Task: Find a place to stay in Norton, United States, from 8th to 15th August for 9 guests, with a price range of ₹10,000 to ₹14,000, and amenities including Free parking, Wifi, TV, Gym, Breakfast, and Self check-in.
Action: Mouse moved to (775, 153)
Screenshot: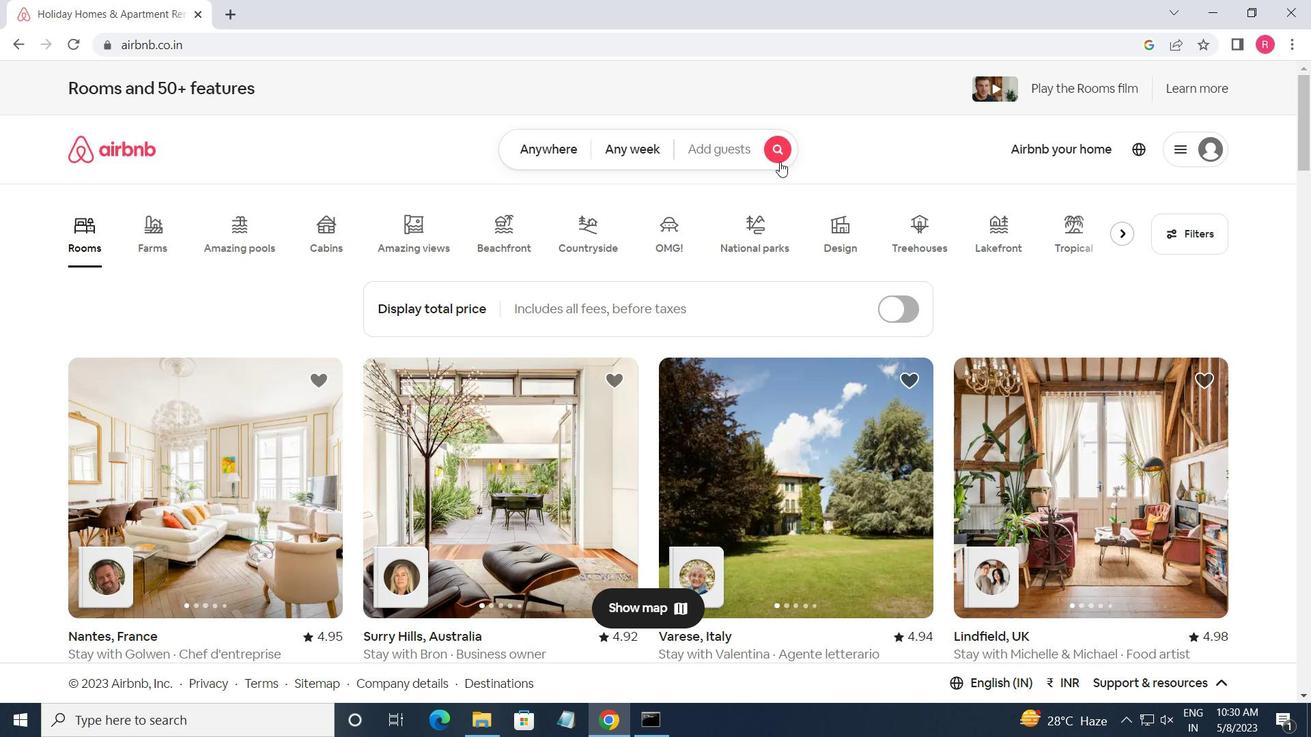 
Action: Mouse pressed left at (775, 153)
Screenshot: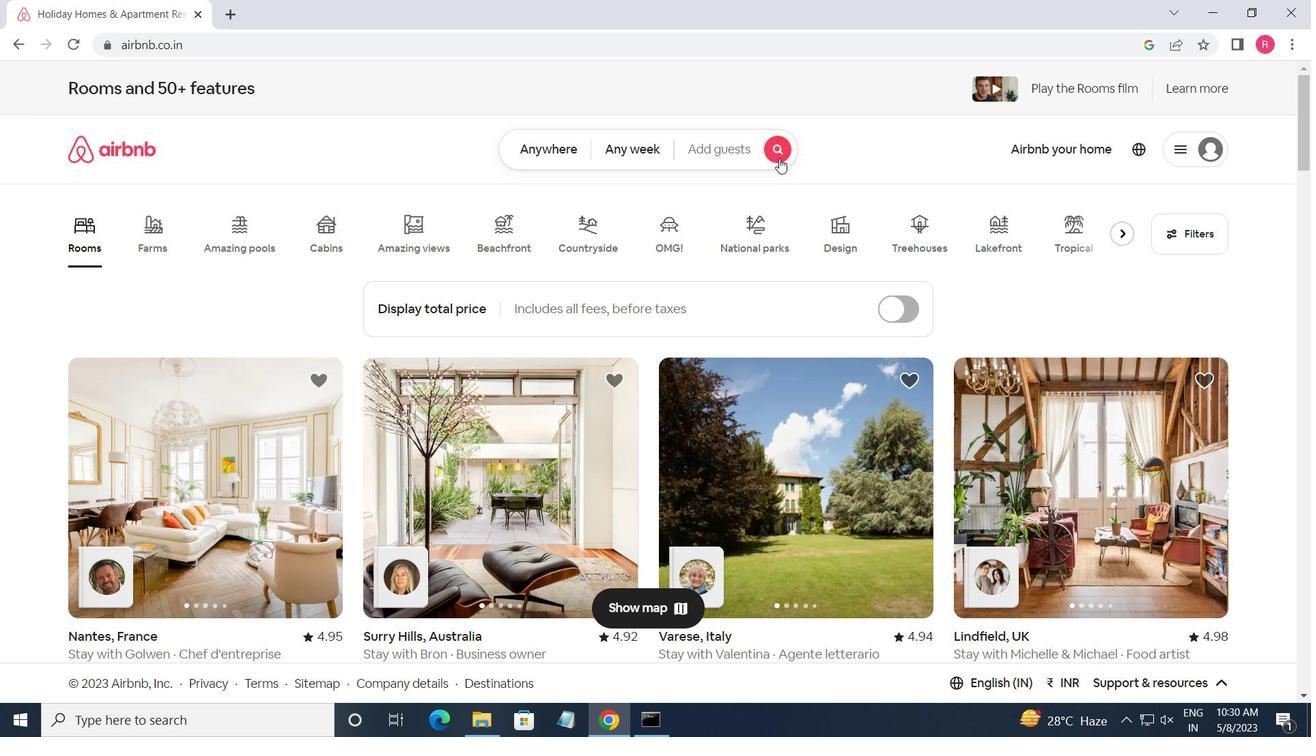 
Action: Mouse moved to (366, 223)
Screenshot: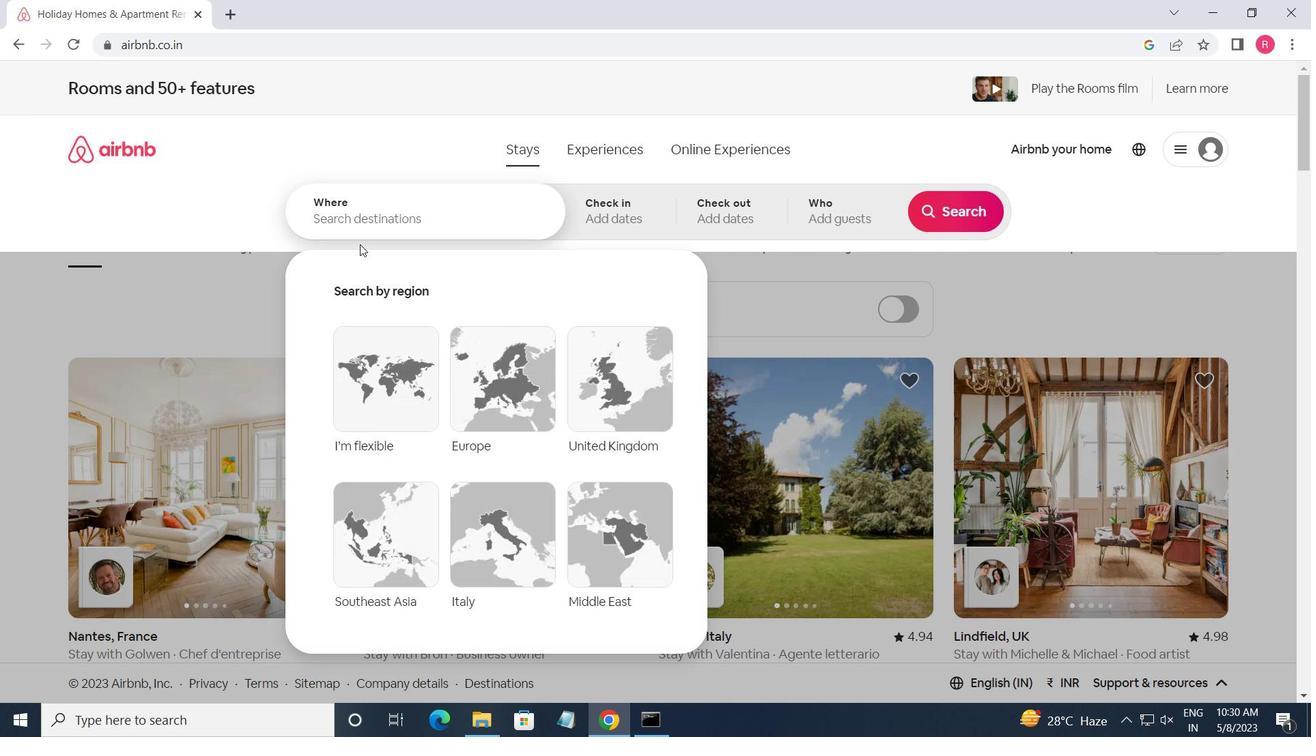 
Action: Mouse pressed left at (366, 223)
Screenshot: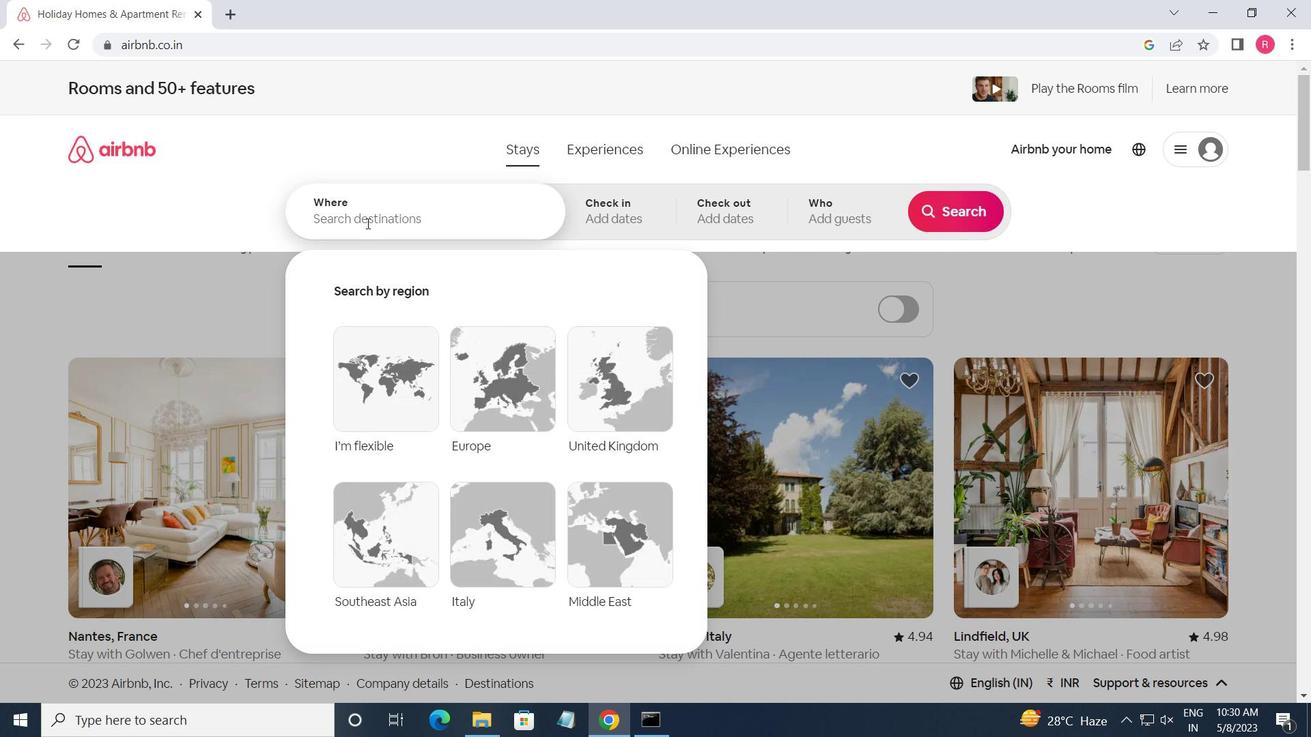 
Action: Key pressed <Key.shift_r>Not<Key.backspace>rton,<Key.shift_r>United<Key.space><Key.shift>STATES<Key.enter>
Screenshot: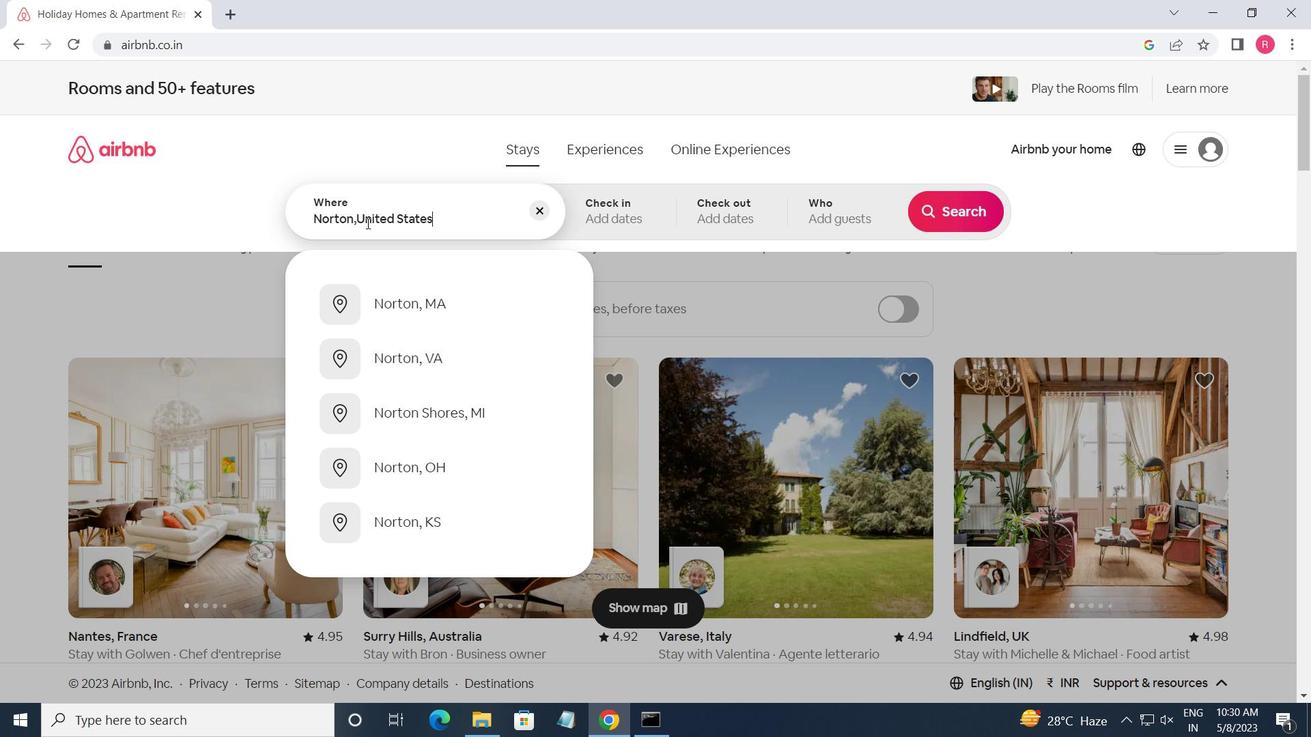 
Action: Mouse moved to (942, 353)
Screenshot: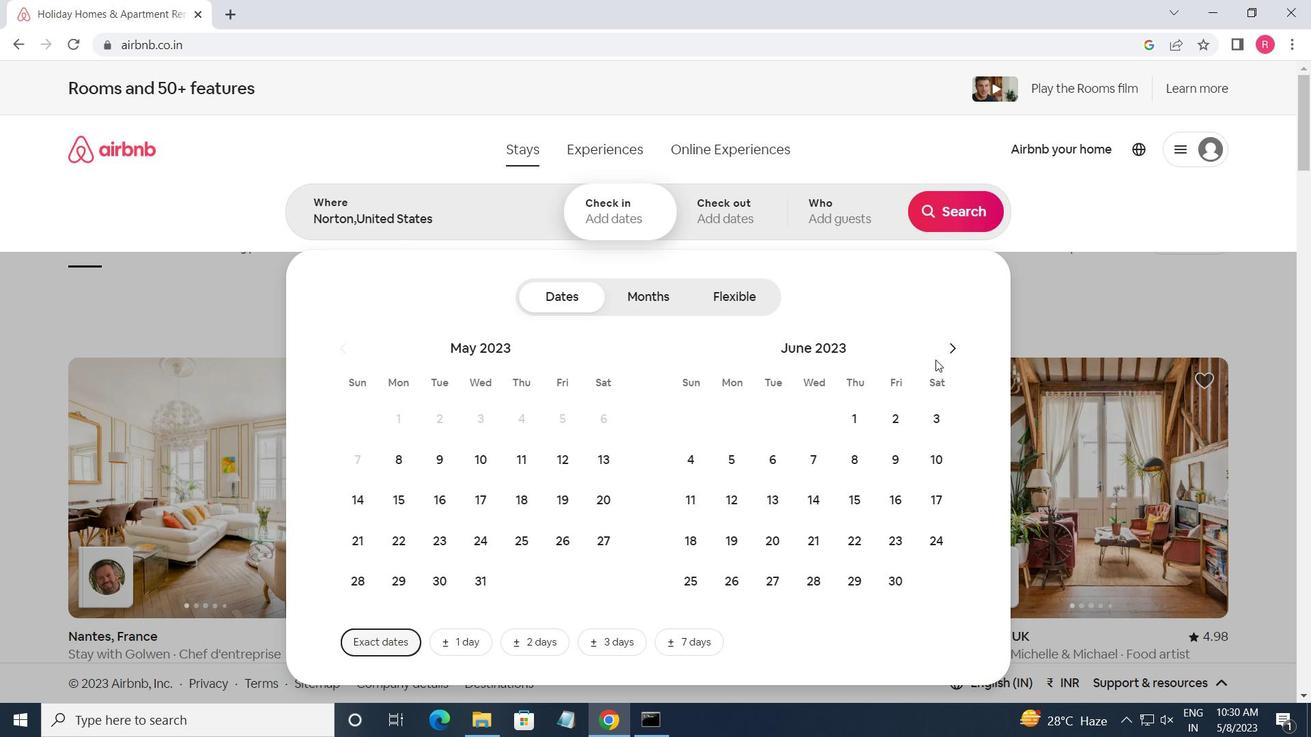 
Action: Mouse pressed left at (942, 353)
Screenshot: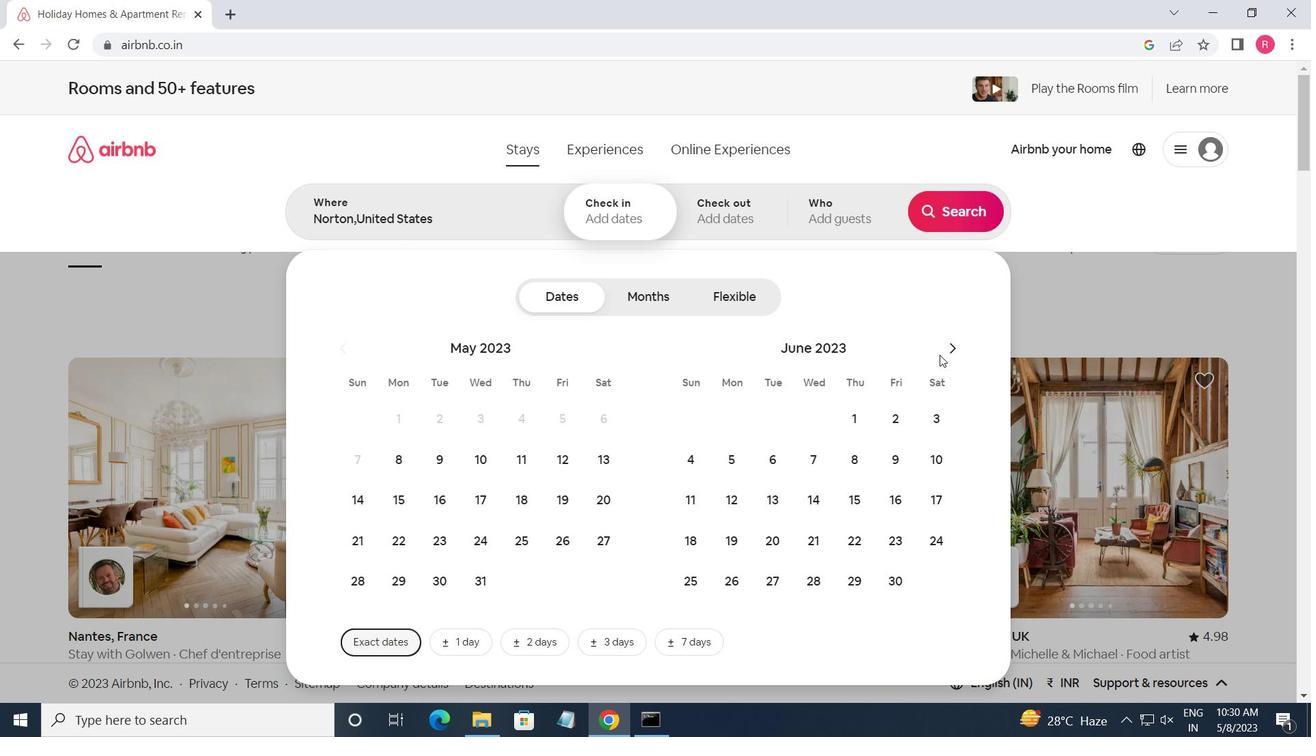 
Action: Mouse pressed left at (942, 353)
Screenshot: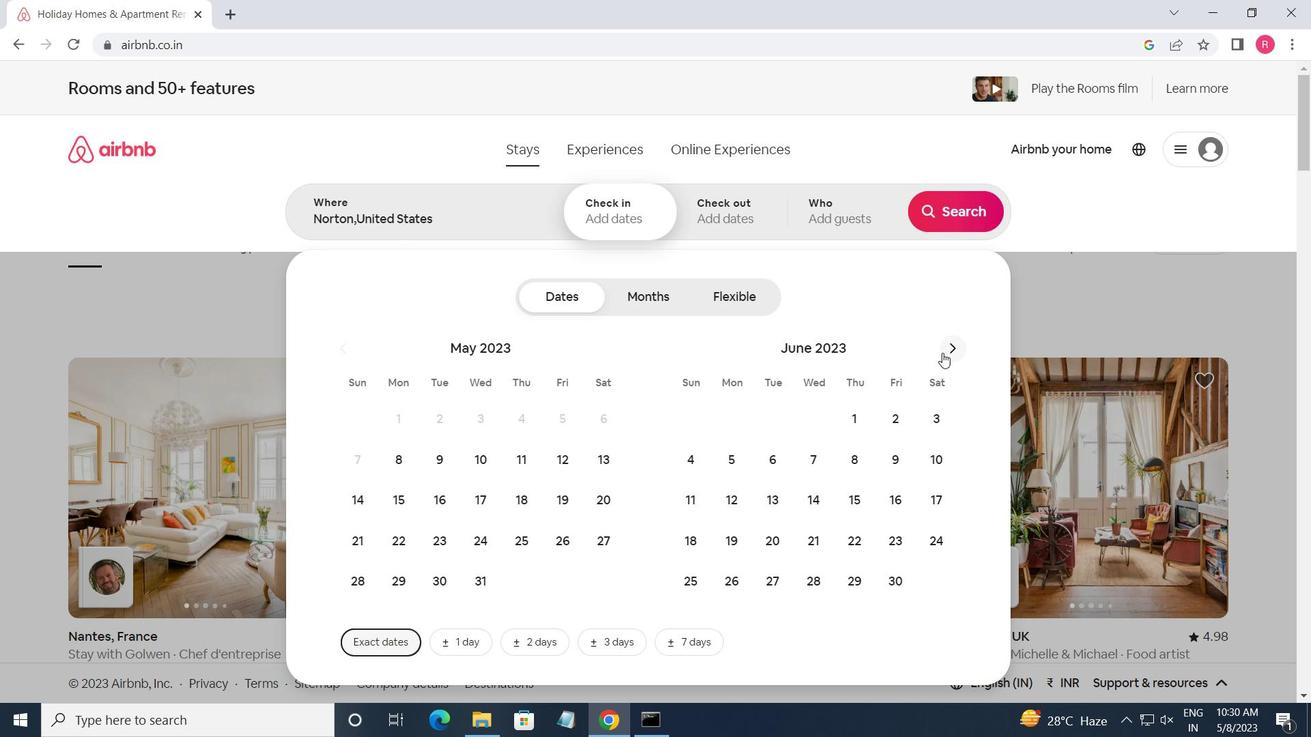 
Action: Mouse moved to (954, 349)
Screenshot: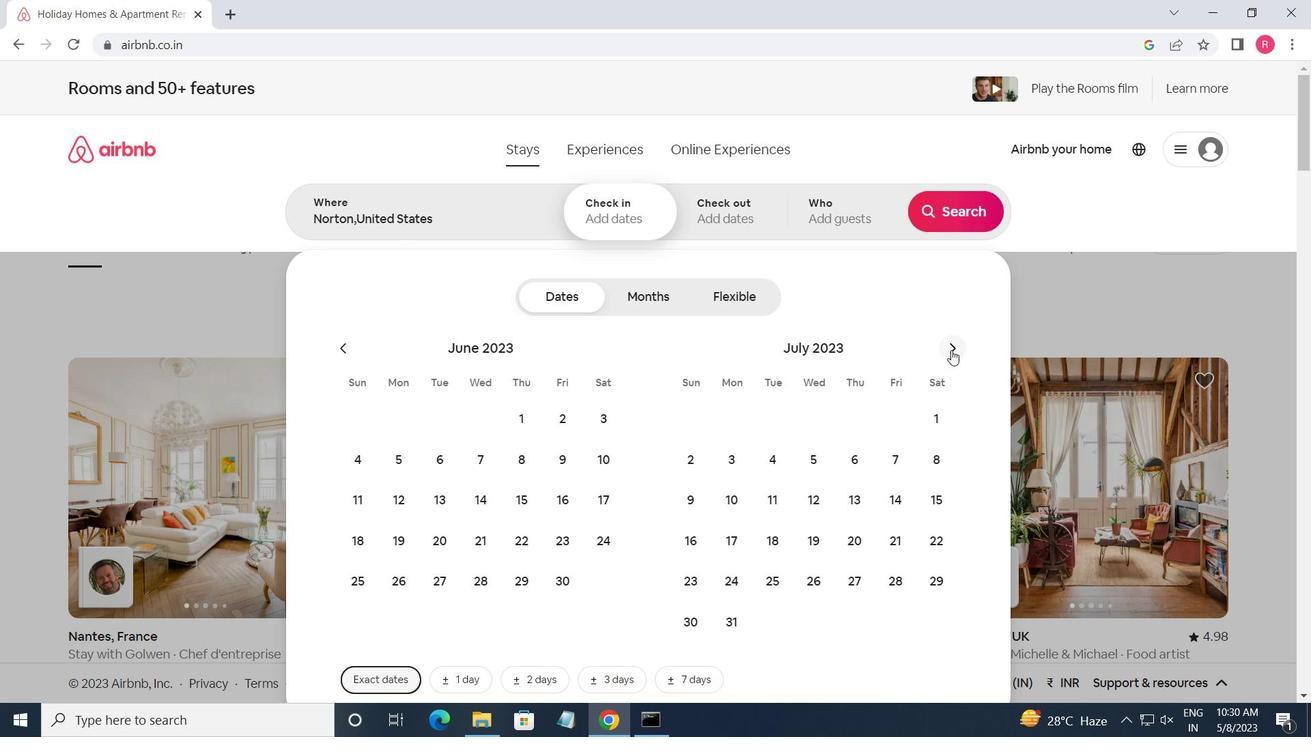 
Action: Mouse pressed left at (954, 349)
Screenshot: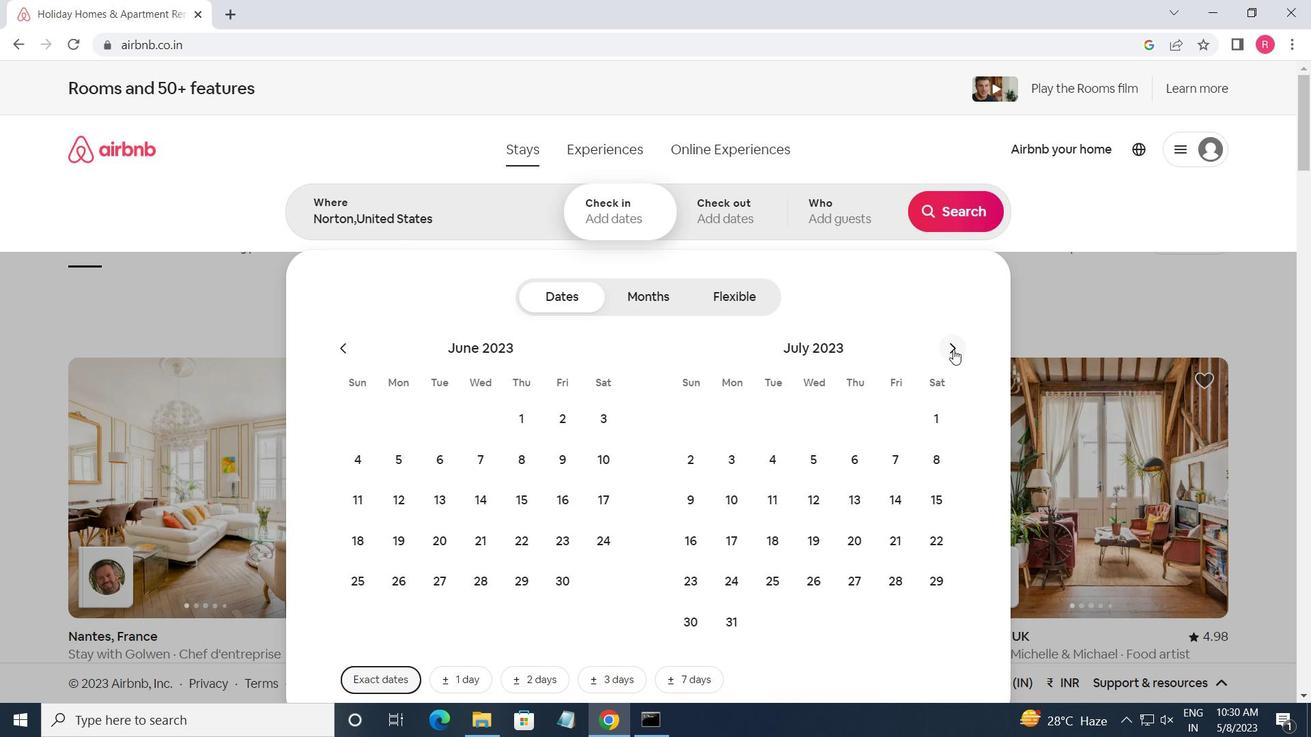 
Action: Mouse moved to (782, 455)
Screenshot: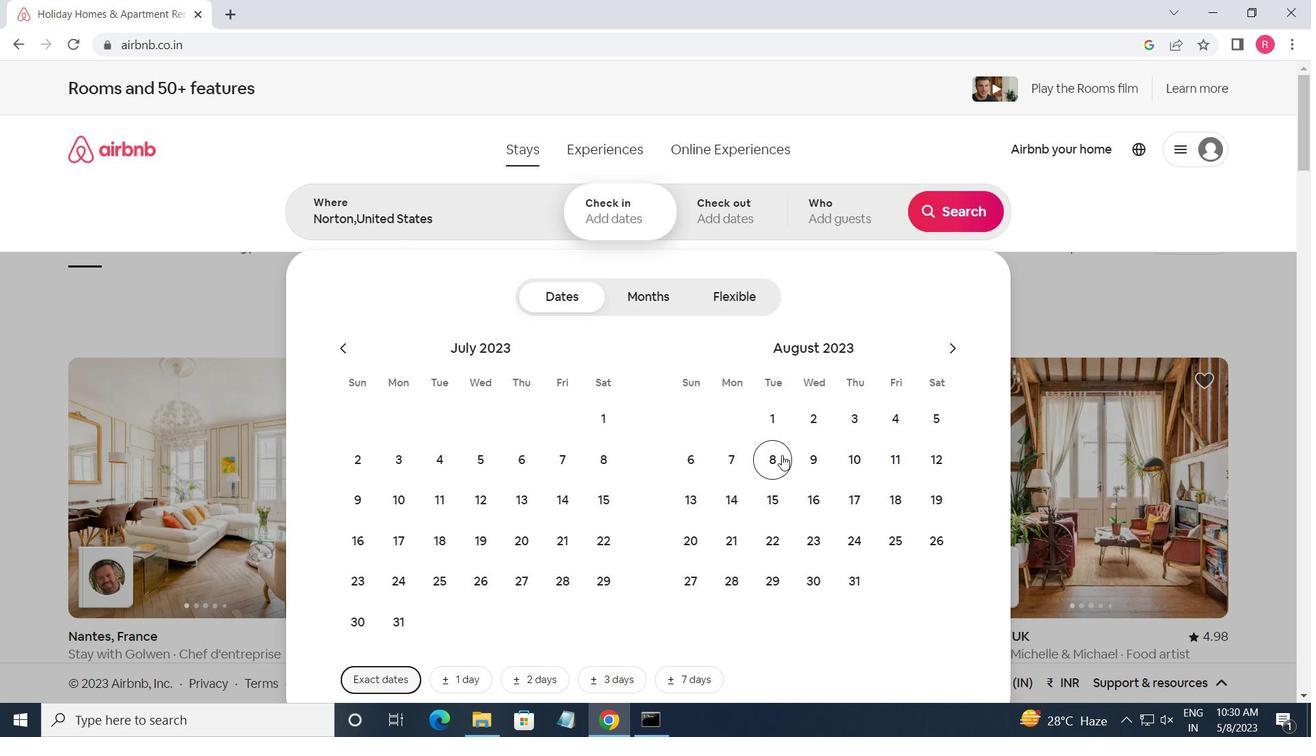 
Action: Mouse pressed left at (782, 455)
Screenshot: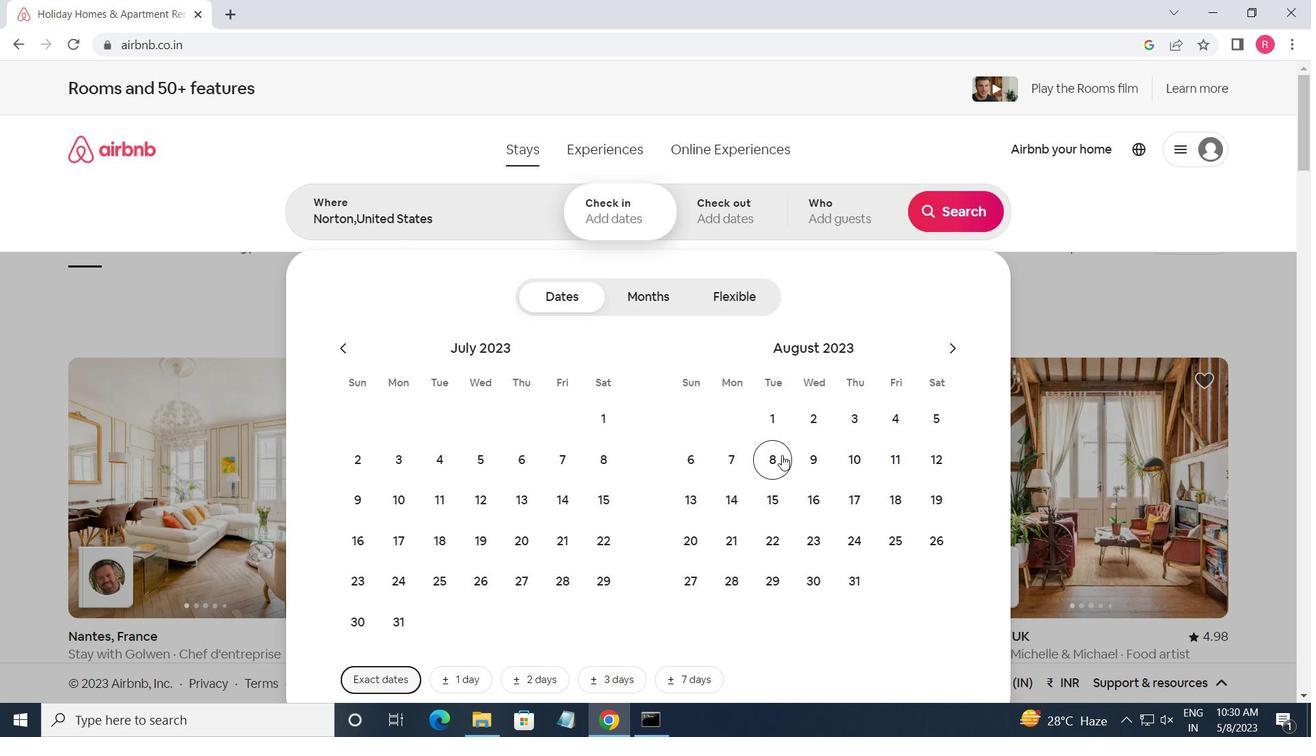 
Action: Mouse moved to (766, 505)
Screenshot: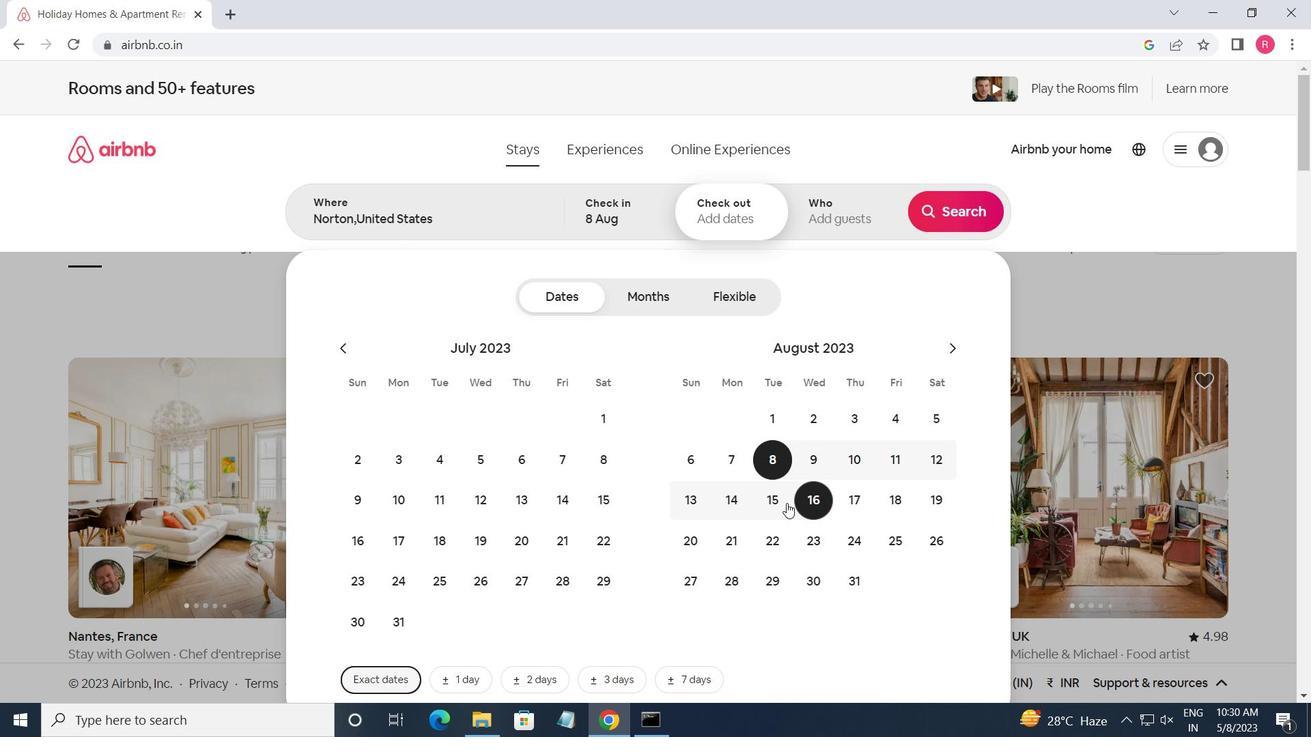 
Action: Mouse pressed left at (766, 505)
Screenshot: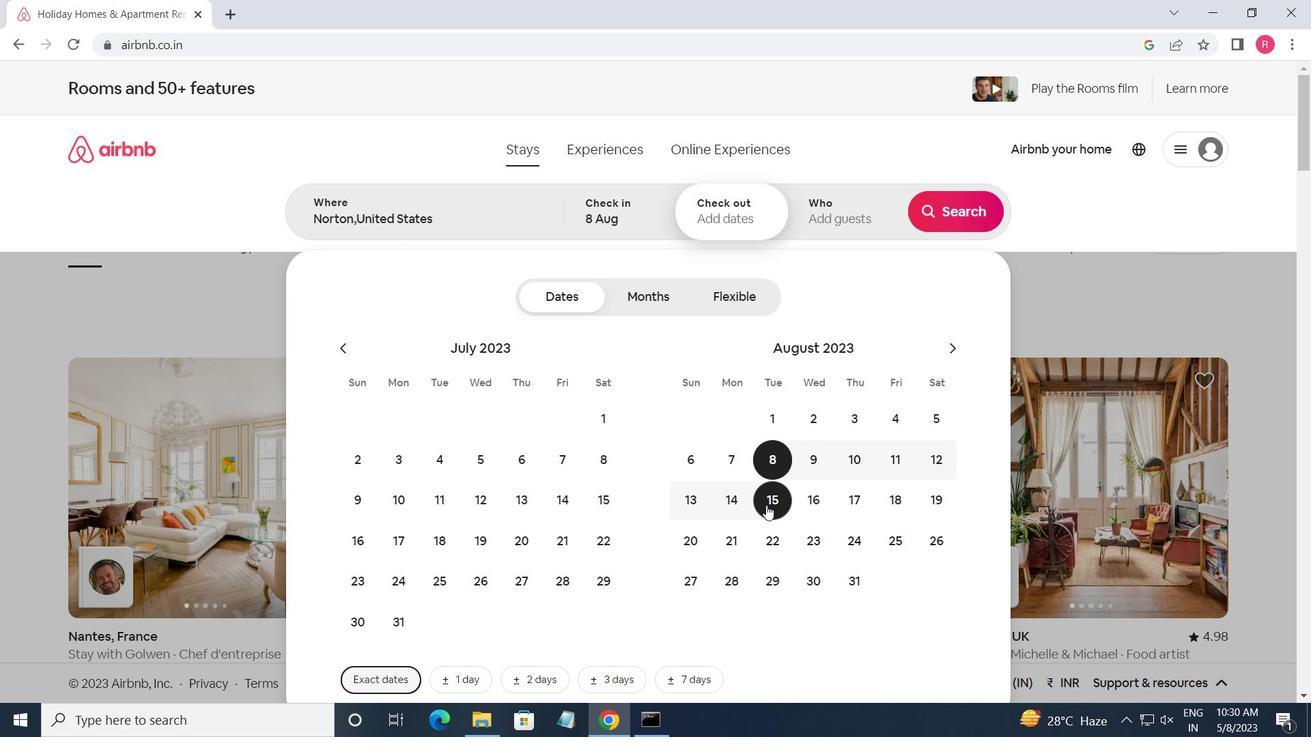 
Action: Mouse moved to (833, 220)
Screenshot: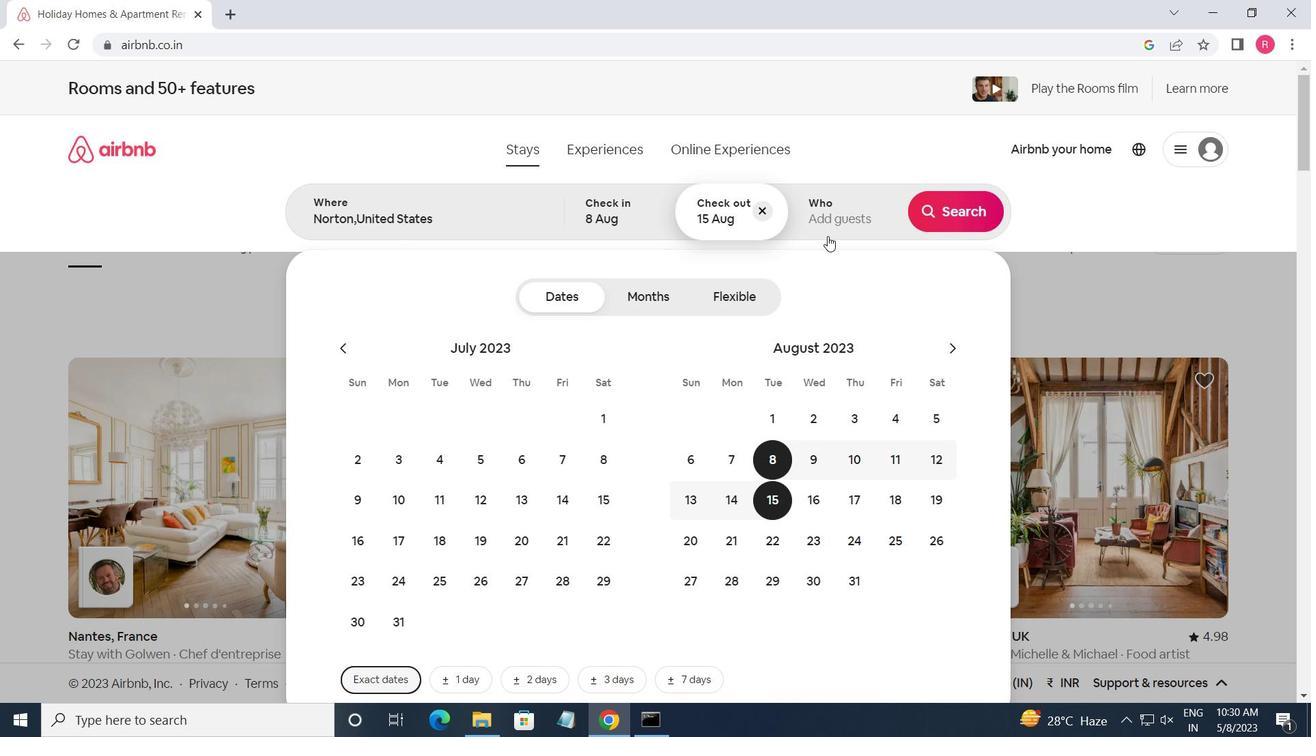 
Action: Mouse pressed left at (833, 220)
Screenshot: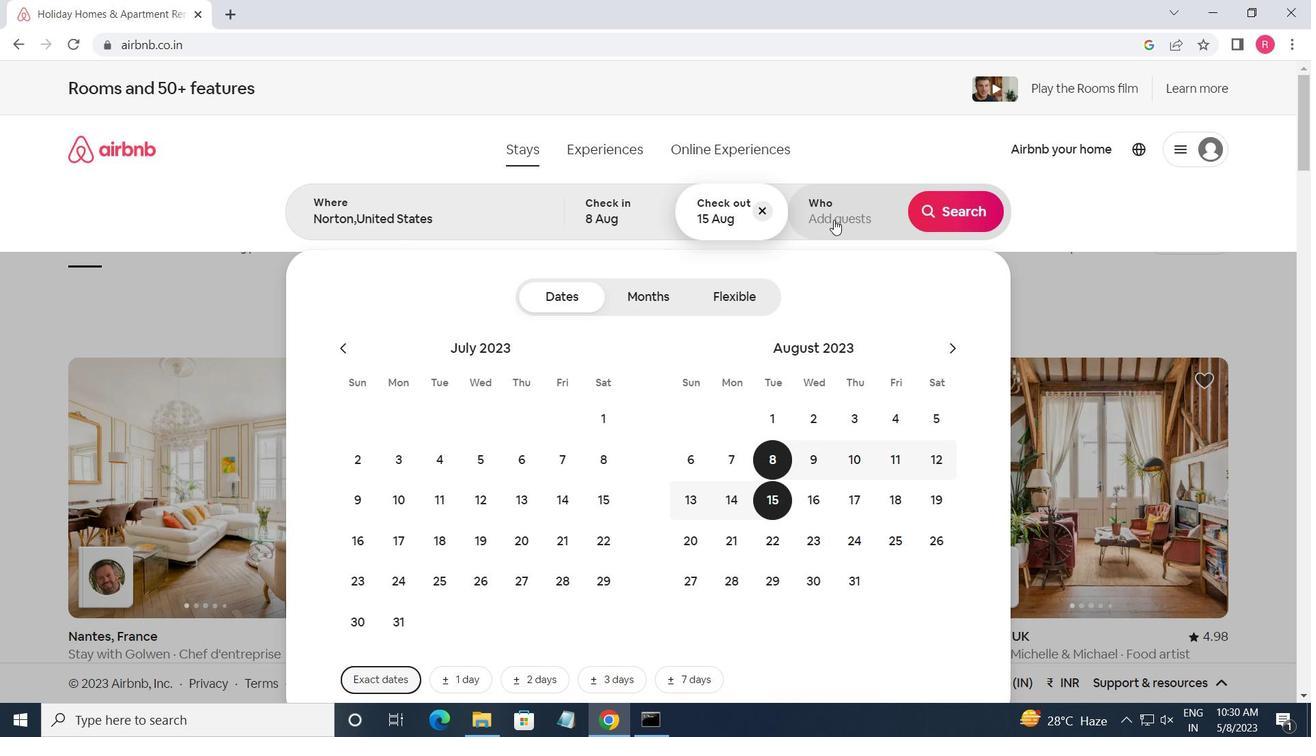 
Action: Mouse moved to (954, 298)
Screenshot: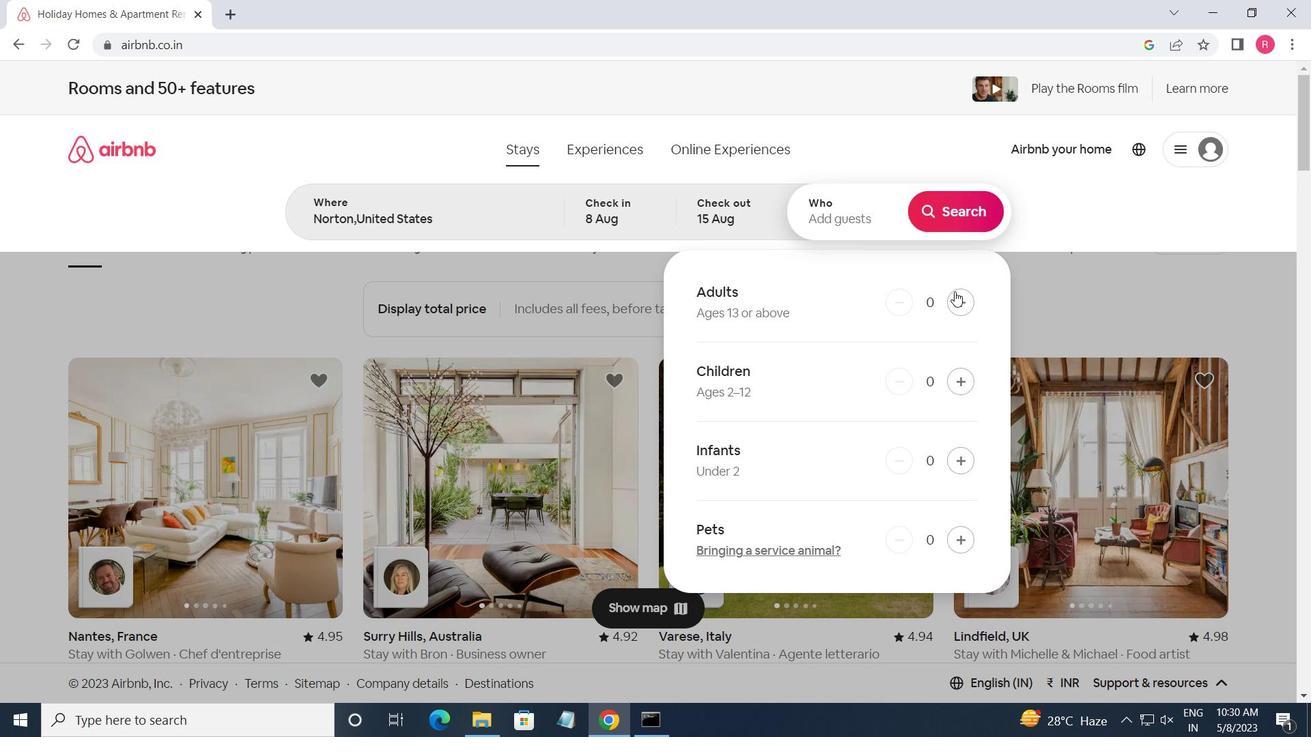 
Action: Mouse pressed left at (954, 298)
Screenshot: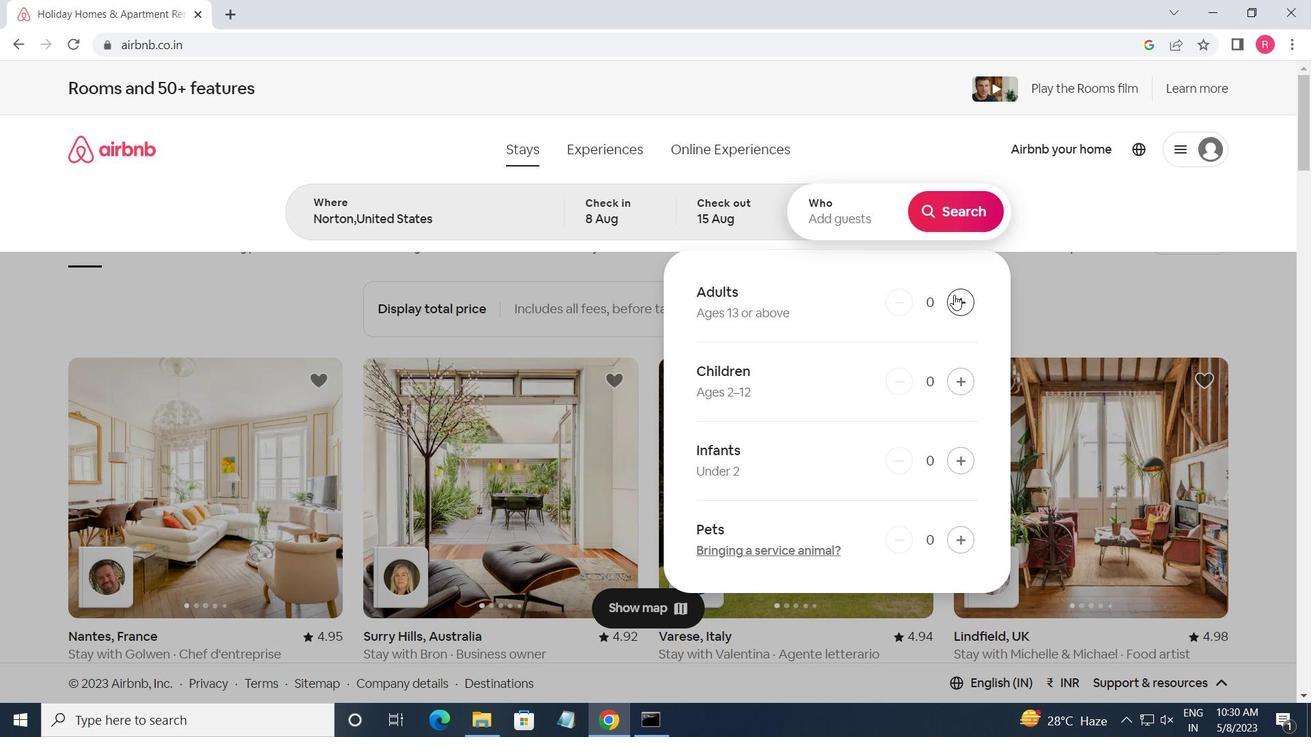 
Action: Mouse pressed left at (954, 298)
Screenshot: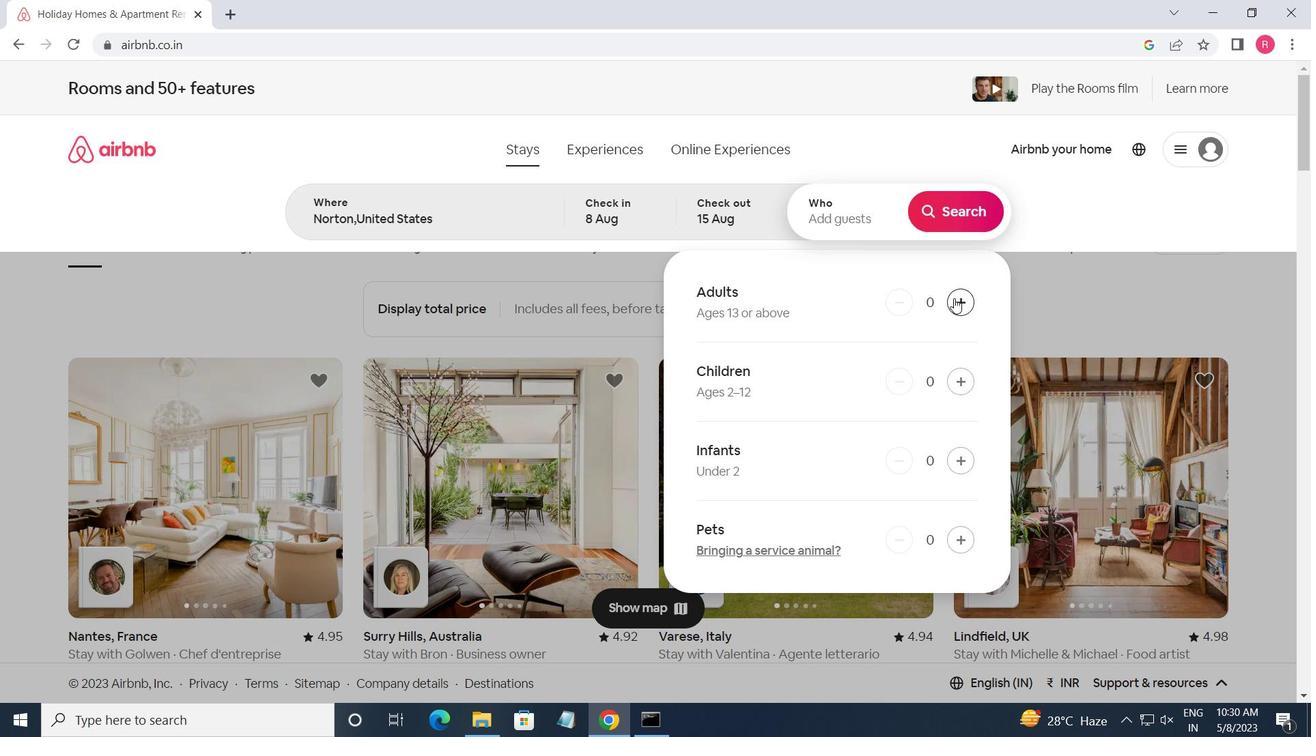 
Action: Mouse pressed left at (954, 298)
Screenshot: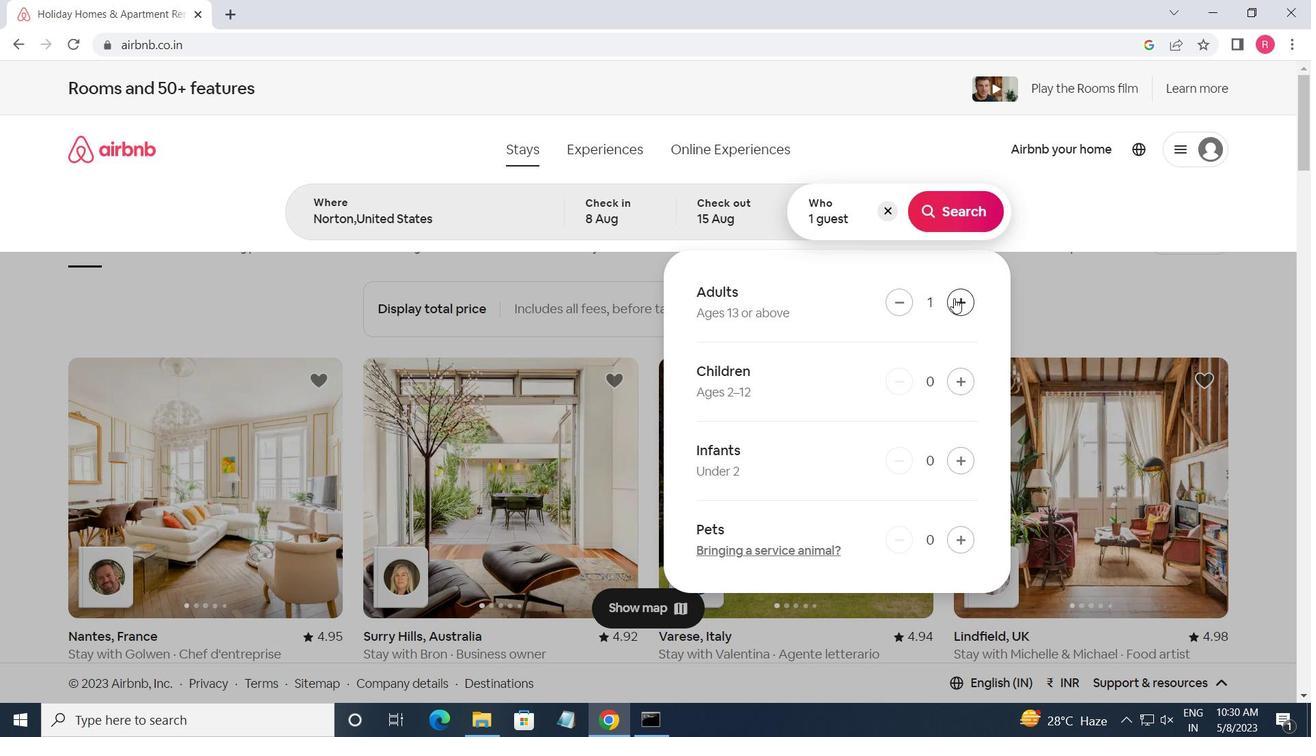 
Action: Mouse pressed left at (954, 298)
Screenshot: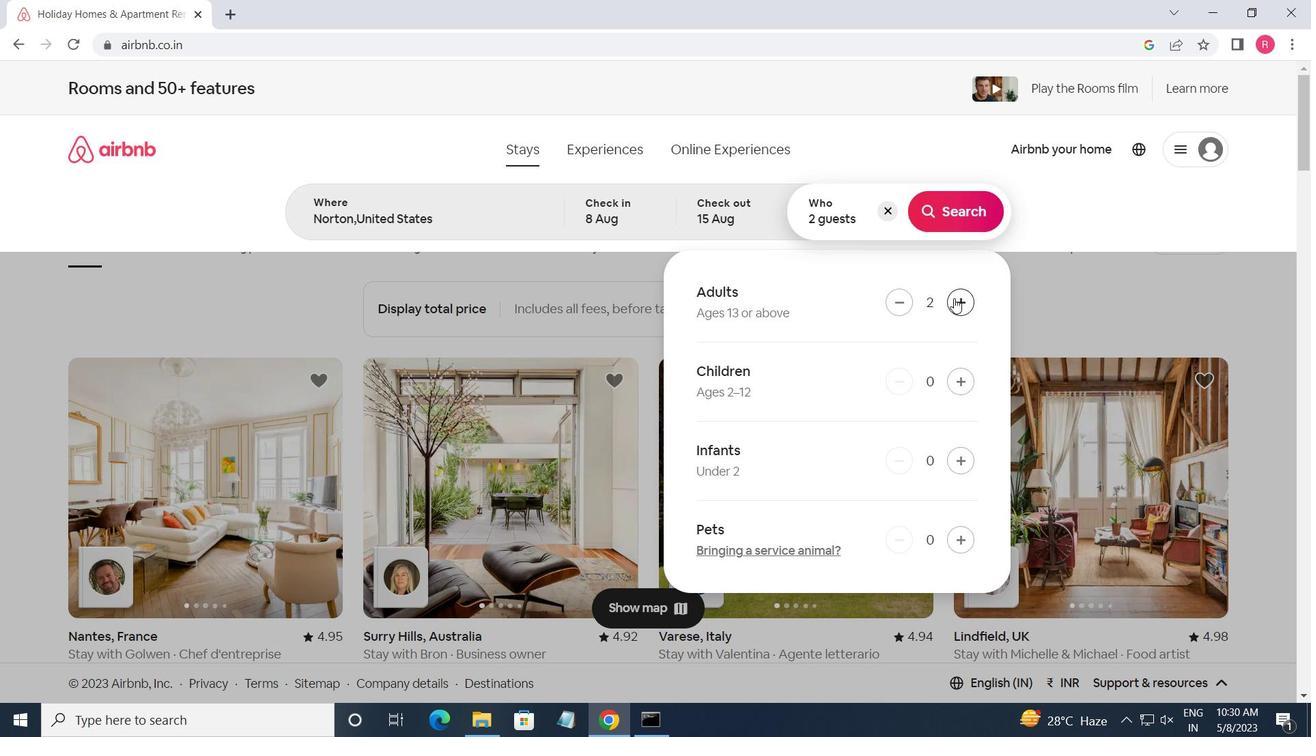 
Action: Mouse pressed left at (954, 298)
Screenshot: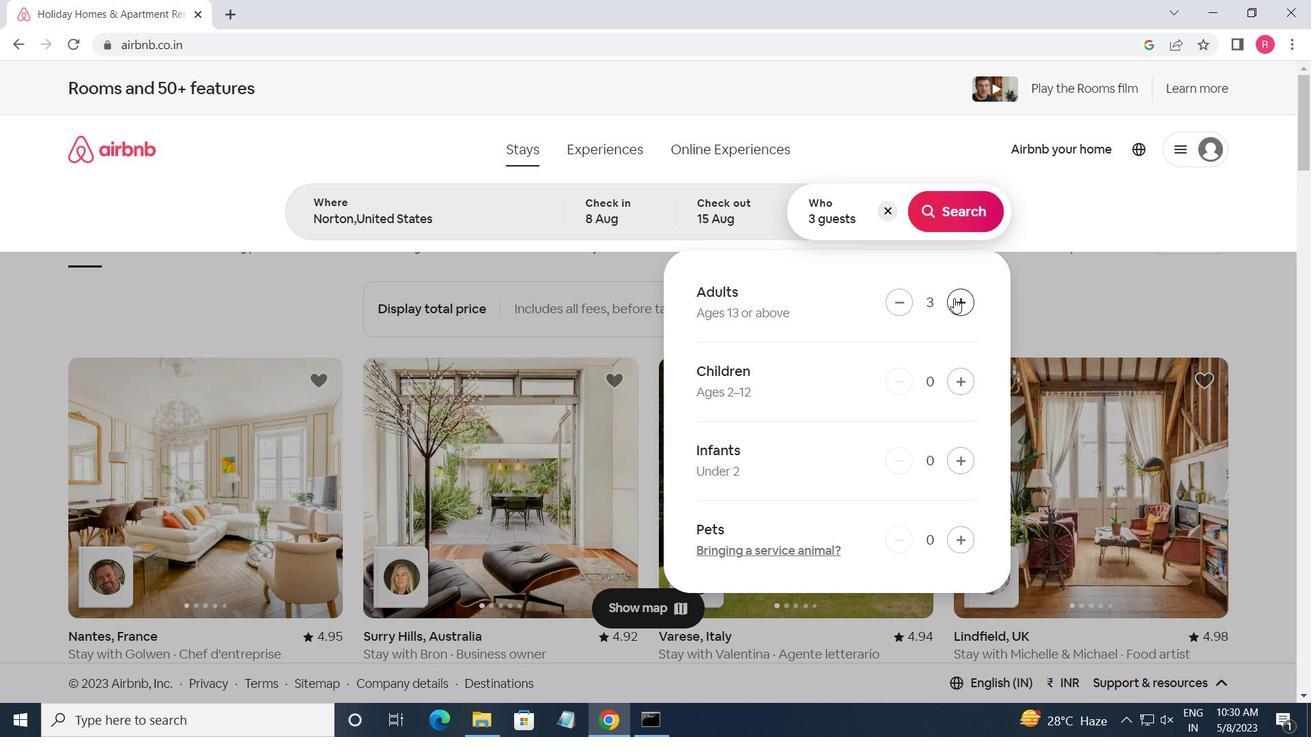 
Action: Mouse pressed left at (954, 298)
Screenshot: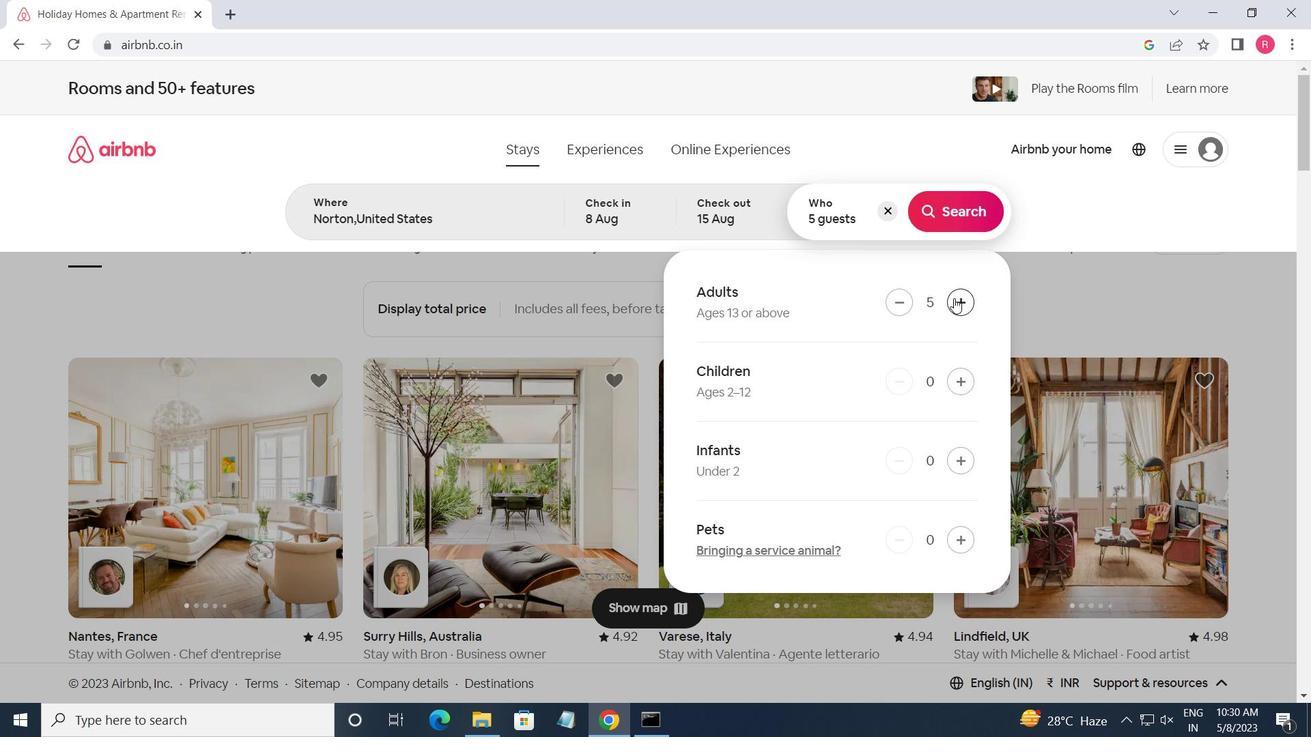 
Action: Mouse pressed left at (954, 298)
Screenshot: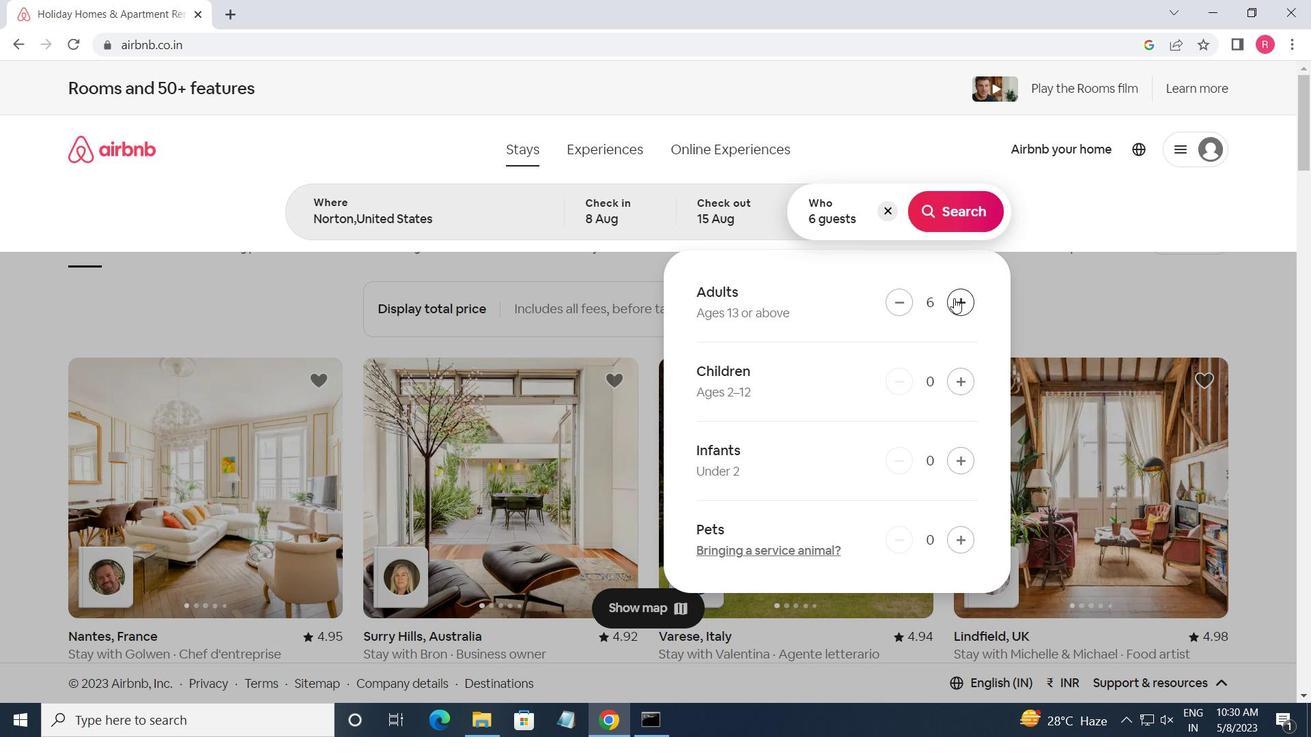 
Action: Mouse pressed left at (954, 298)
Screenshot: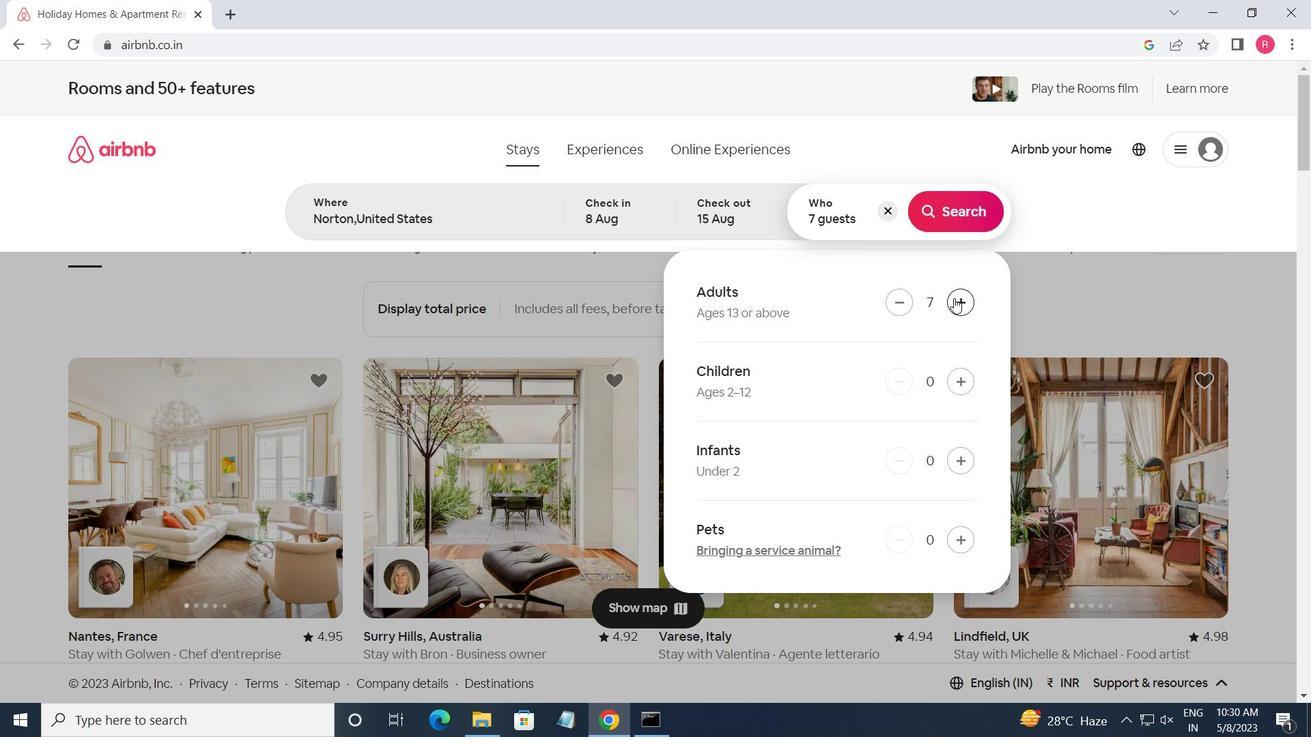 
Action: Mouse pressed left at (954, 298)
Screenshot: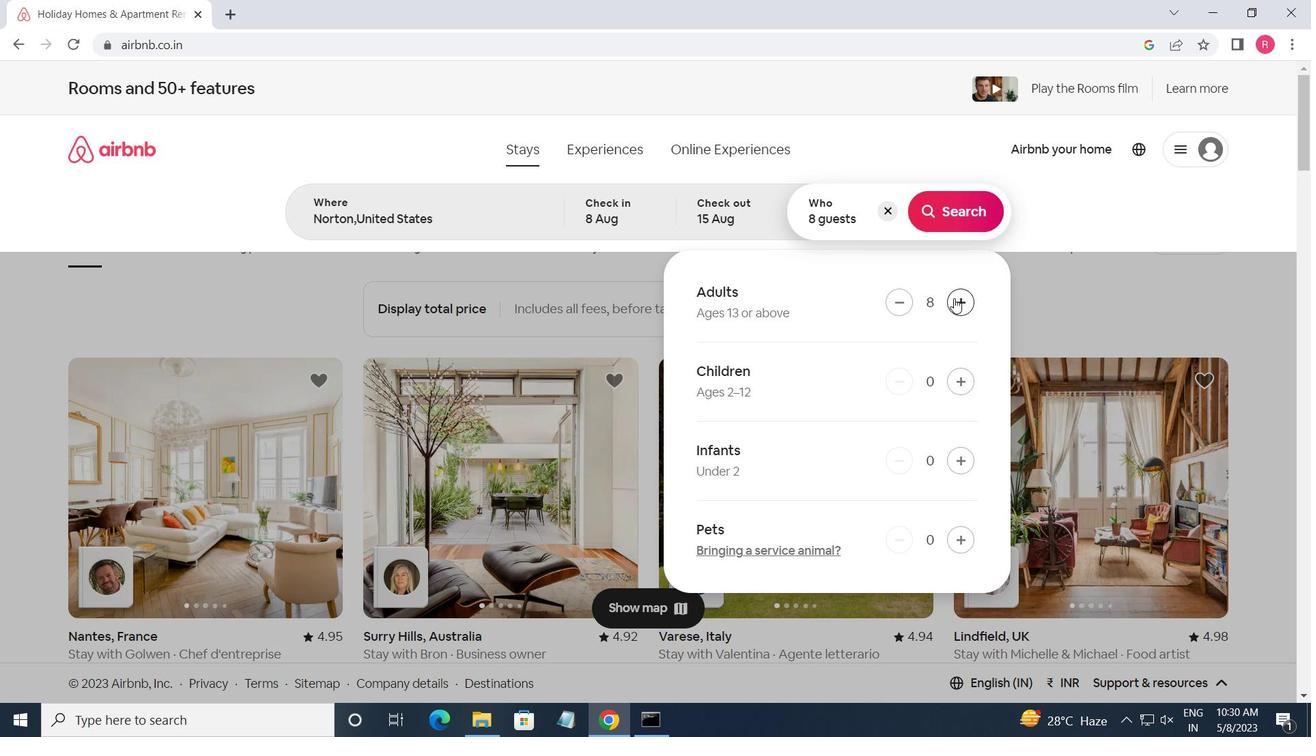 
Action: Mouse moved to (943, 226)
Screenshot: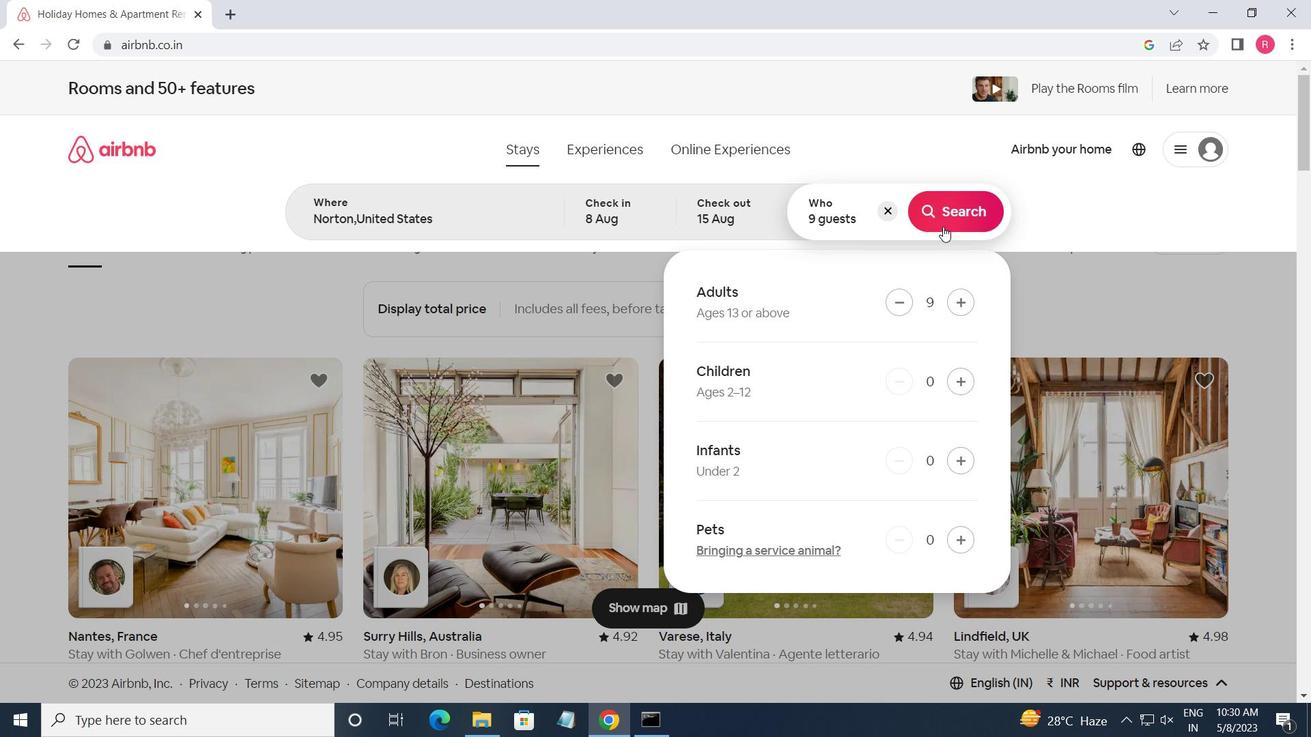 
Action: Mouse pressed left at (943, 226)
Screenshot: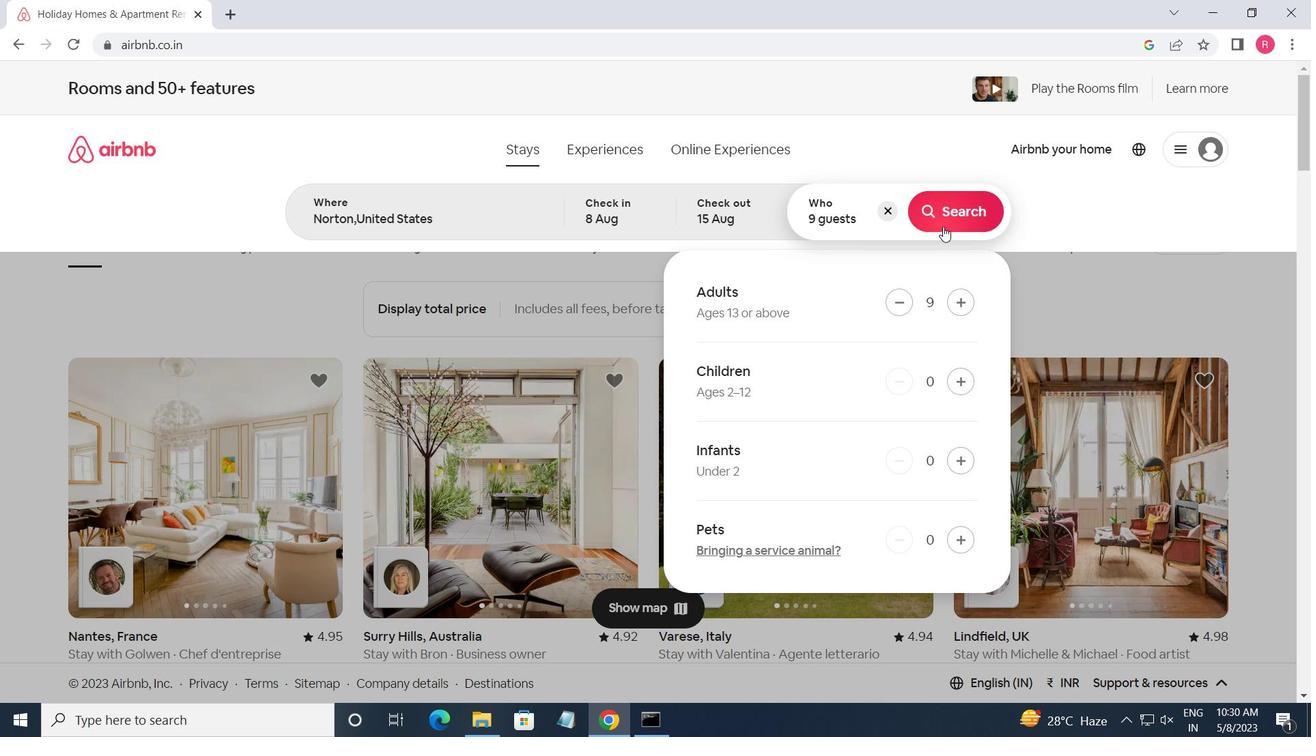 
Action: Mouse moved to (1252, 158)
Screenshot: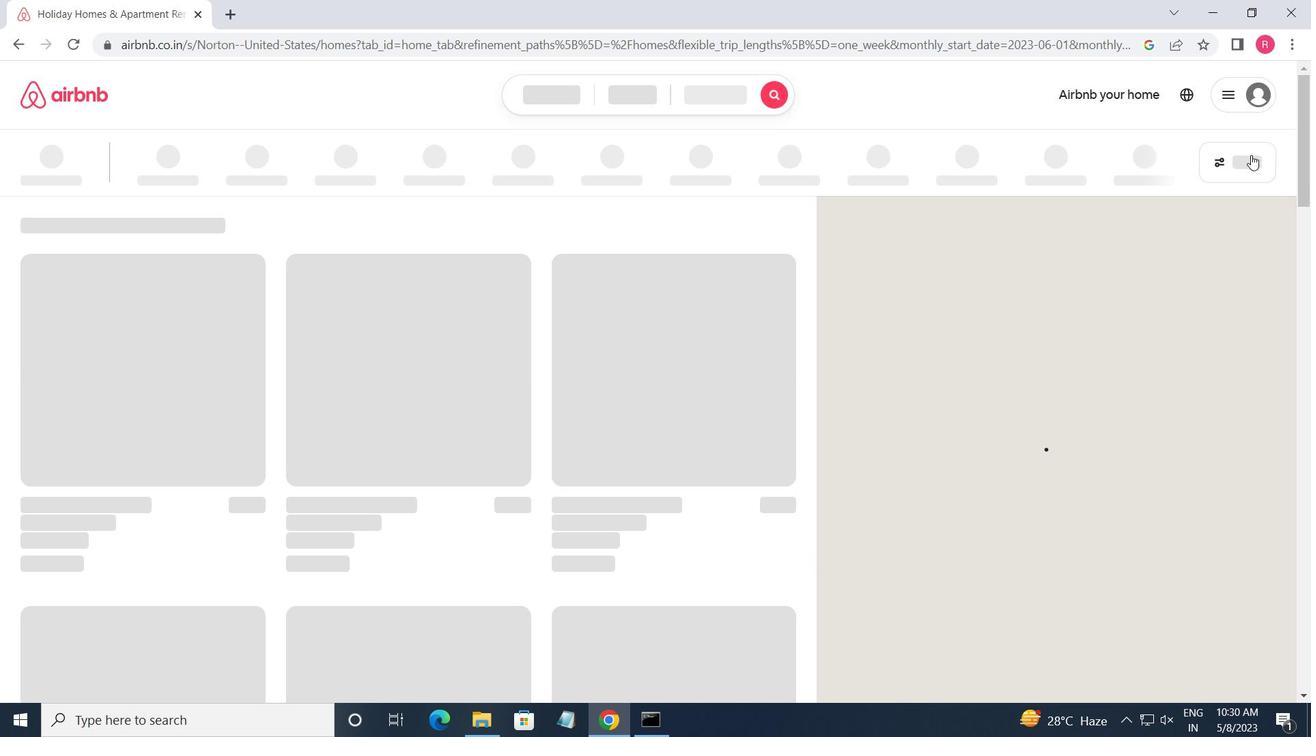 
Action: Mouse pressed left at (1252, 158)
Screenshot: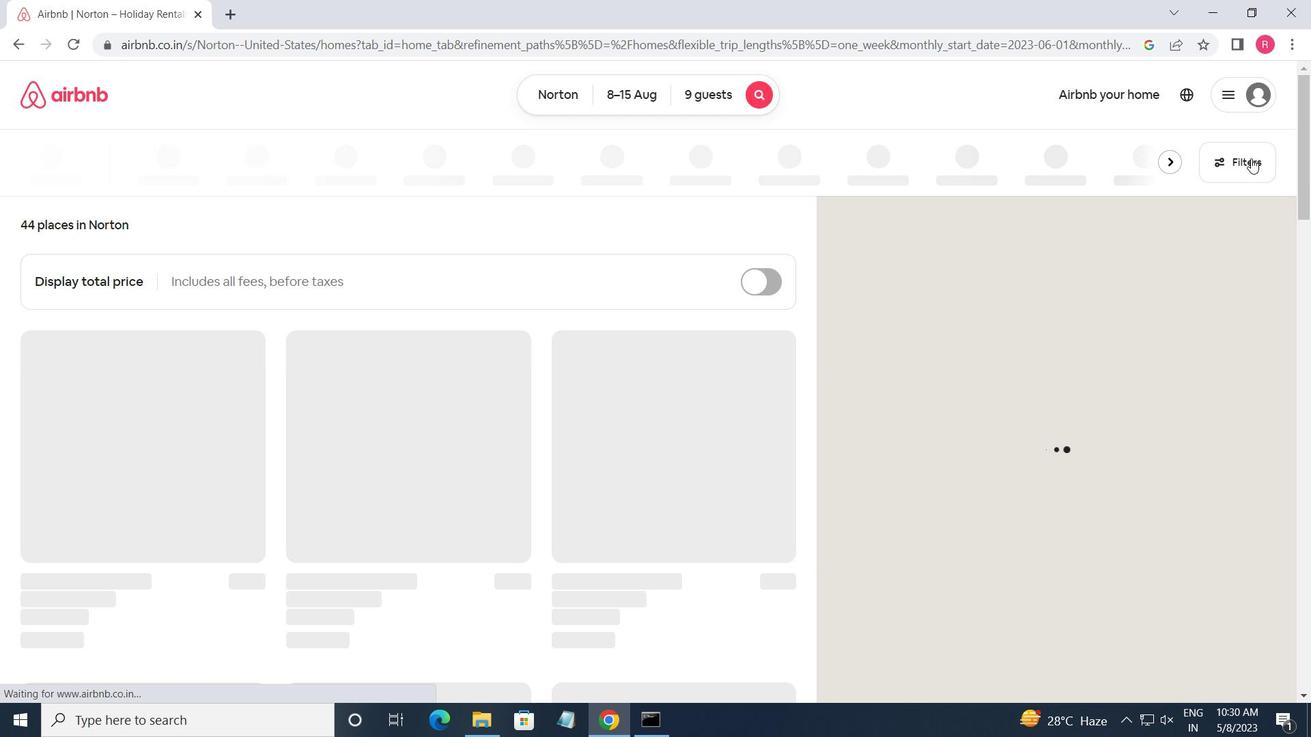 
Action: Mouse moved to (476, 583)
Screenshot: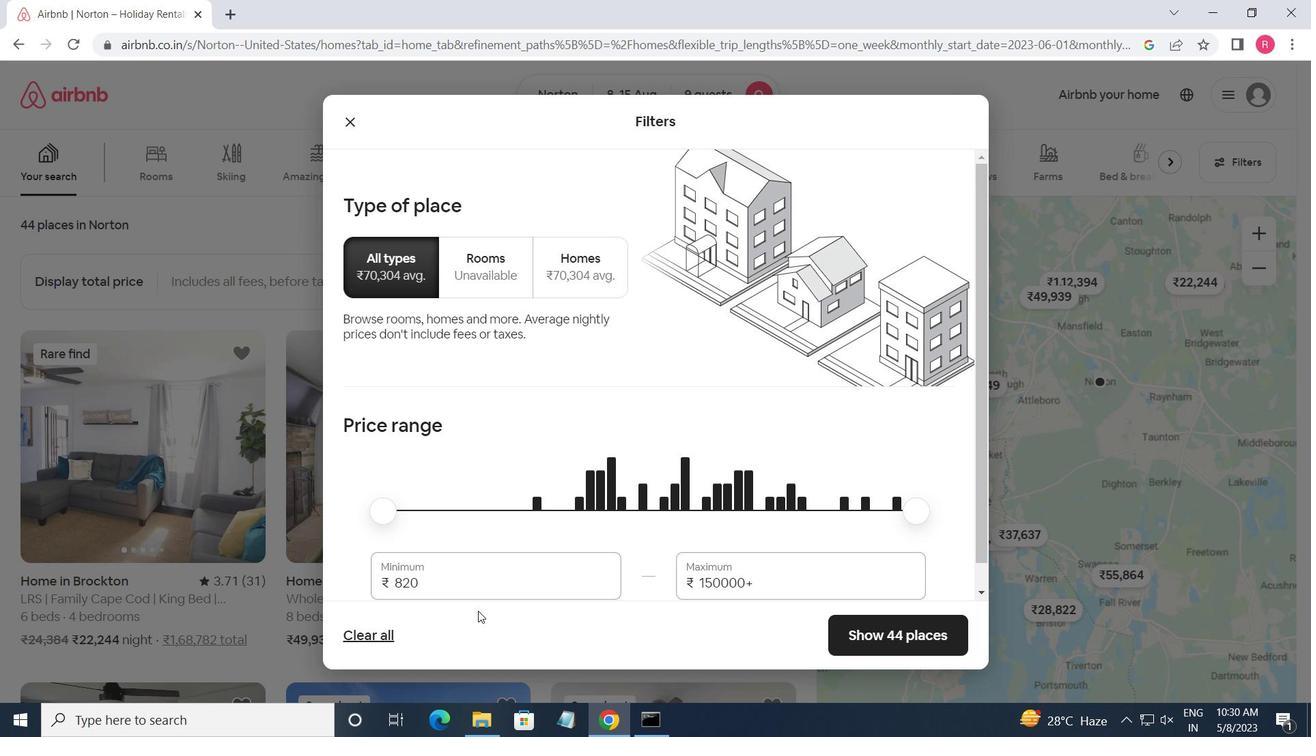 
Action: Mouse pressed left at (476, 583)
Screenshot: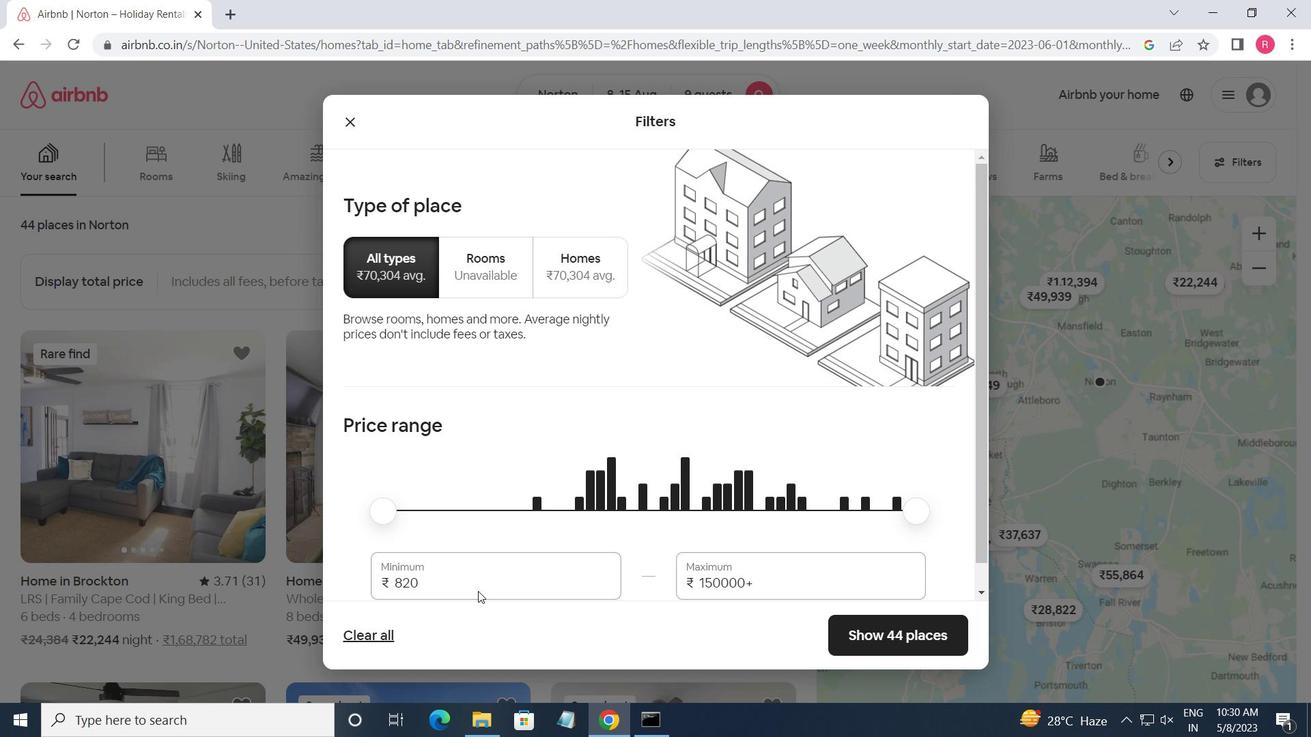 
Action: Key pressed <Key.backspace><Key.backspace><Key.backspace><Key.backspace><Key.backspace><Key.backspace><Key.backspace><Key.backspace><Key.backspace><Key.backspace><Key.backspace>10000<Key.tab>14000
Screenshot: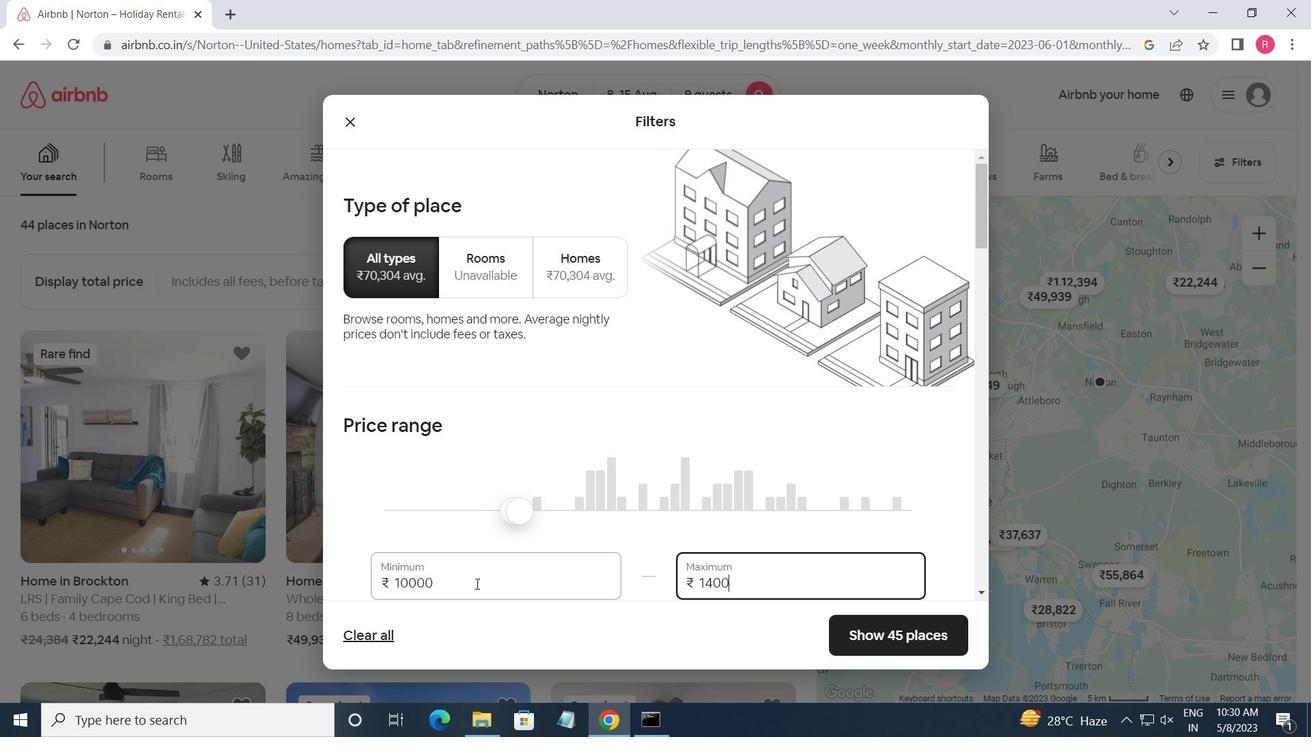 
Action: Mouse scrolled (476, 583) with delta (0, 0)
Screenshot: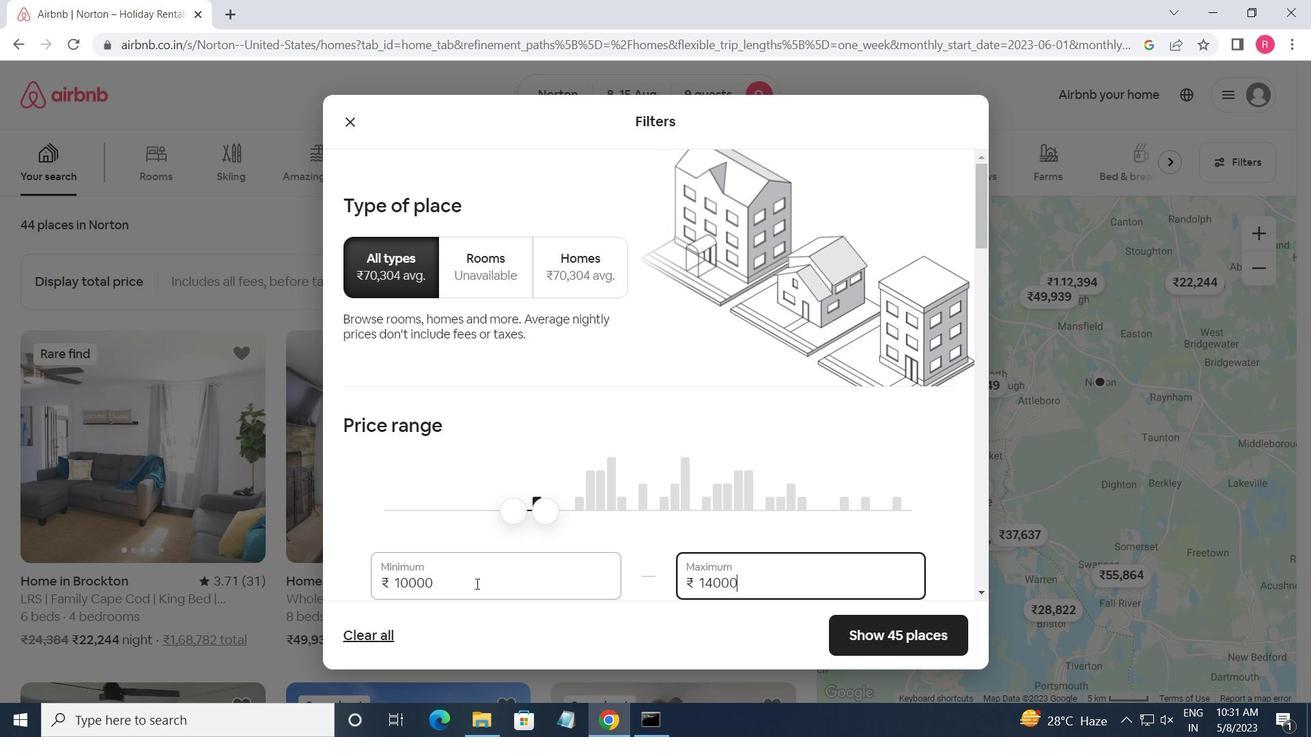 
Action: Mouse moved to (471, 590)
Screenshot: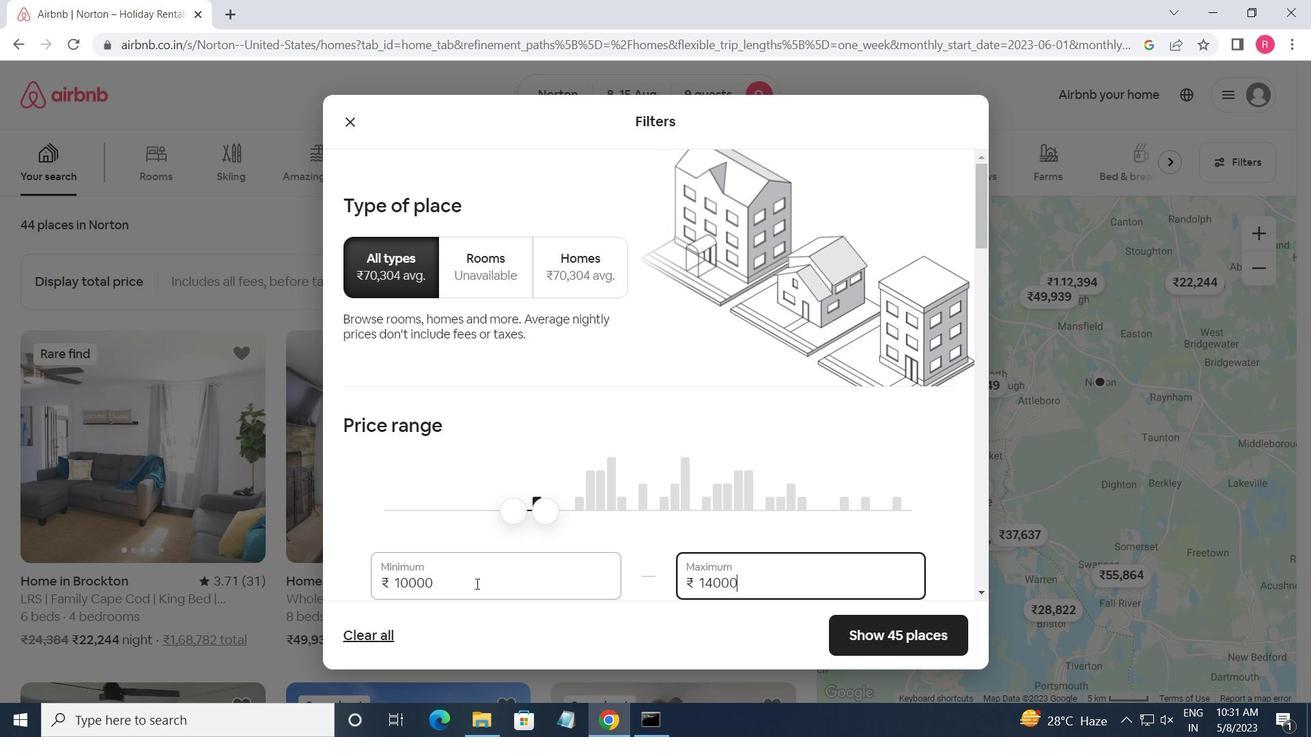 
Action: Mouse scrolled (471, 589) with delta (0, 0)
Screenshot: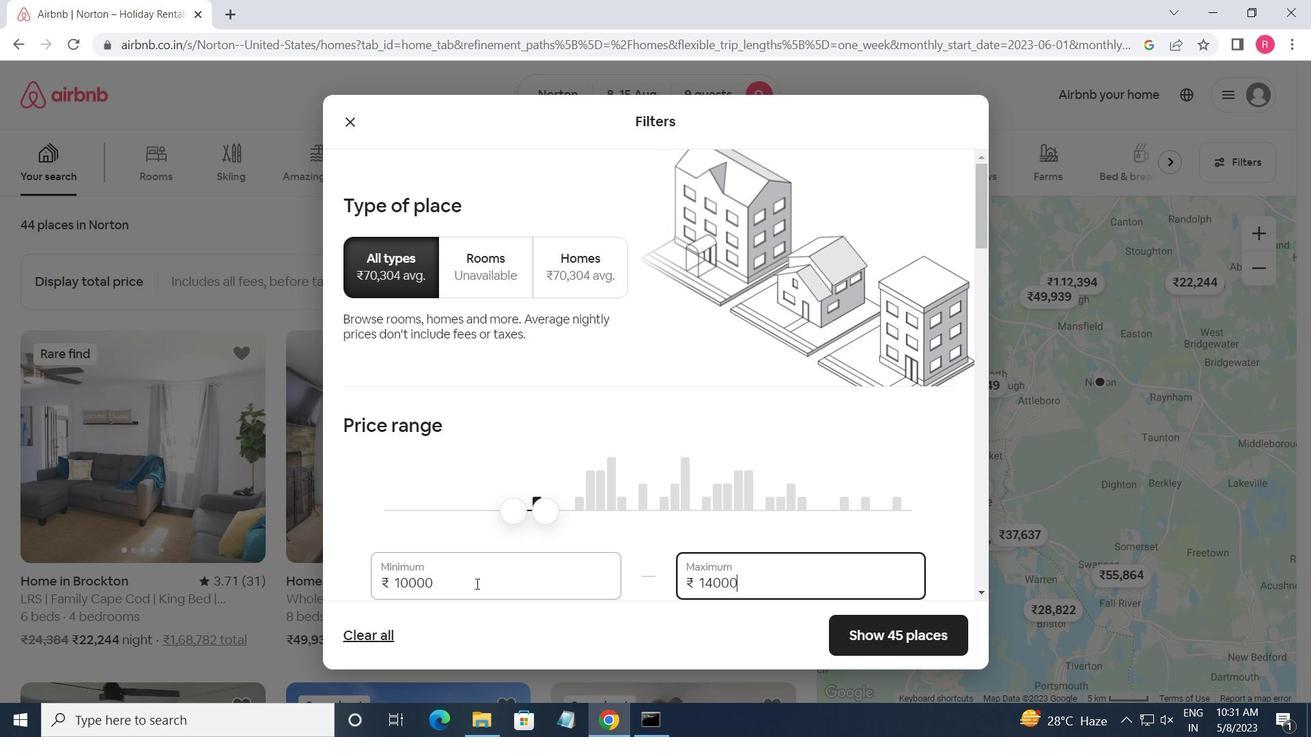 
Action: Mouse scrolled (471, 589) with delta (0, 0)
Screenshot: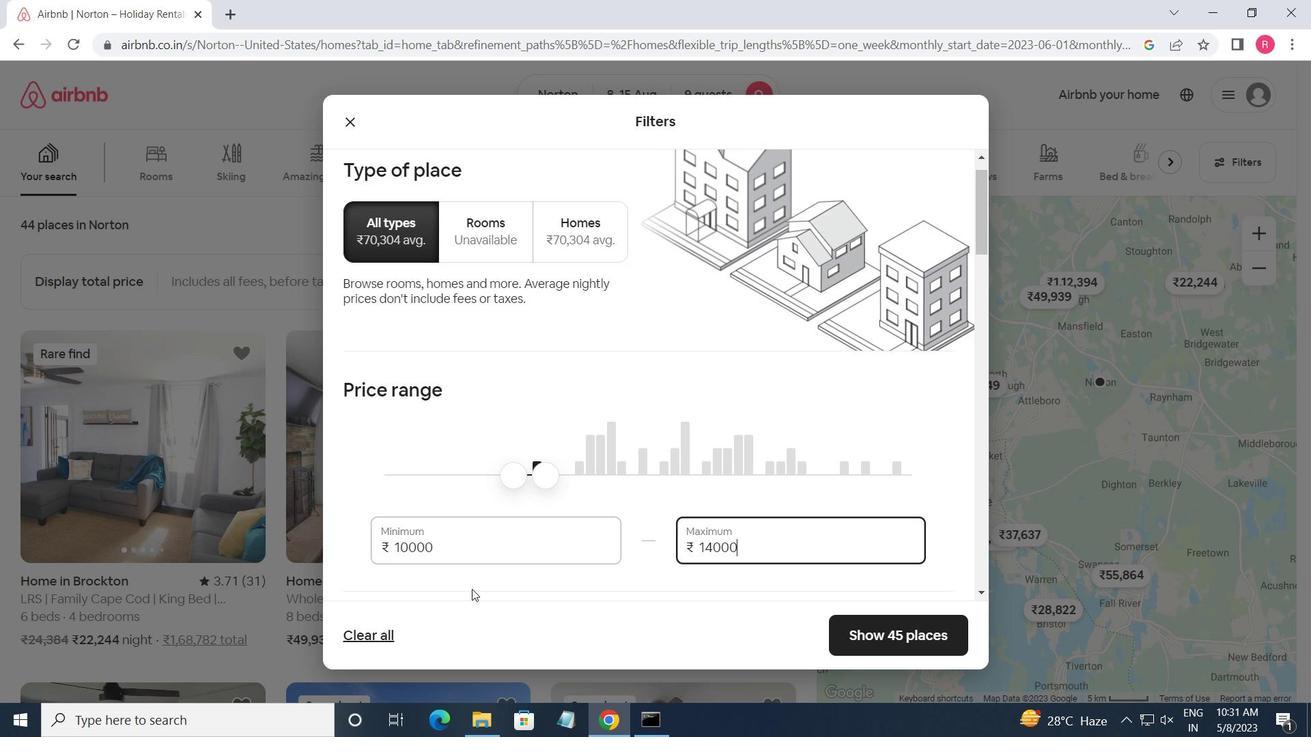 
Action: Mouse moved to (495, 497)
Screenshot: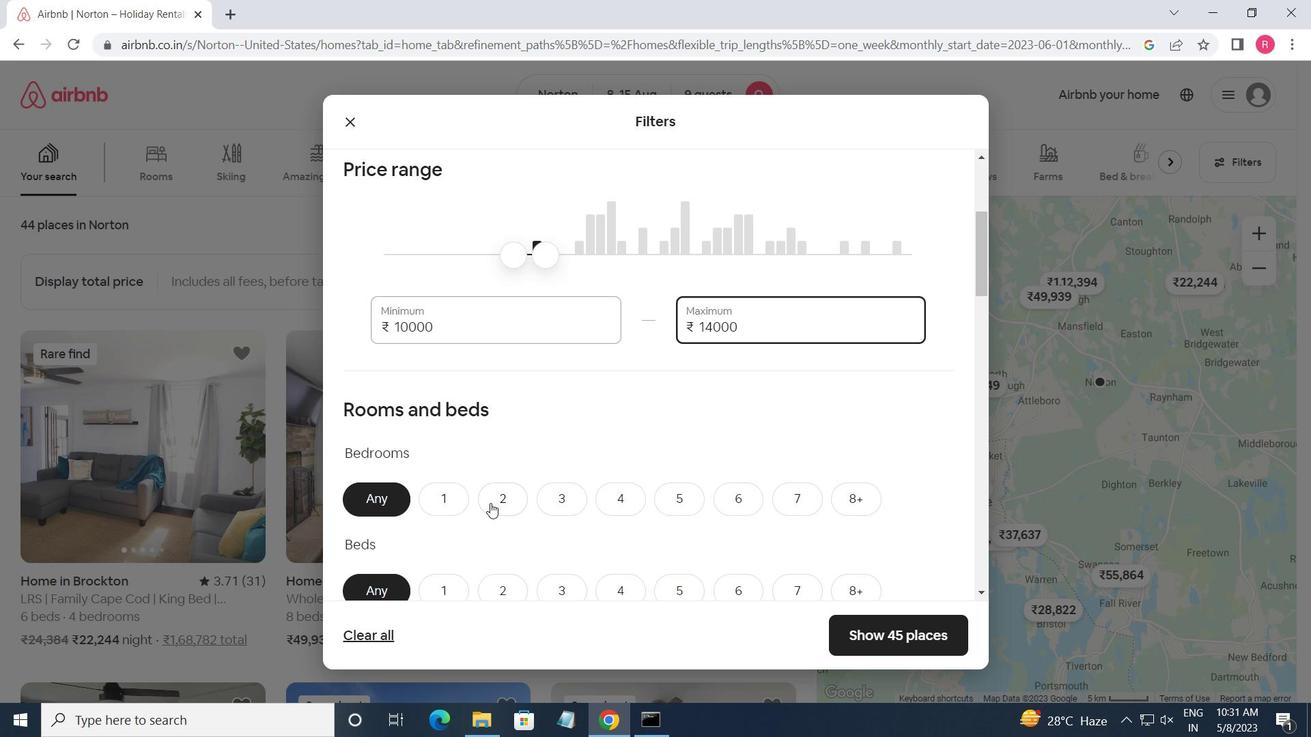 
Action: Mouse scrolled (495, 496) with delta (0, 0)
Screenshot: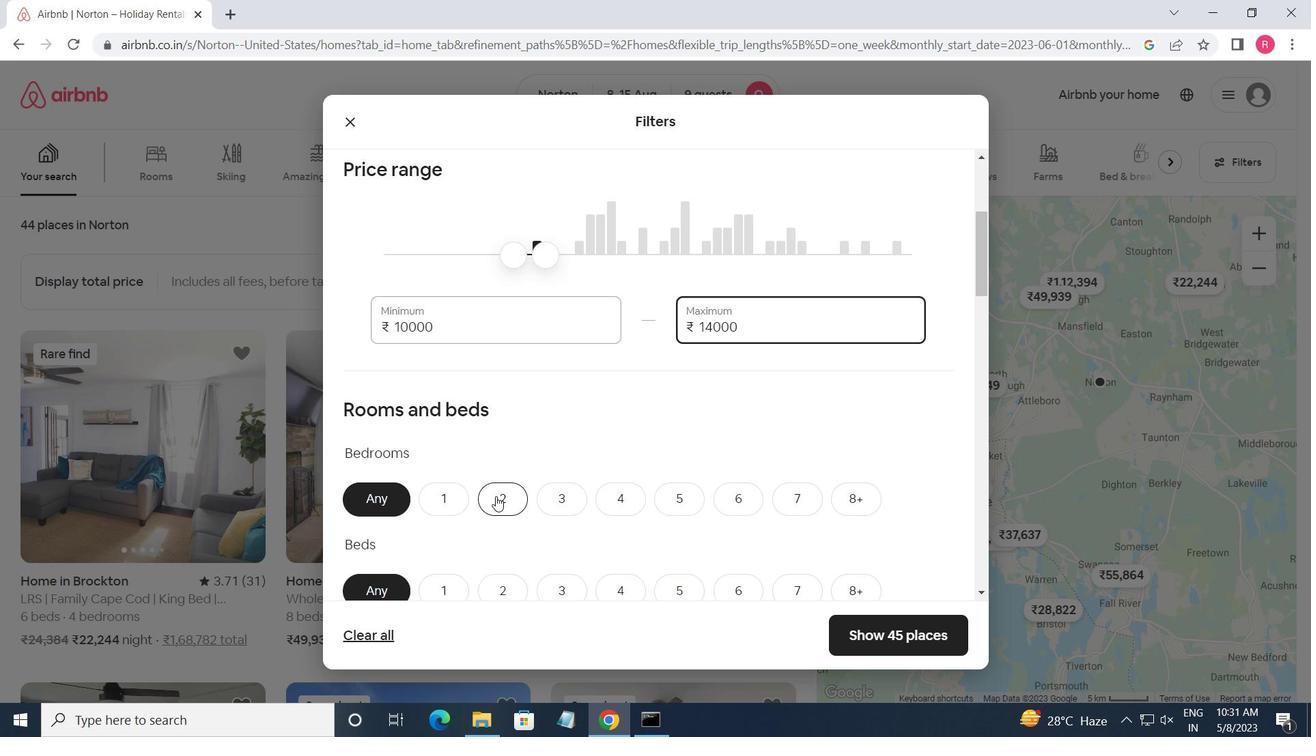 
Action: Mouse scrolled (495, 496) with delta (0, 0)
Screenshot: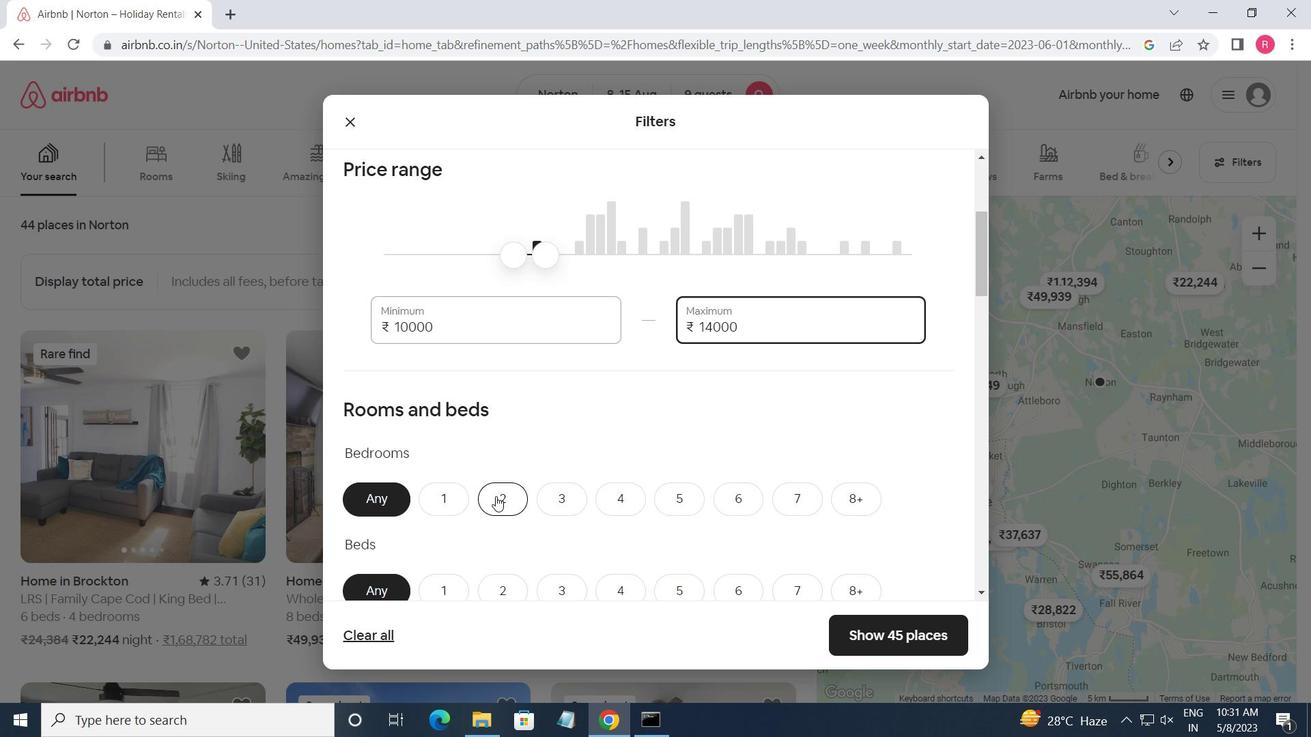 
Action: Mouse moved to (676, 327)
Screenshot: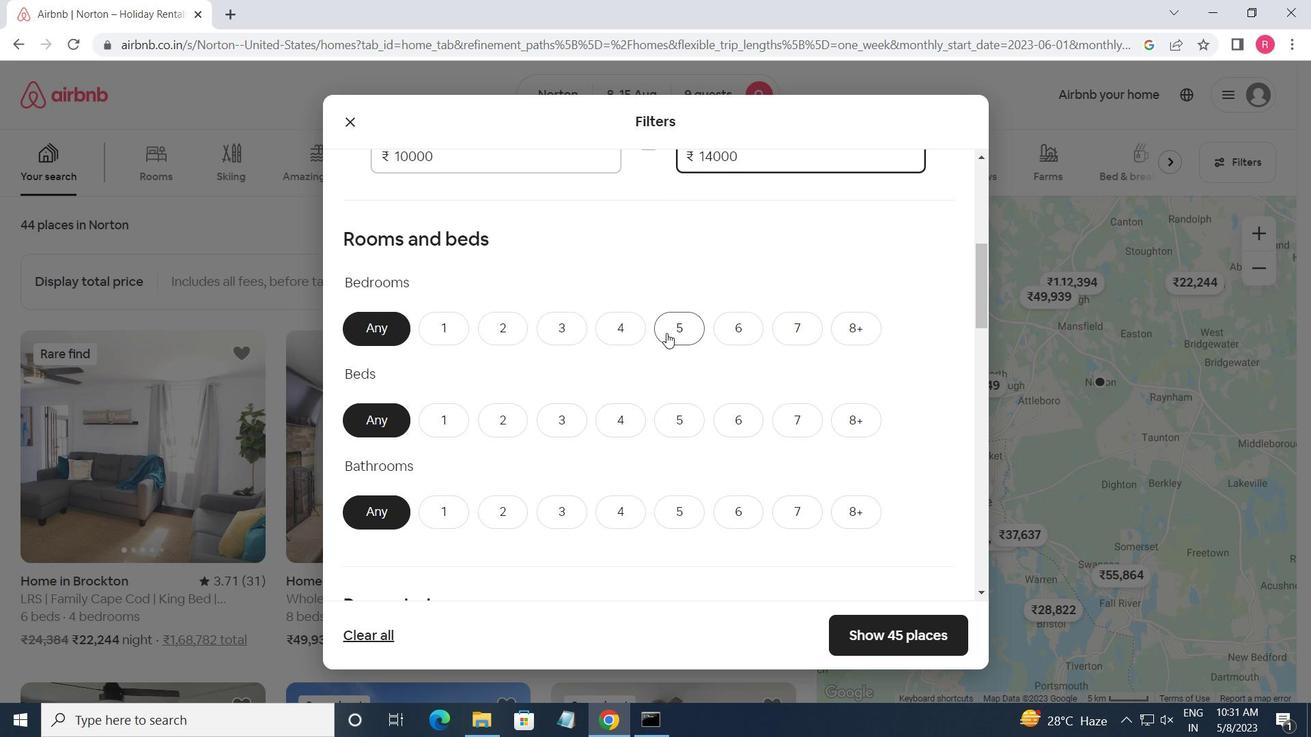 
Action: Mouse pressed left at (676, 327)
Screenshot: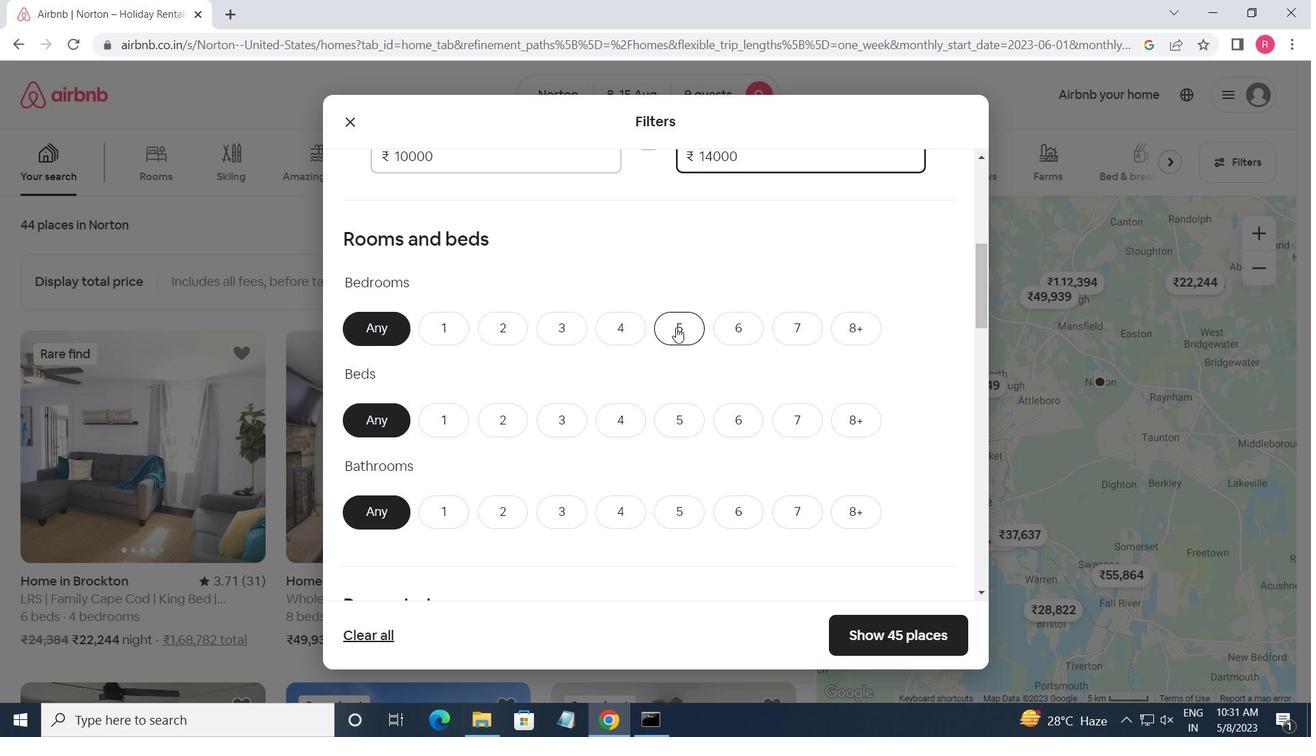 
Action: Mouse moved to (840, 426)
Screenshot: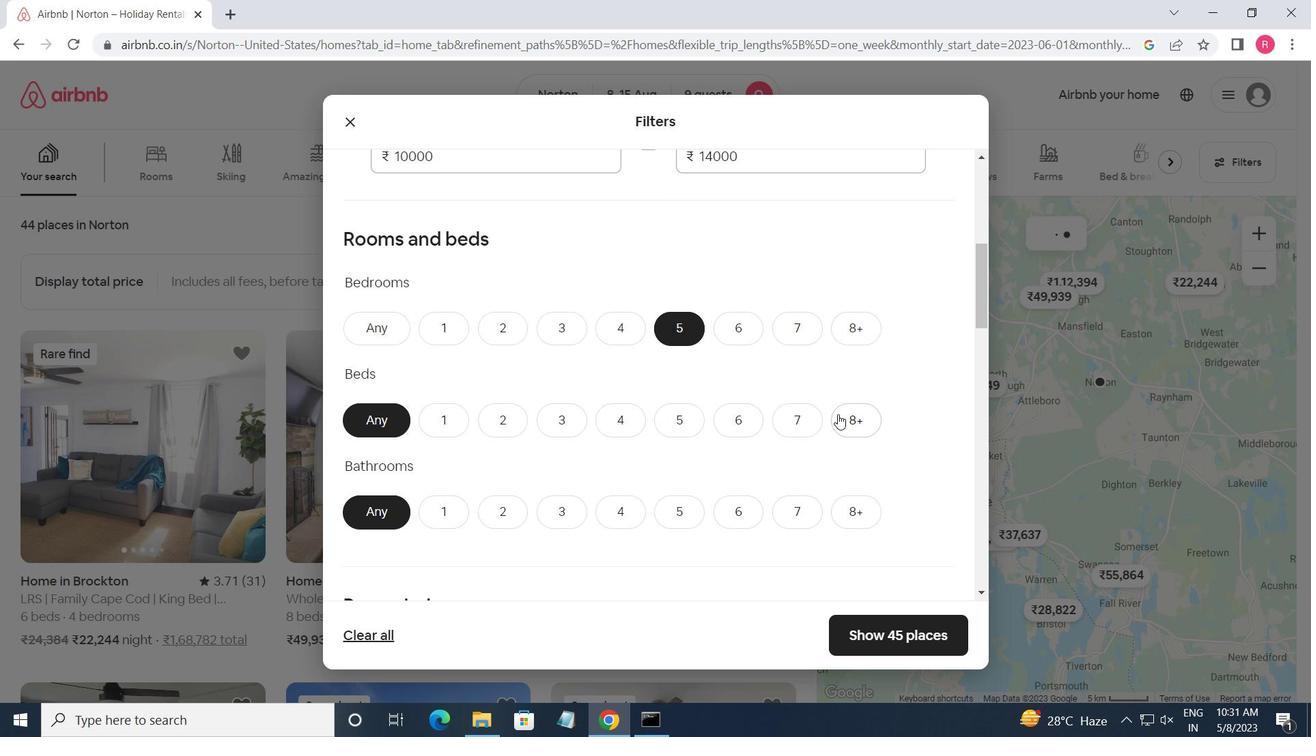 
Action: Mouse pressed left at (840, 426)
Screenshot: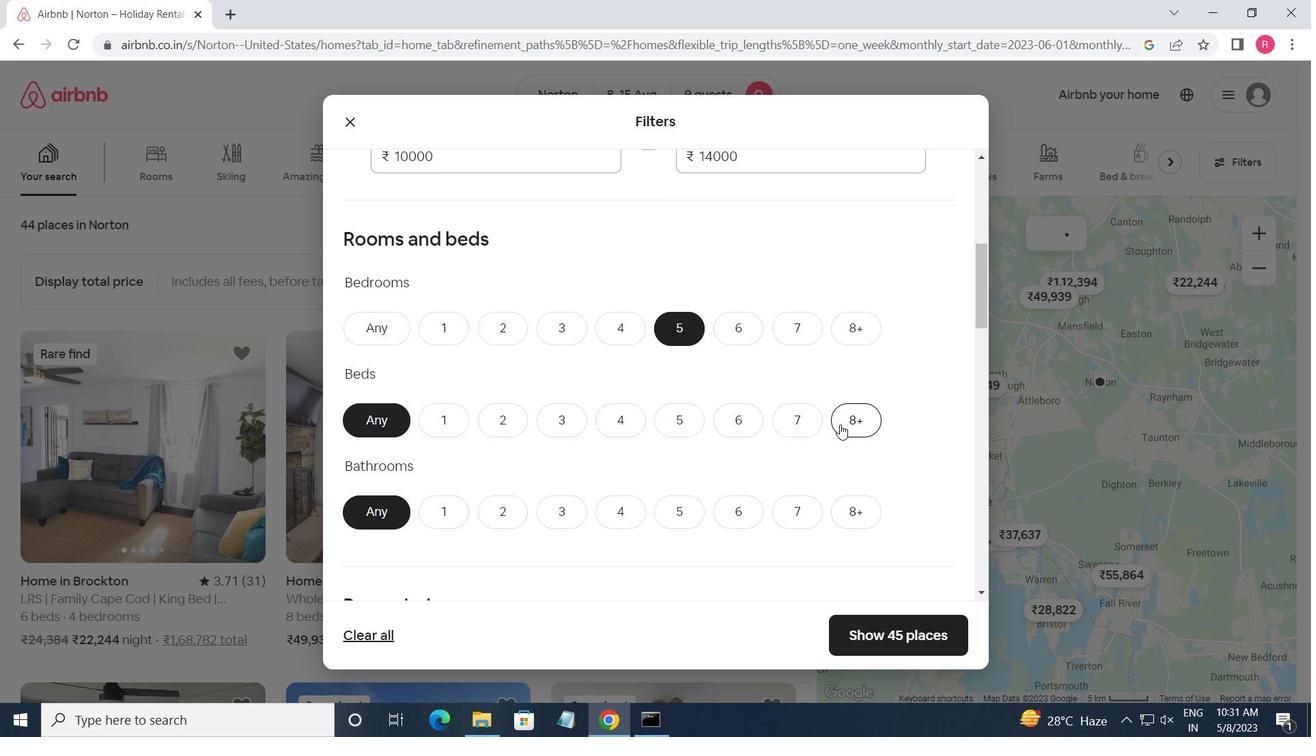 
Action: Mouse moved to (672, 512)
Screenshot: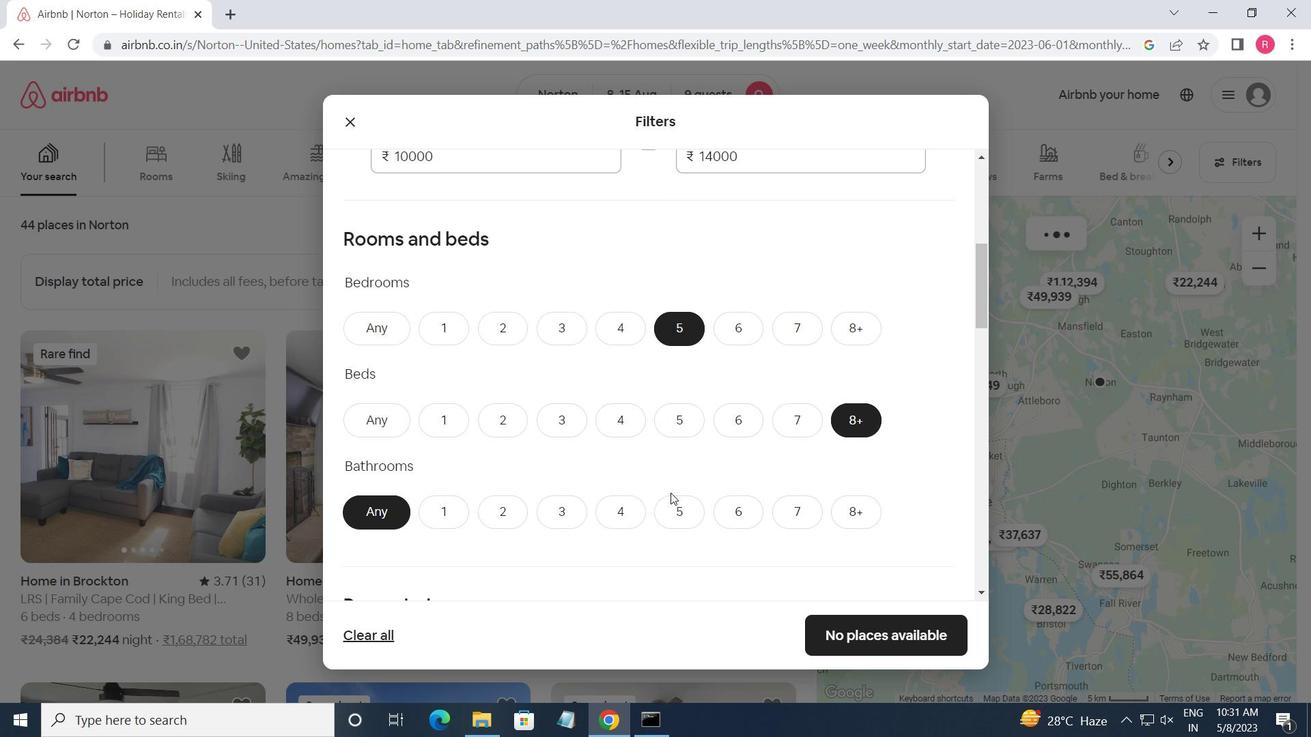 
Action: Mouse pressed left at (672, 512)
Screenshot: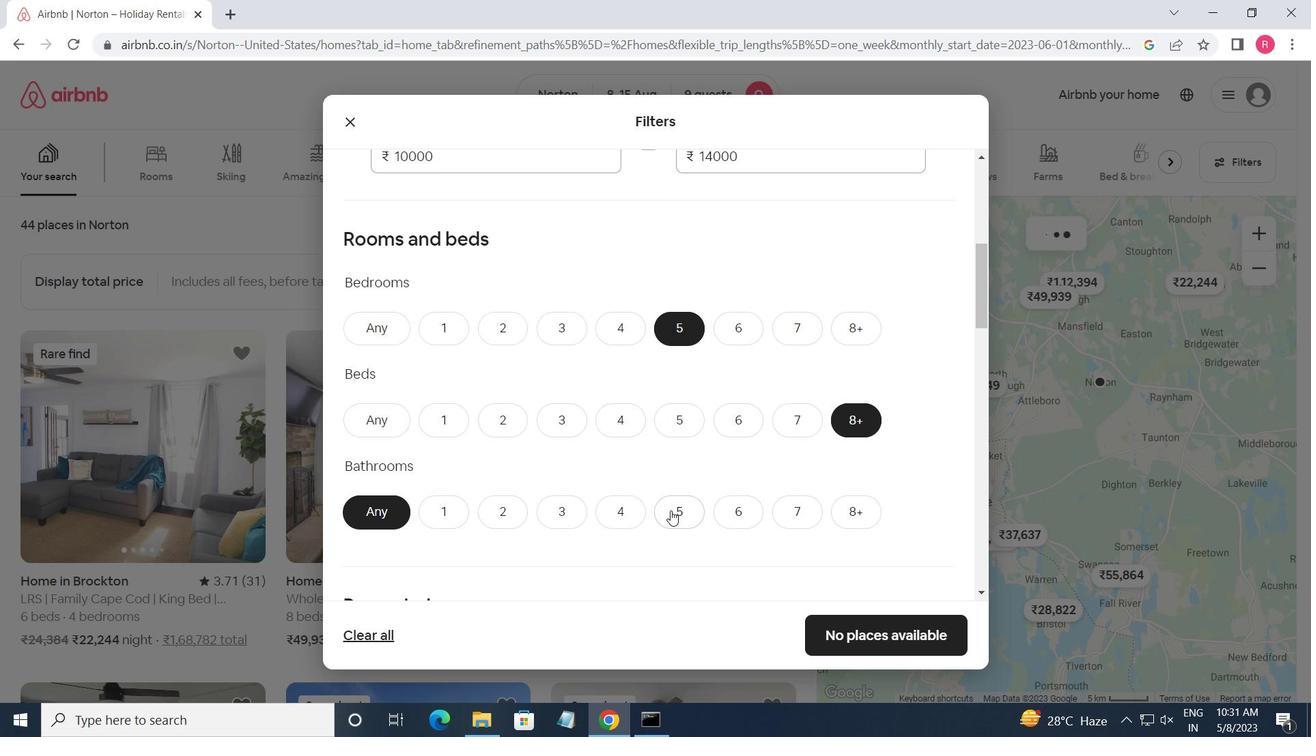 
Action: Mouse moved to (694, 476)
Screenshot: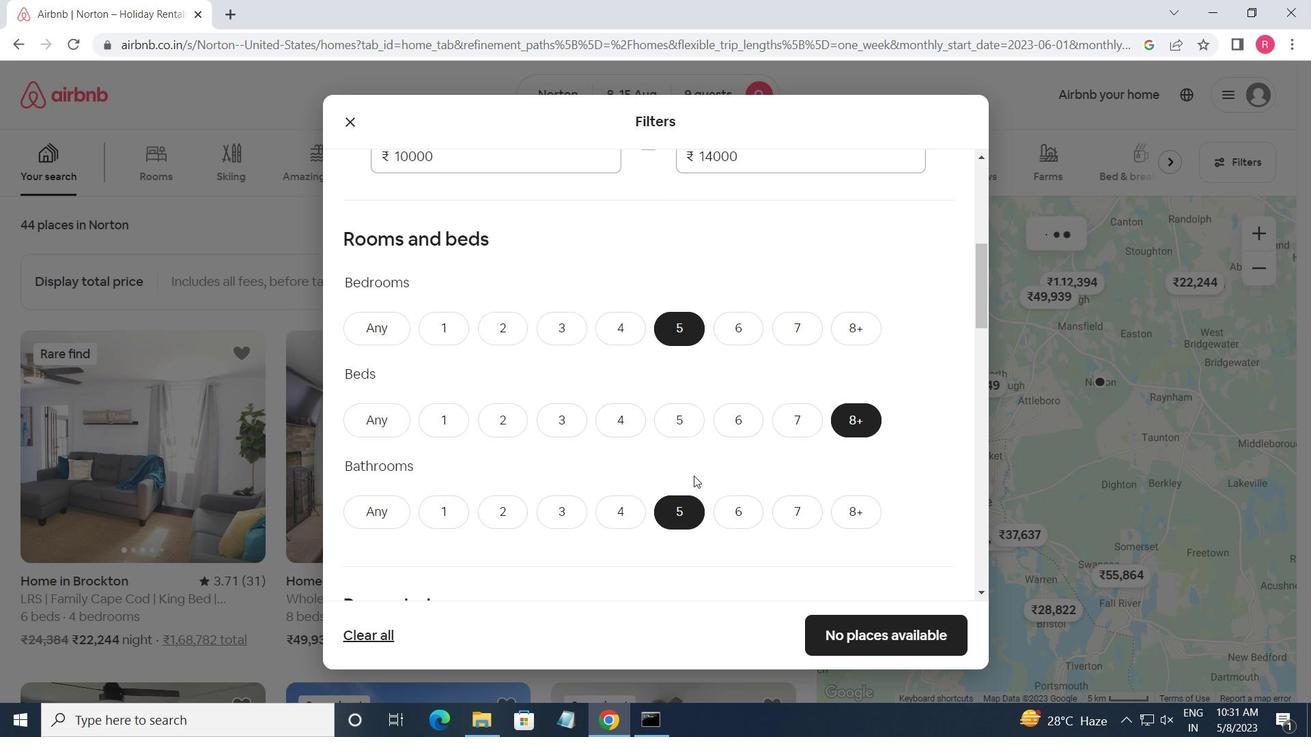 
Action: Mouse scrolled (694, 475) with delta (0, 0)
Screenshot: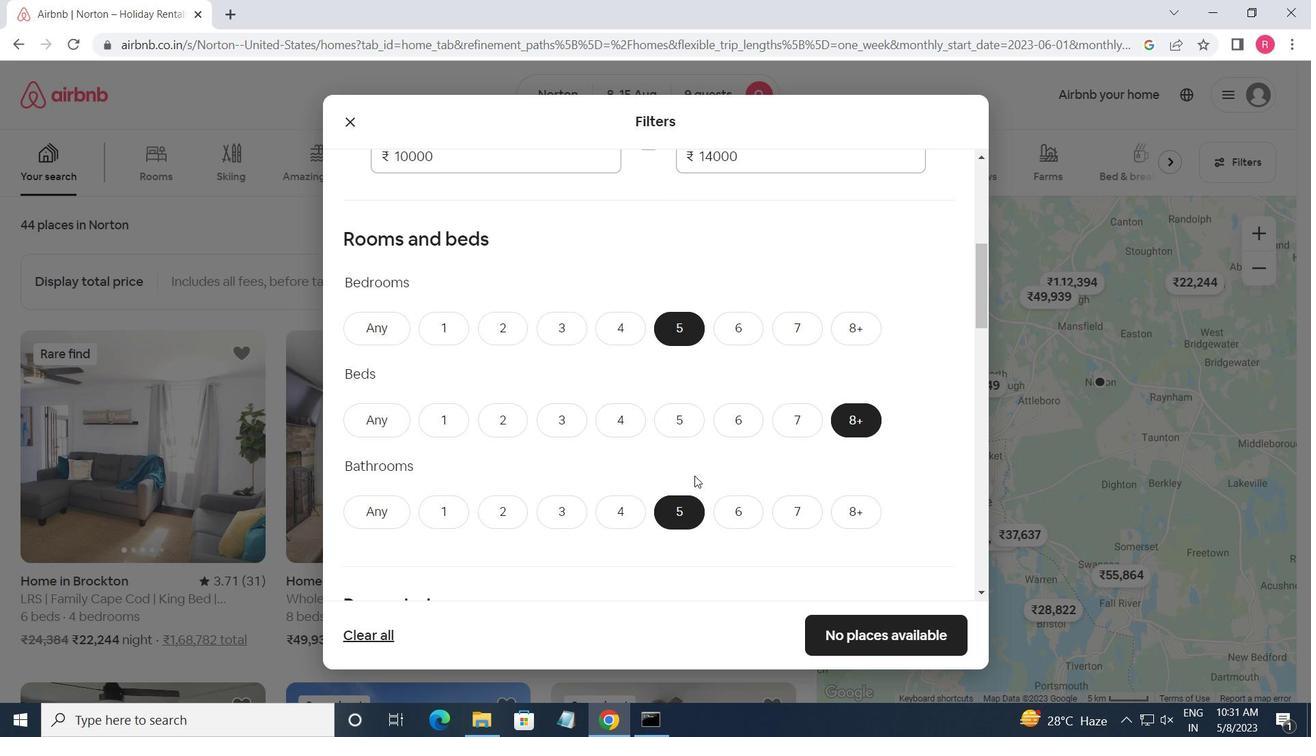 
Action: Mouse scrolled (694, 475) with delta (0, 0)
Screenshot: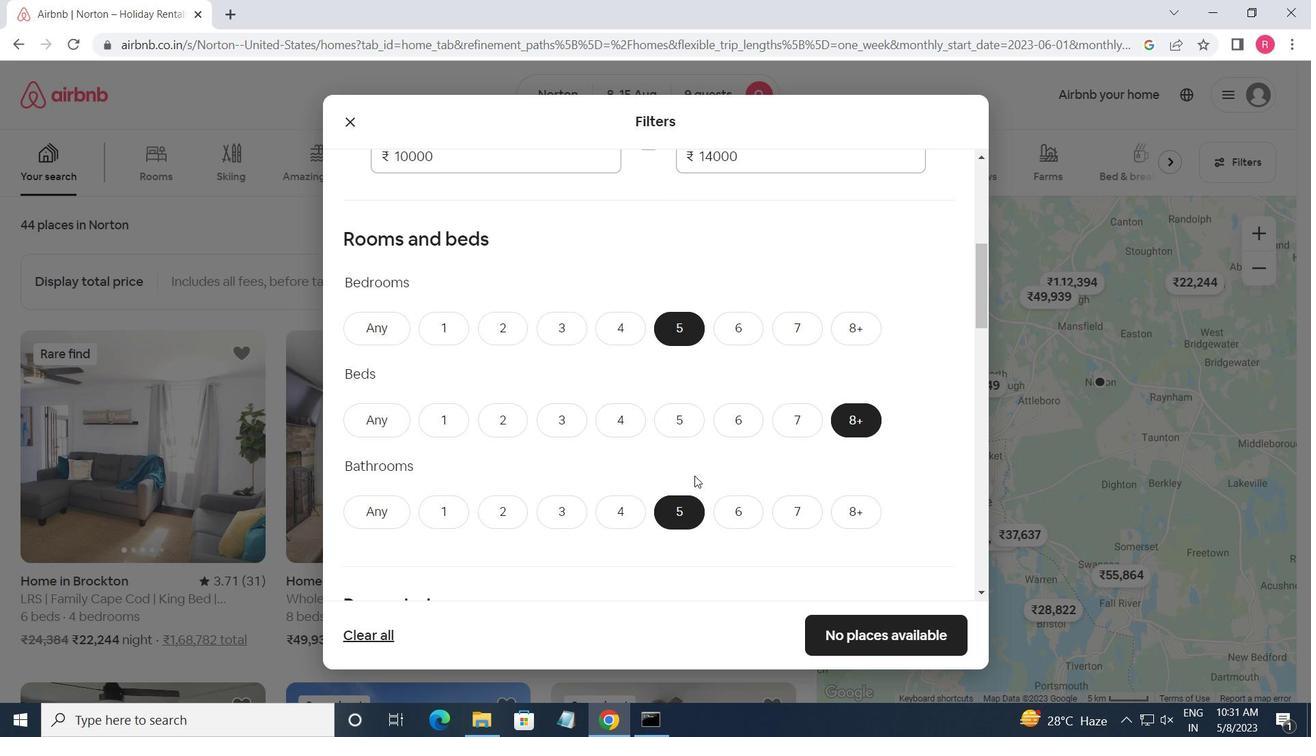 
Action: Mouse scrolled (694, 475) with delta (0, 0)
Screenshot: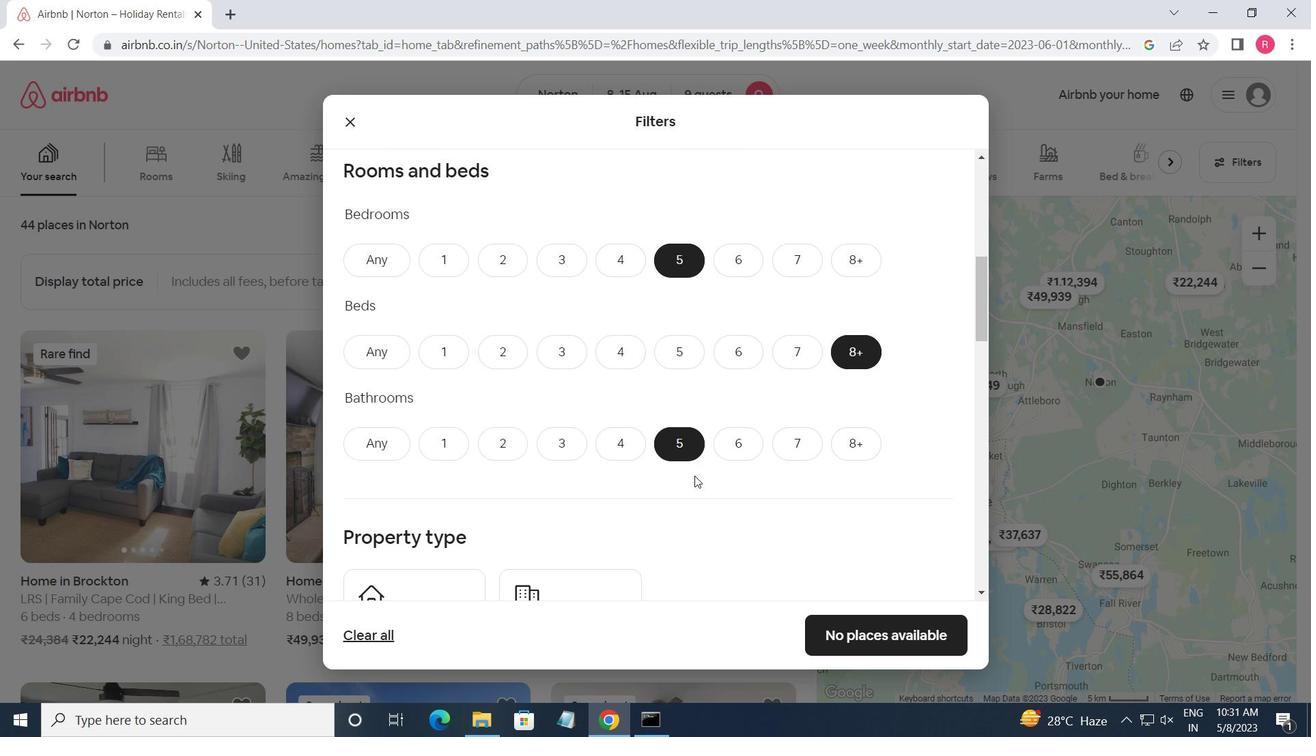 
Action: Mouse scrolled (694, 475) with delta (0, 0)
Screenshot: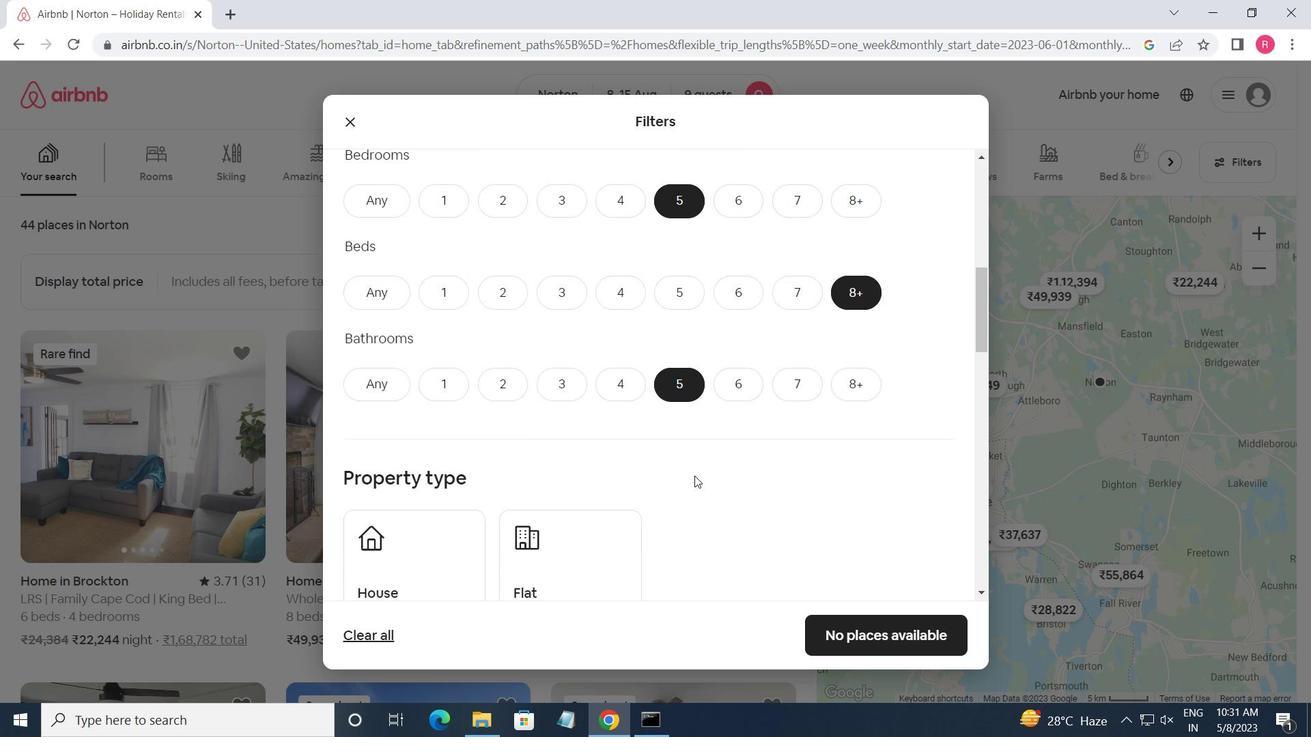 
Action: Mouse moved to (382, 365)
Screenshot: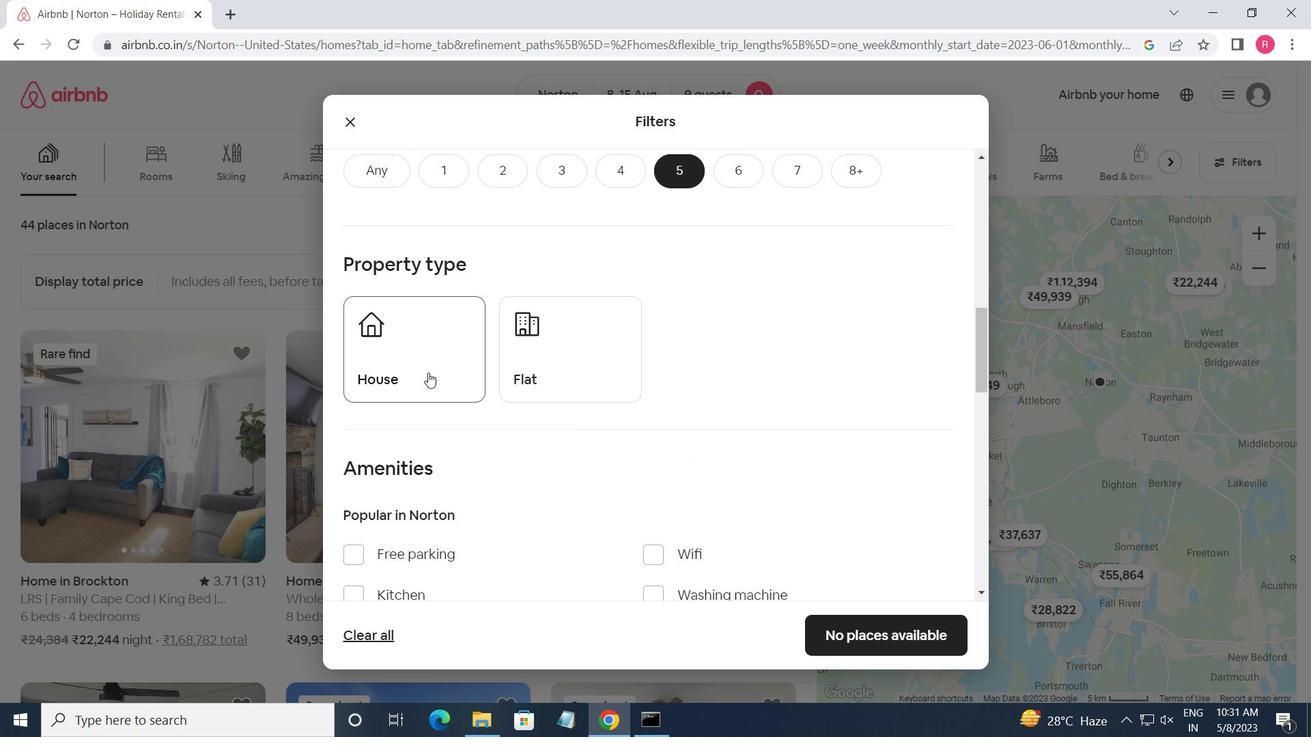 
Action: Mouse pressed left at (382, 365)
Screenshot: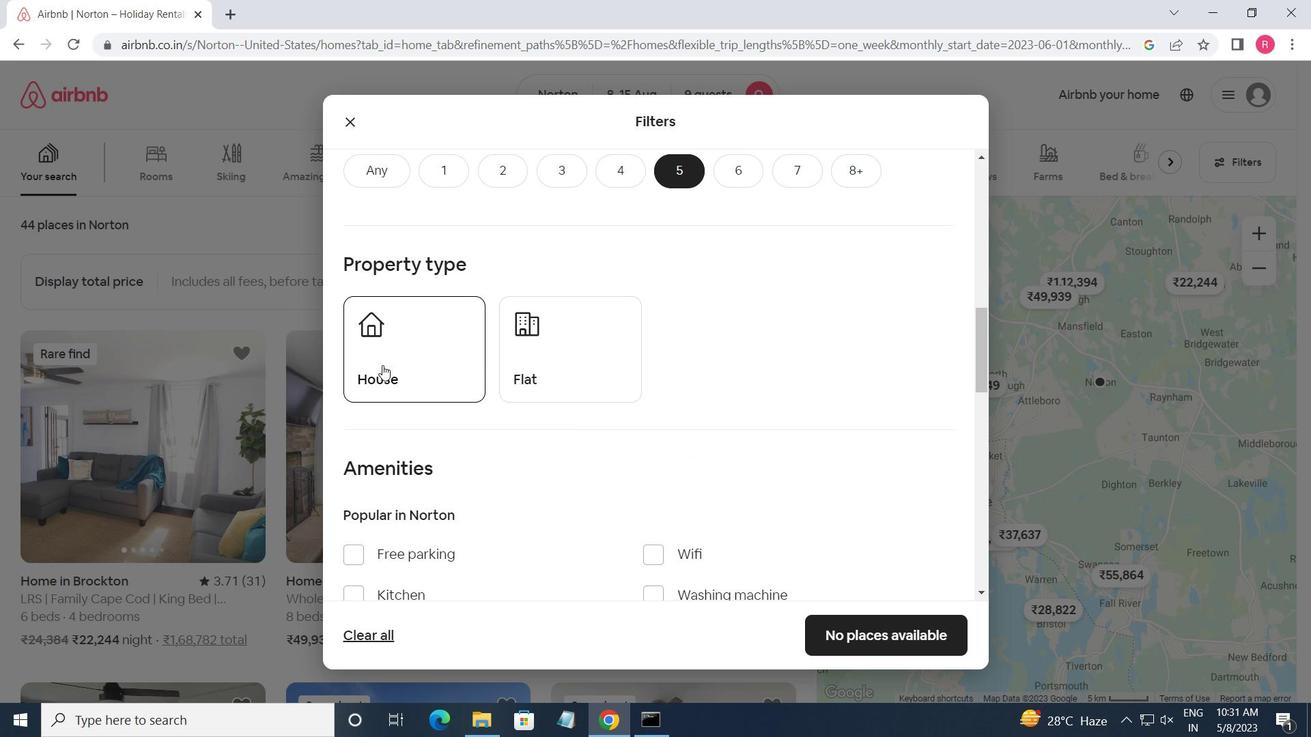 
Action: Mouse moved to (567, 377)
Screenshot: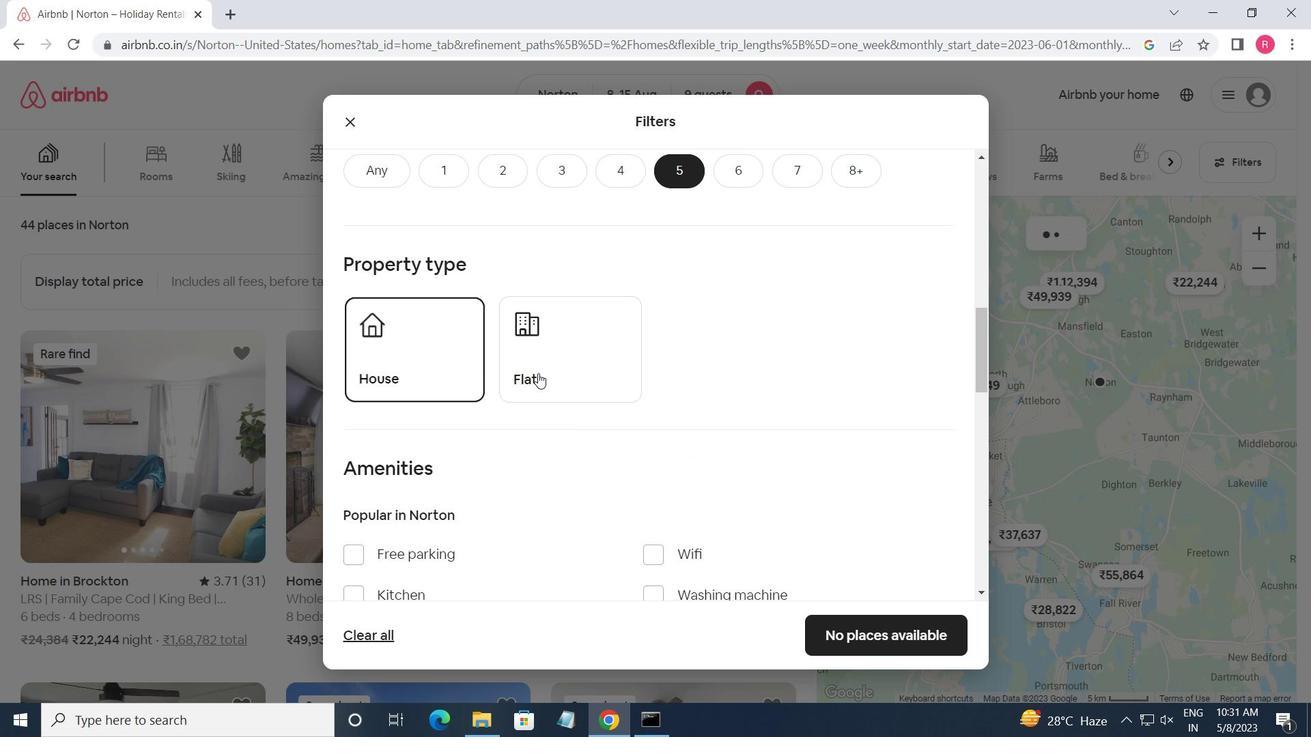 
Action: Mouse pressed left at (567, 377)
Screenshot: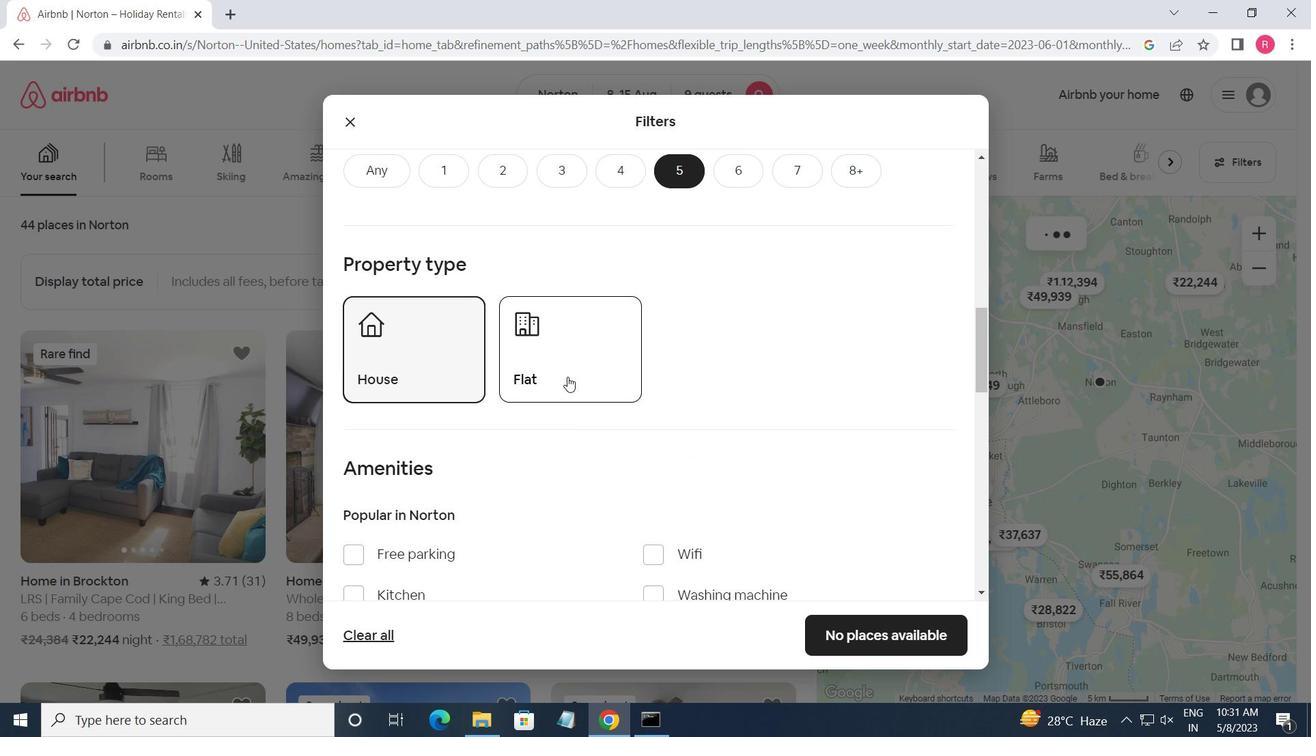 
Action: Mouse scrolled (567, 377) with delta (0, 0)
Screenshot: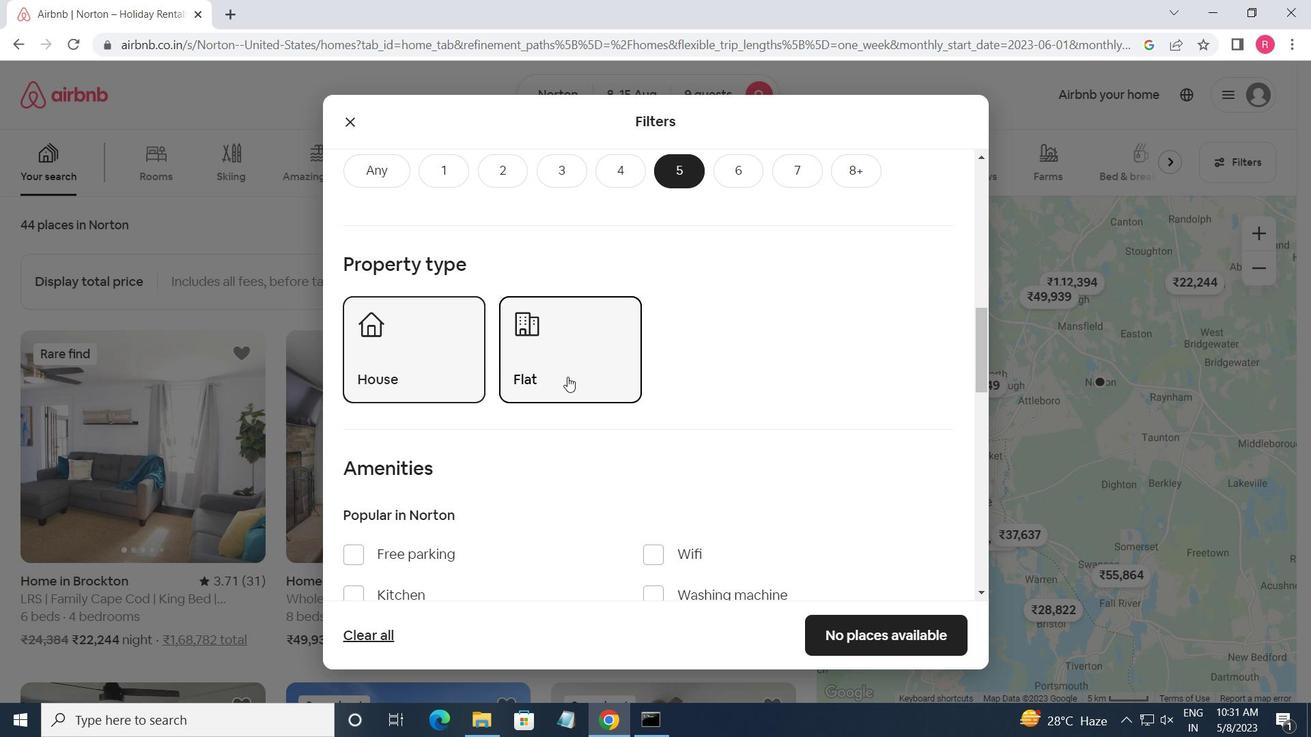 
Action: Mouse scrolled (567, 377) with delta (0, 0)
Screenshot: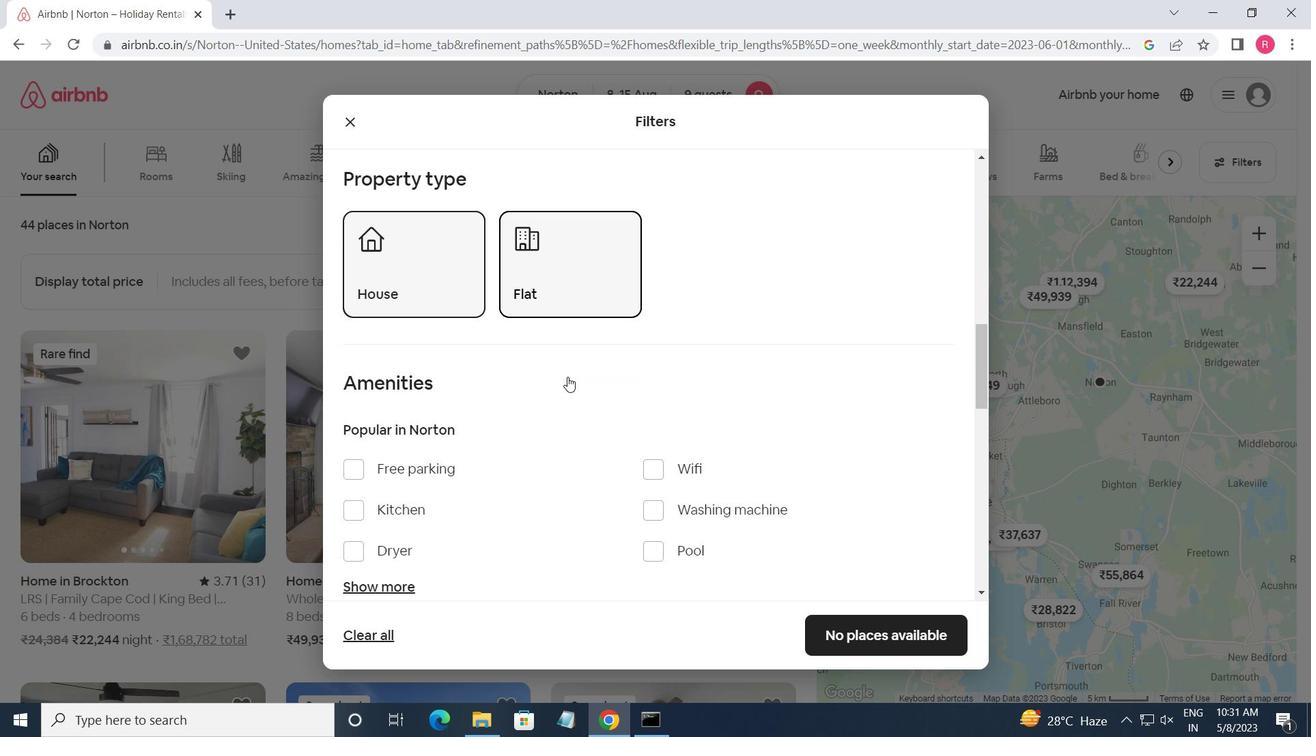 
Action: Mouse scrolled (567, 377) with delta (0, 0)
Screenshot: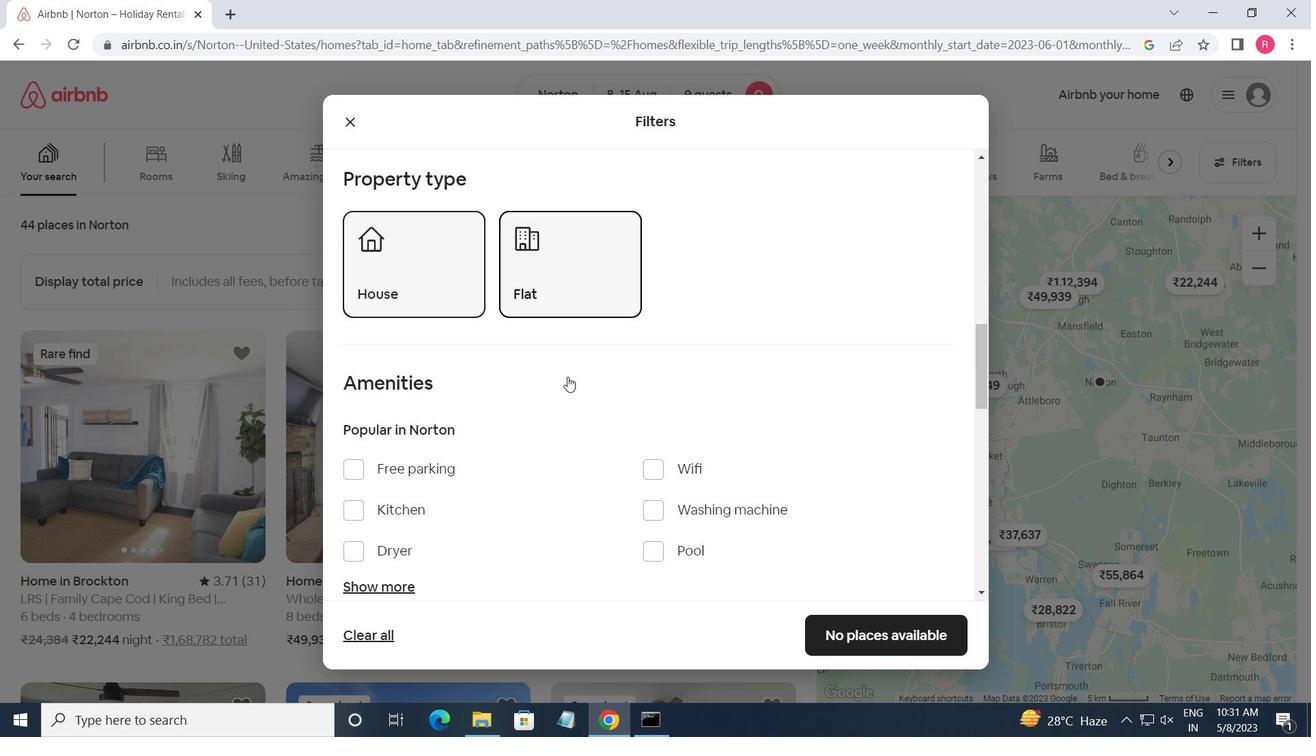 
Action: Mouse scrolled (567, 377) with delta (0, 0)
Screenshot: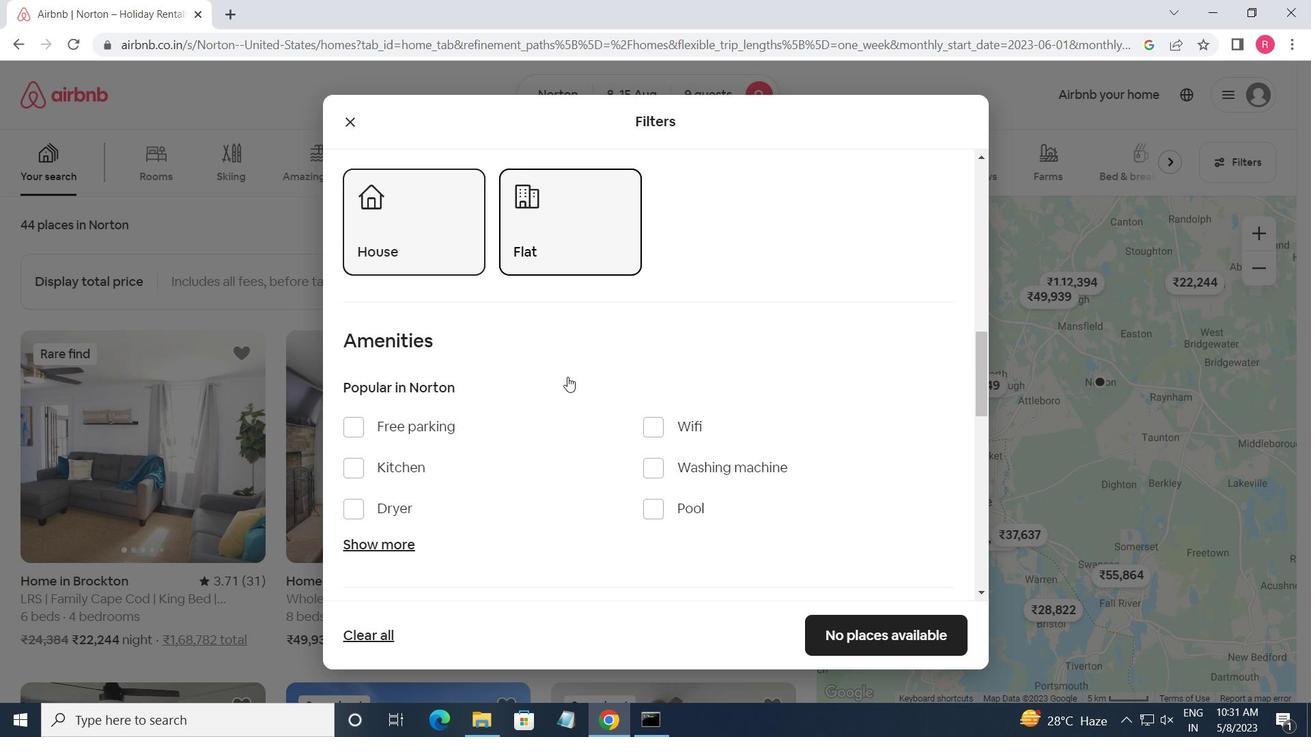 
Action: Mouse moved to (568, 378)
Screenshot: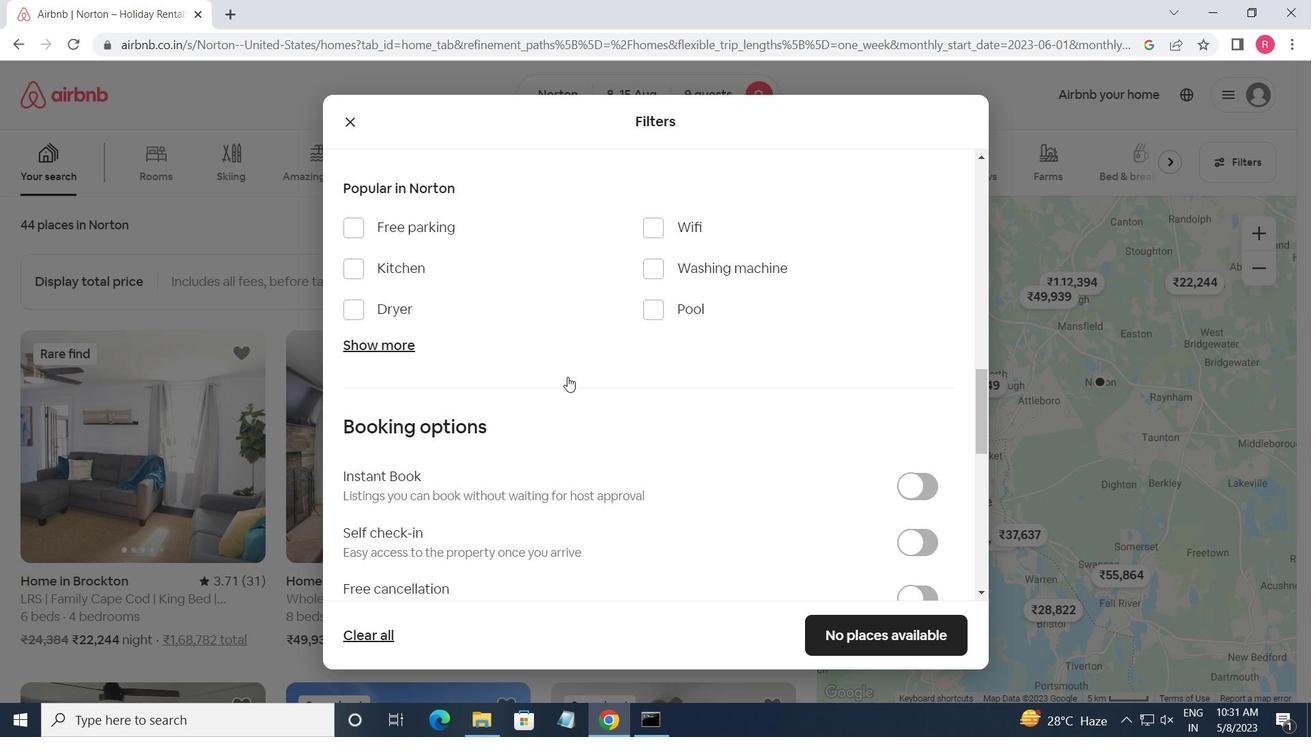 
Action: Mouse scrolled (568, 377) with delta (0, 0)
Screenshot: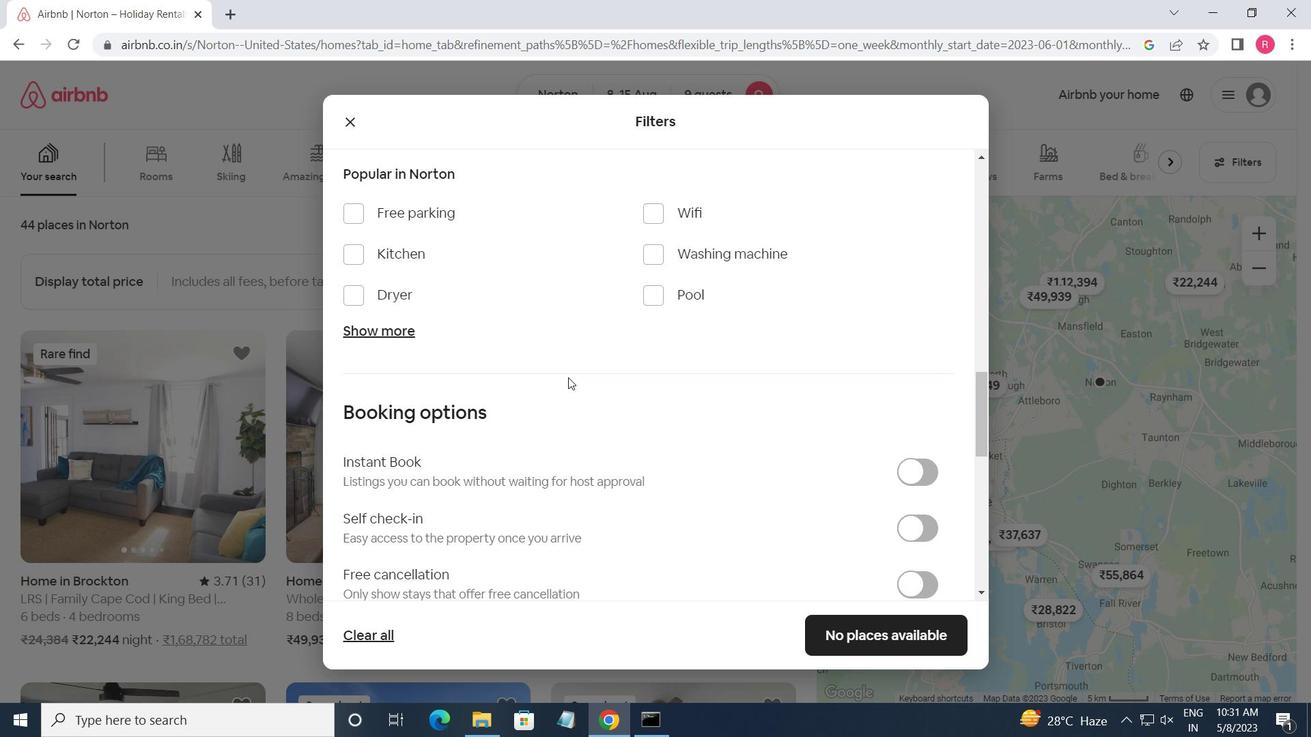 
Action: Mouse scrolled (568, 377) with delta (0, 0)
Screenshot: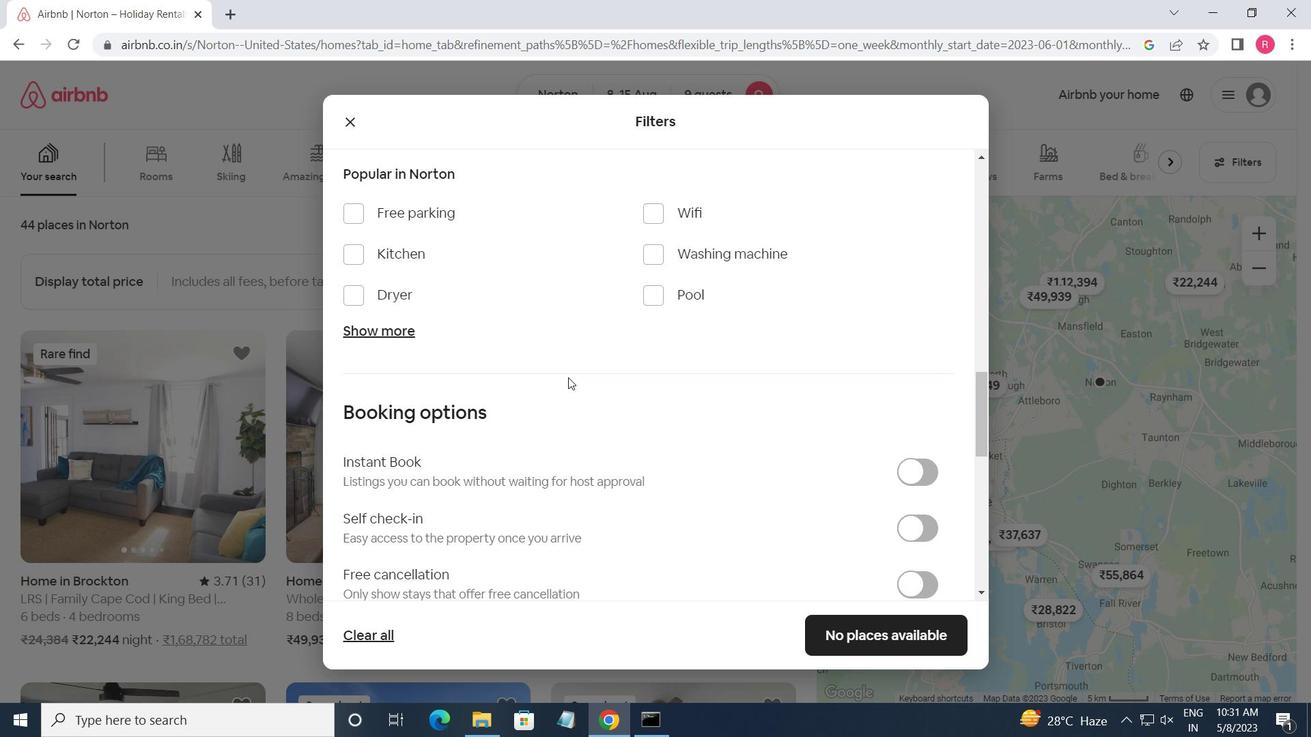 
Action: Mouse scrolled (568, 379) with delta (0, 0)
Screenshot: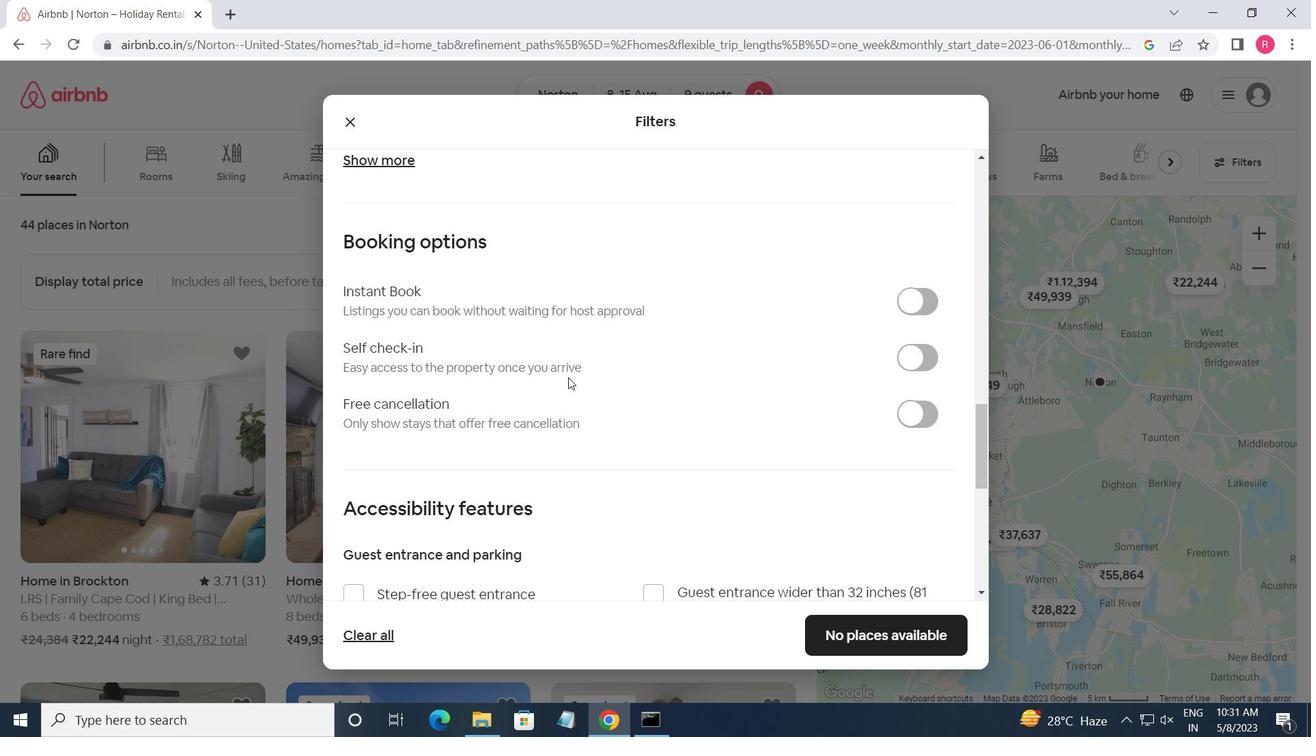 
Action: Mouse scrolled (568, 379) with delta (0, 0)
Screenshot: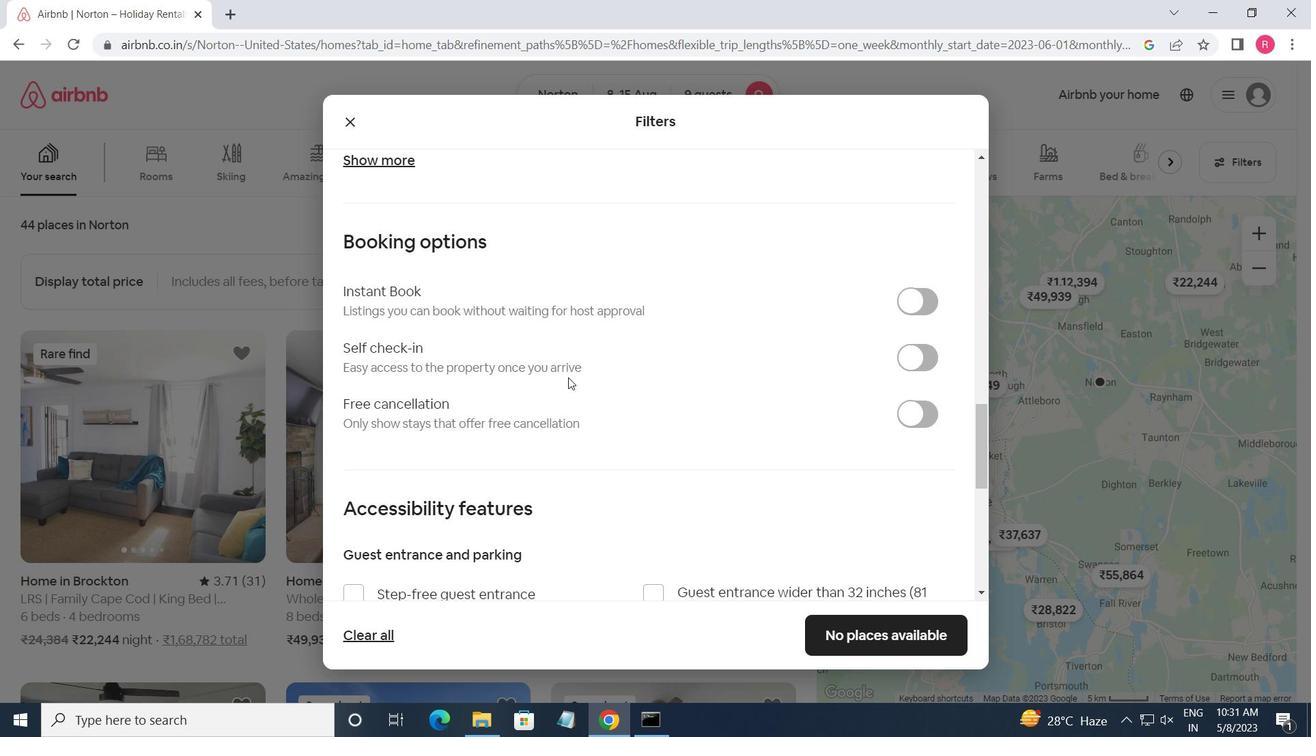 
Action: Mouse scrolled (568, 379) with delta (0, 0)
Screenshot: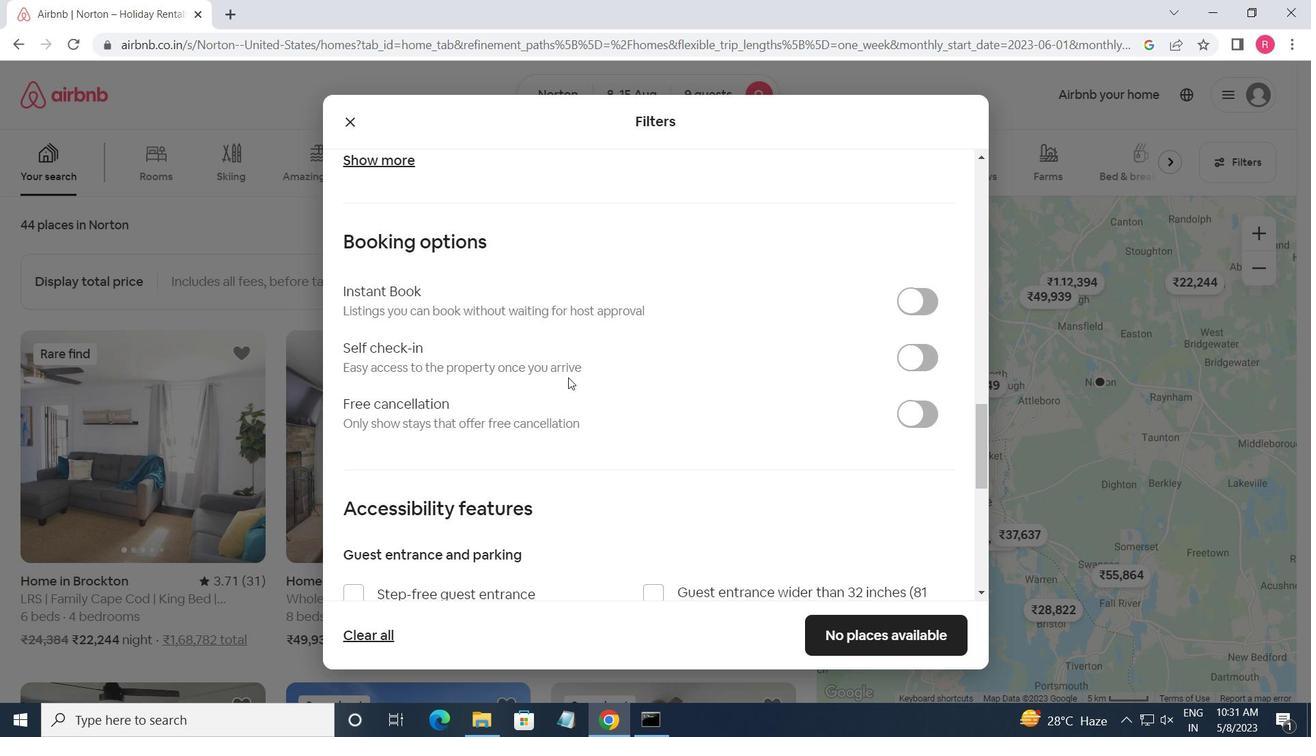 
Action: Mouse scrolled (568, 379) with delta (0, 0)
Screenshot: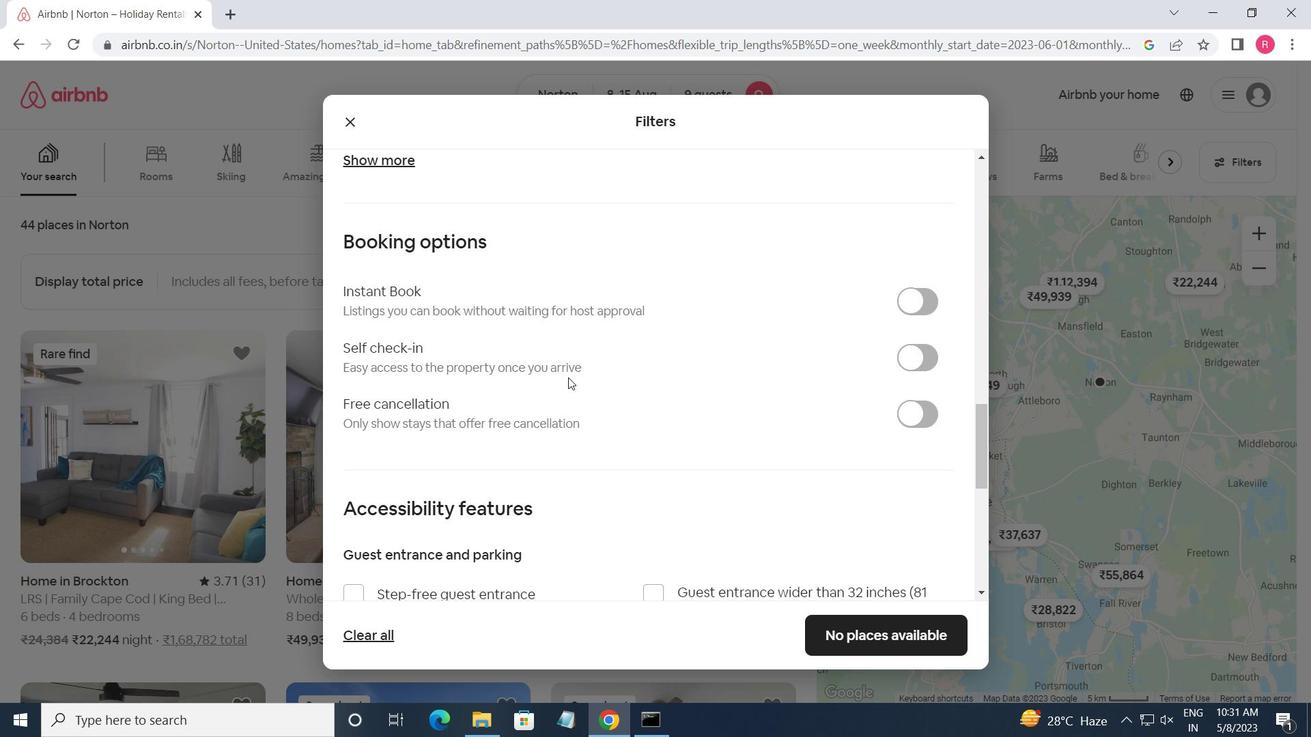 
Action: Mouse moved to (381, 503)
Screenshot: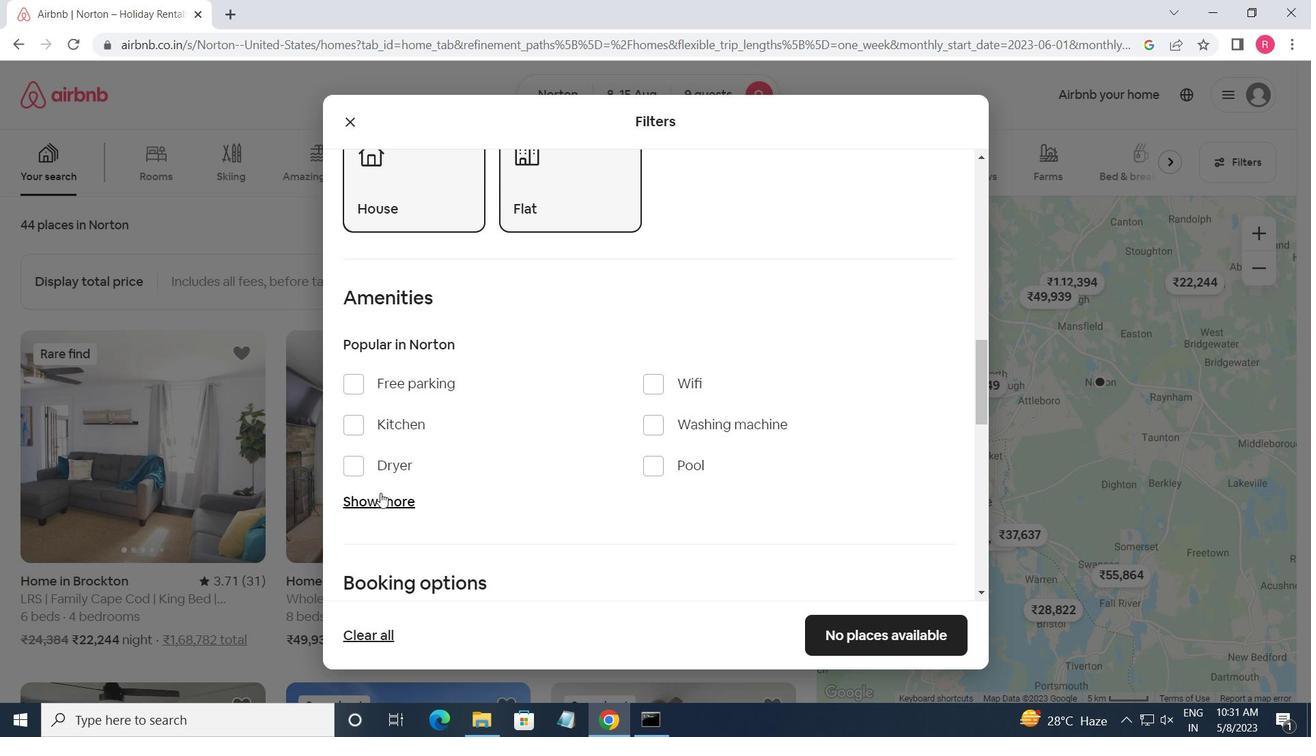 
Action: Mouse pressed left at (381, 503)
Screenshot: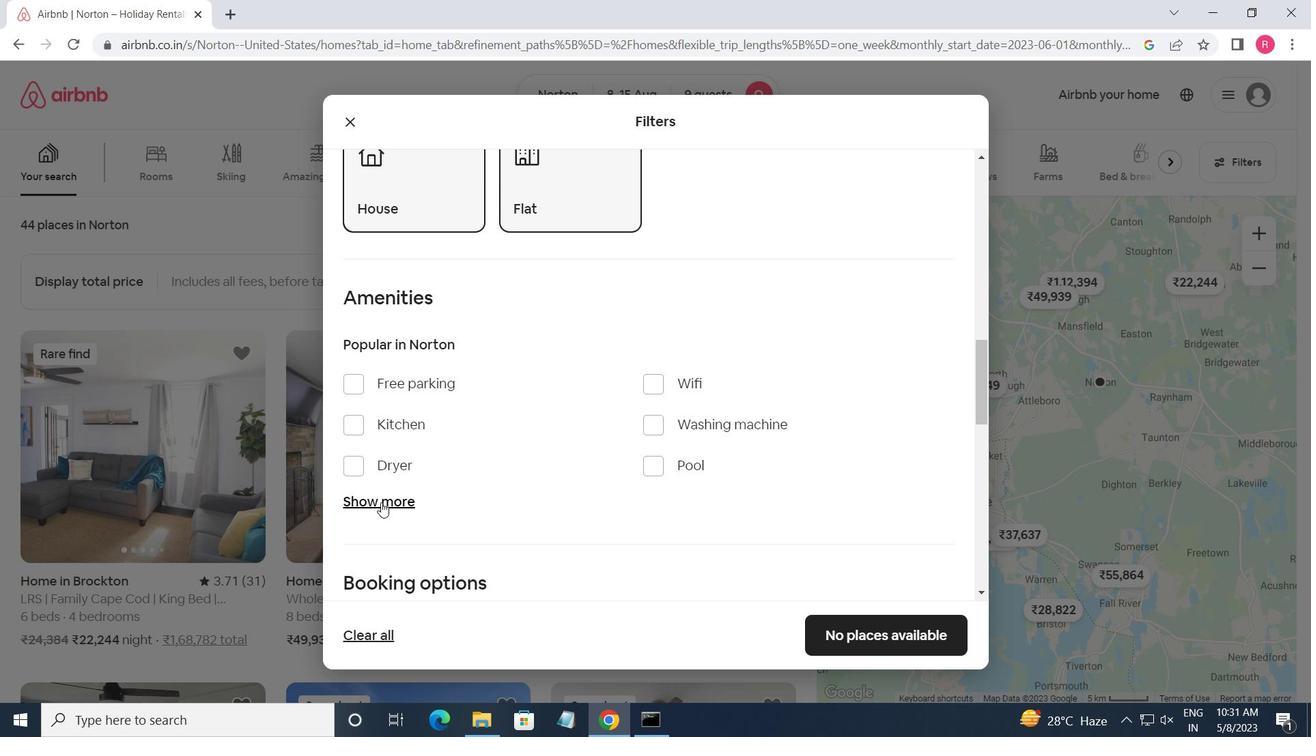 
Action: Mouse moved to (652, 392)
Screenshot: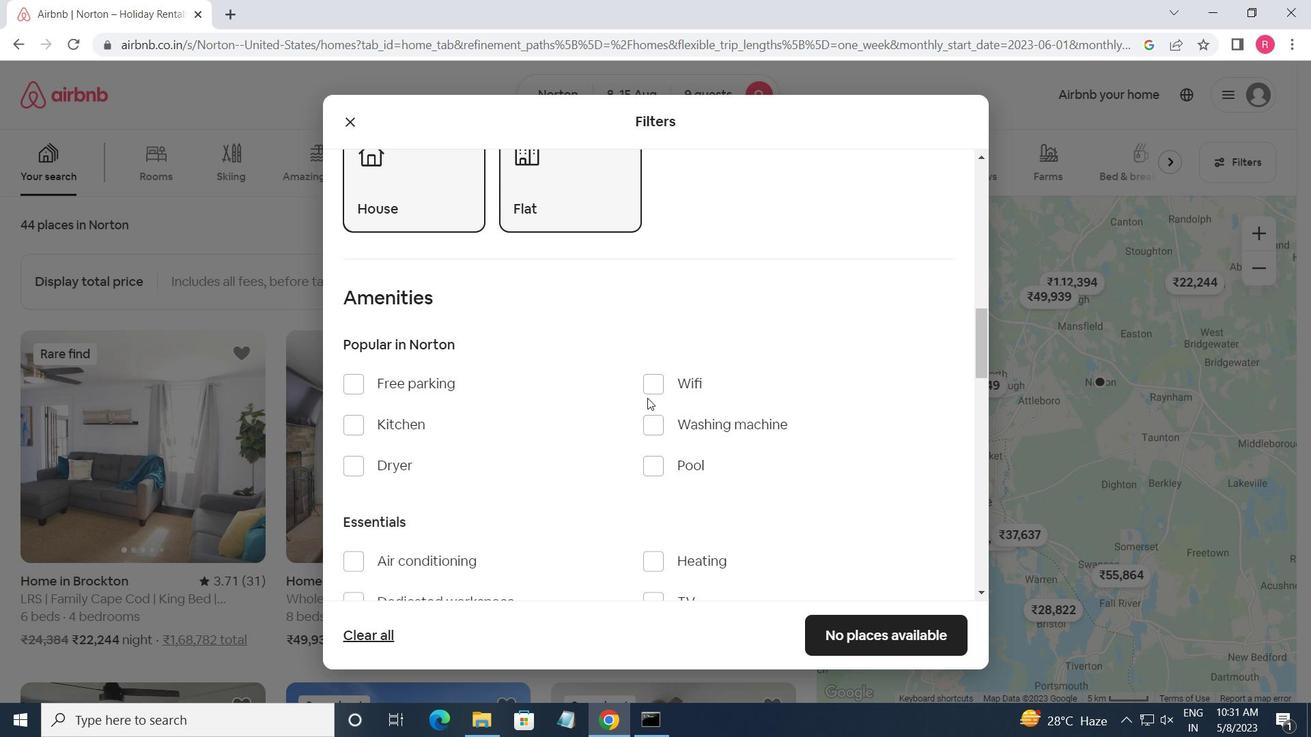 
Action: Mouse pressed left at (652, 392)
Screenshot: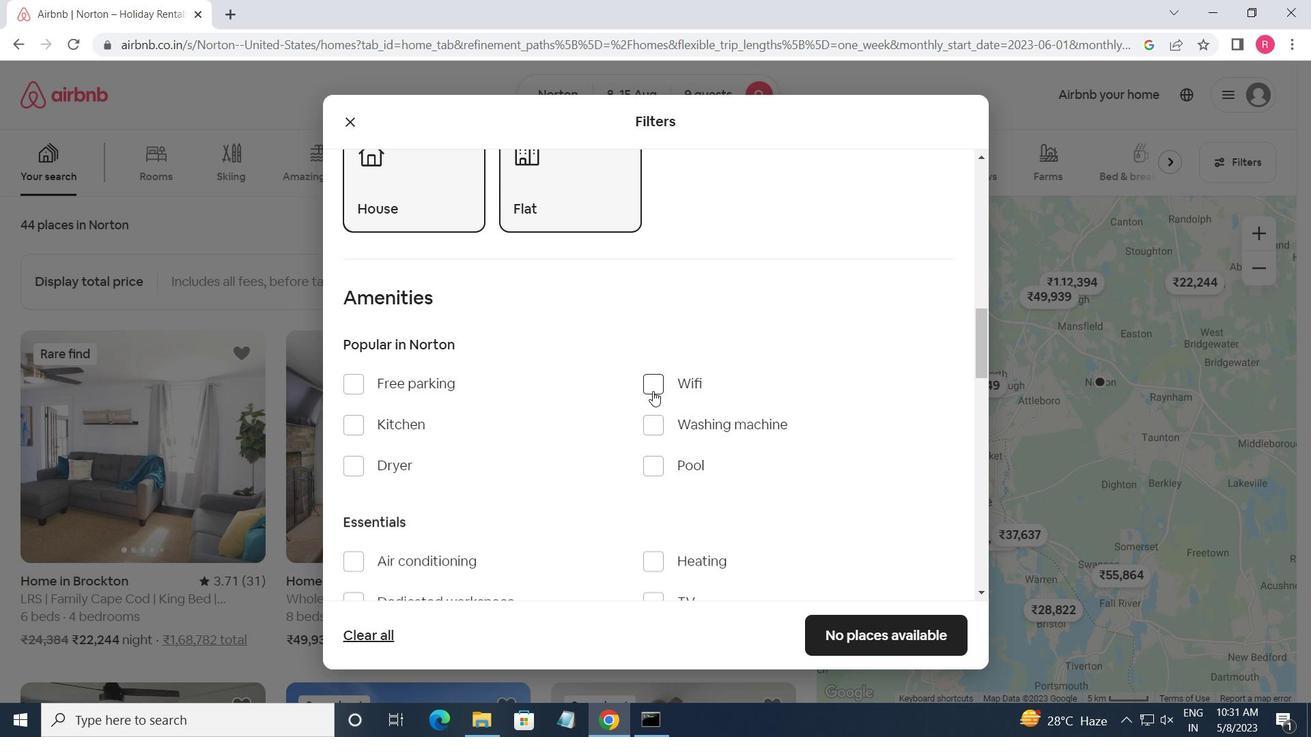 
Action: Mouse moved to (387, 383)
Screenshot: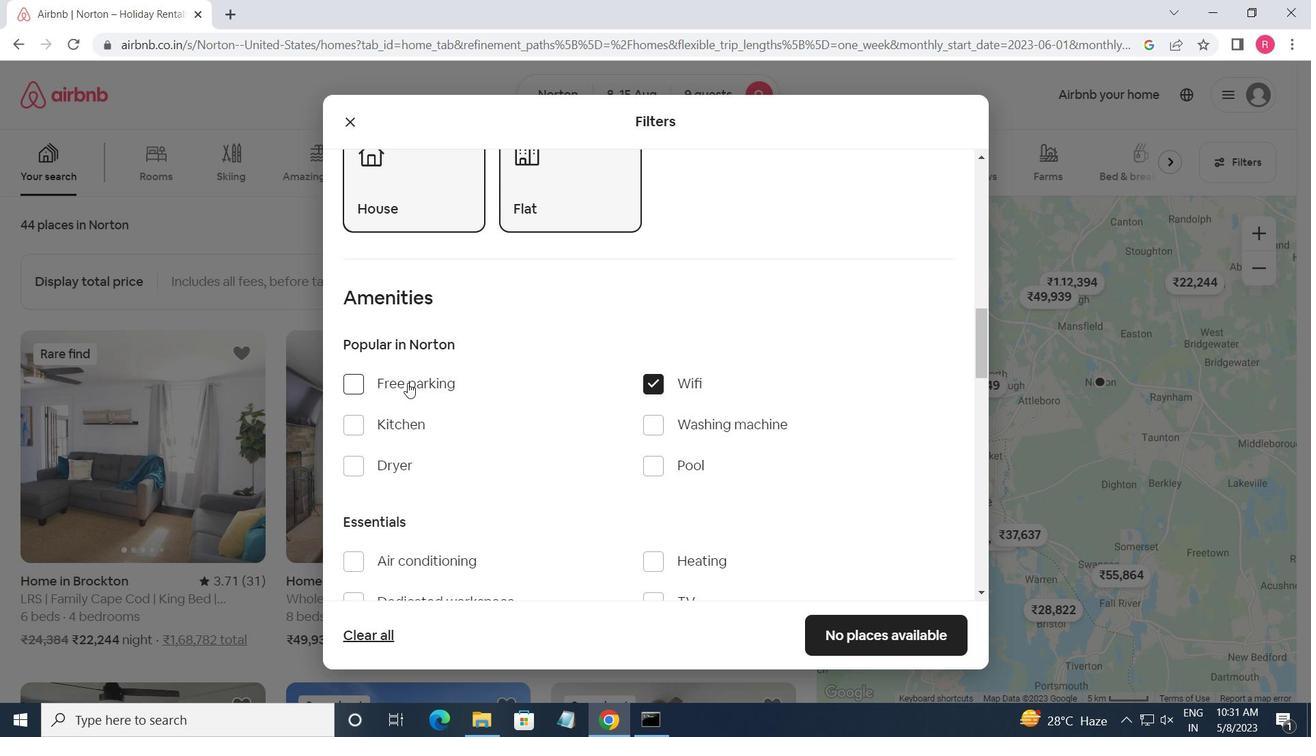 
Action: Mouse pressed left at (387, 383)
Screenshot: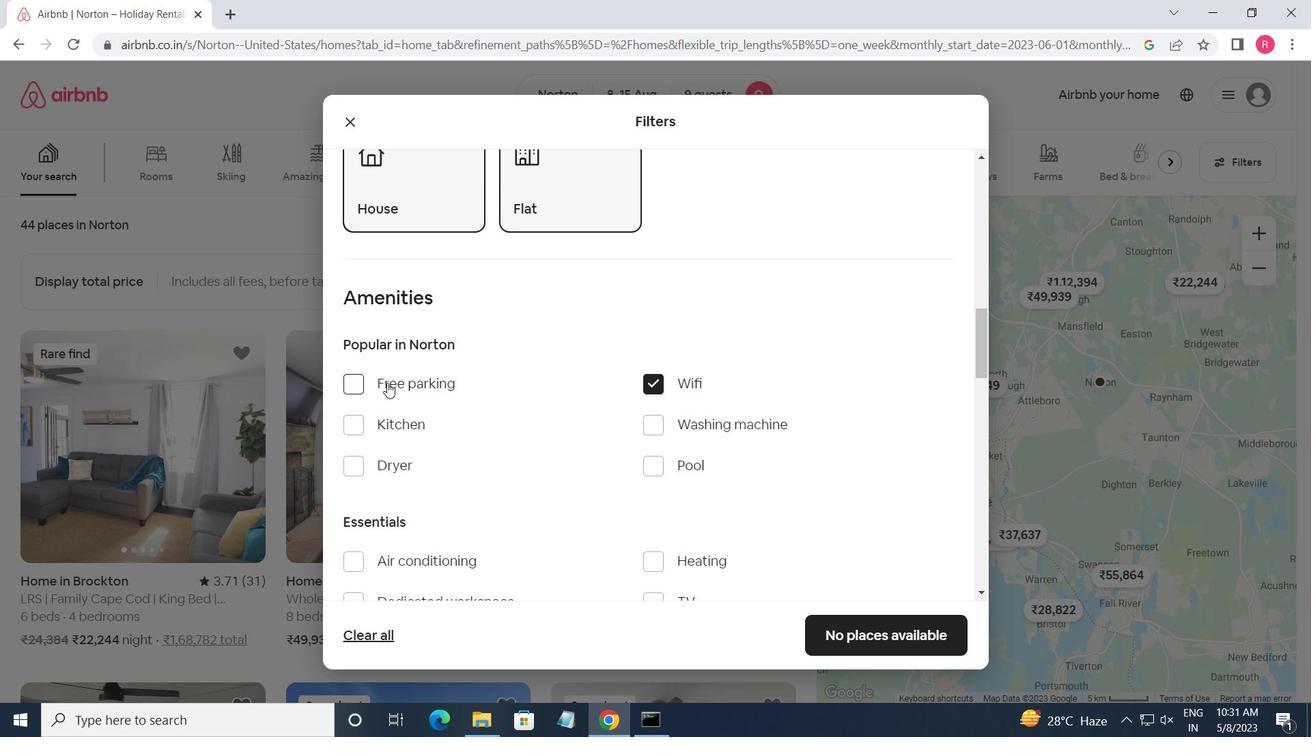 
Action: Mouse scrolled (387, 382) with delta (0, 0)
Screenshot: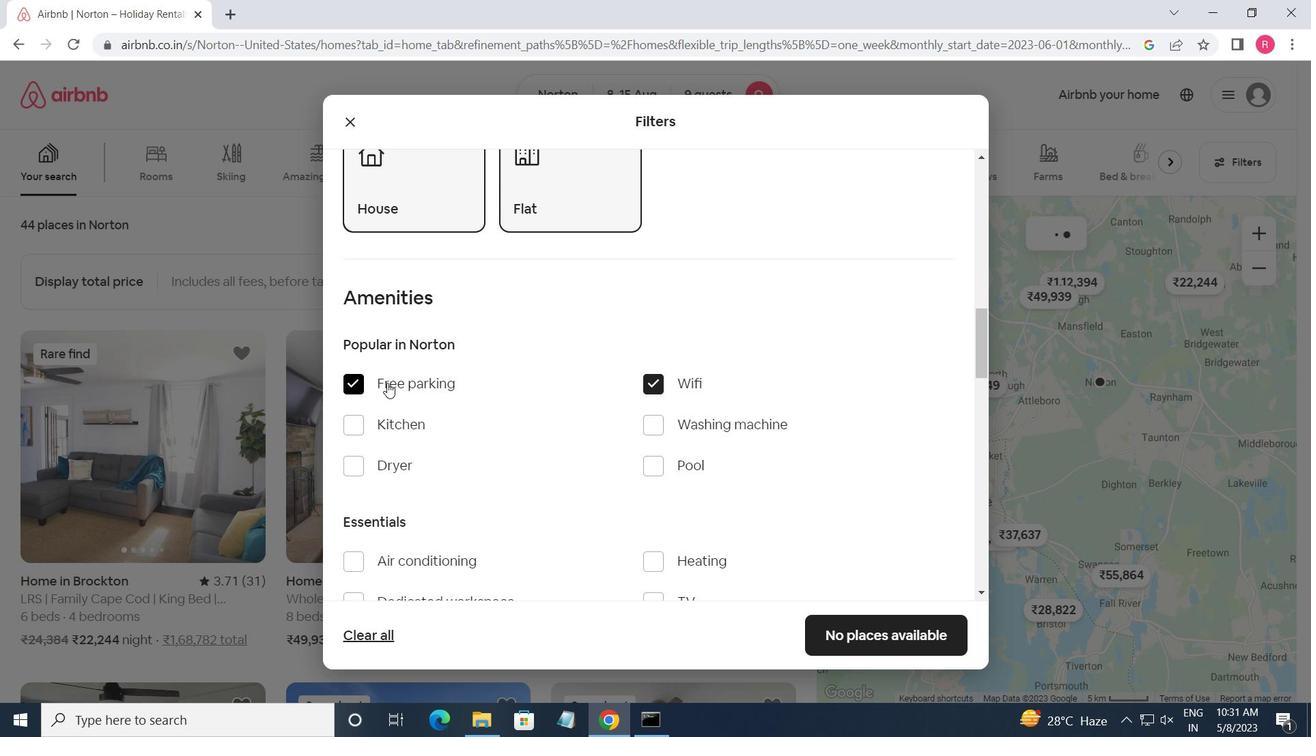 
Action: Mouse scrolled (387, 382) with delta (0, 0)
Screenshot: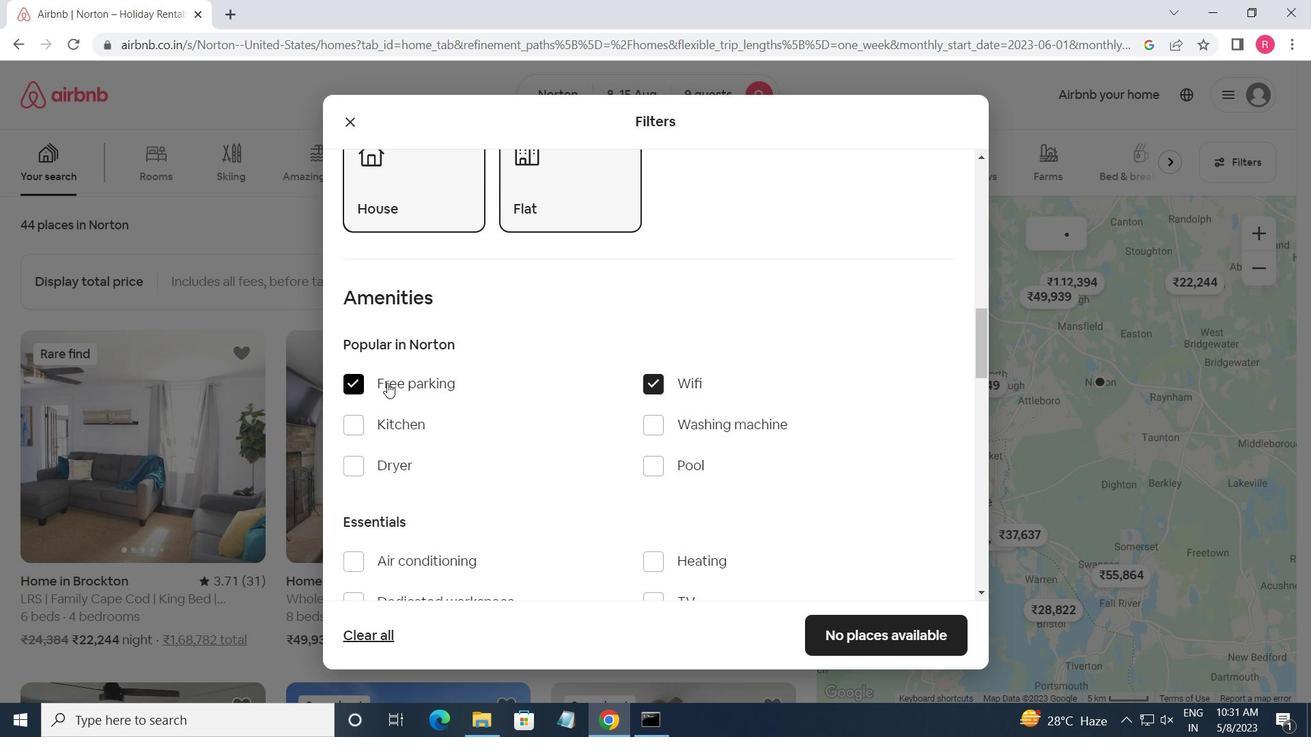 
Action: Mouse moved to (649, 435)
Screenshot: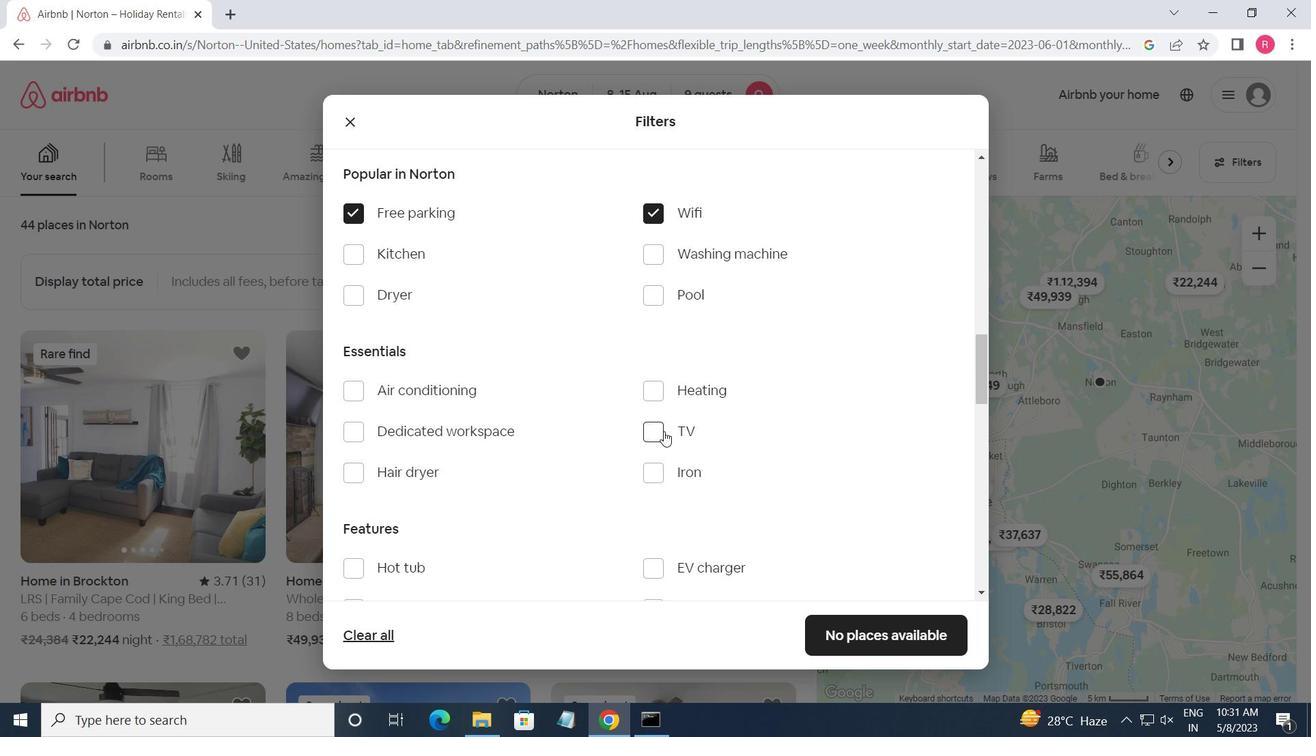 
Action: Mouse pressed left at (649, 435)
Screenshot: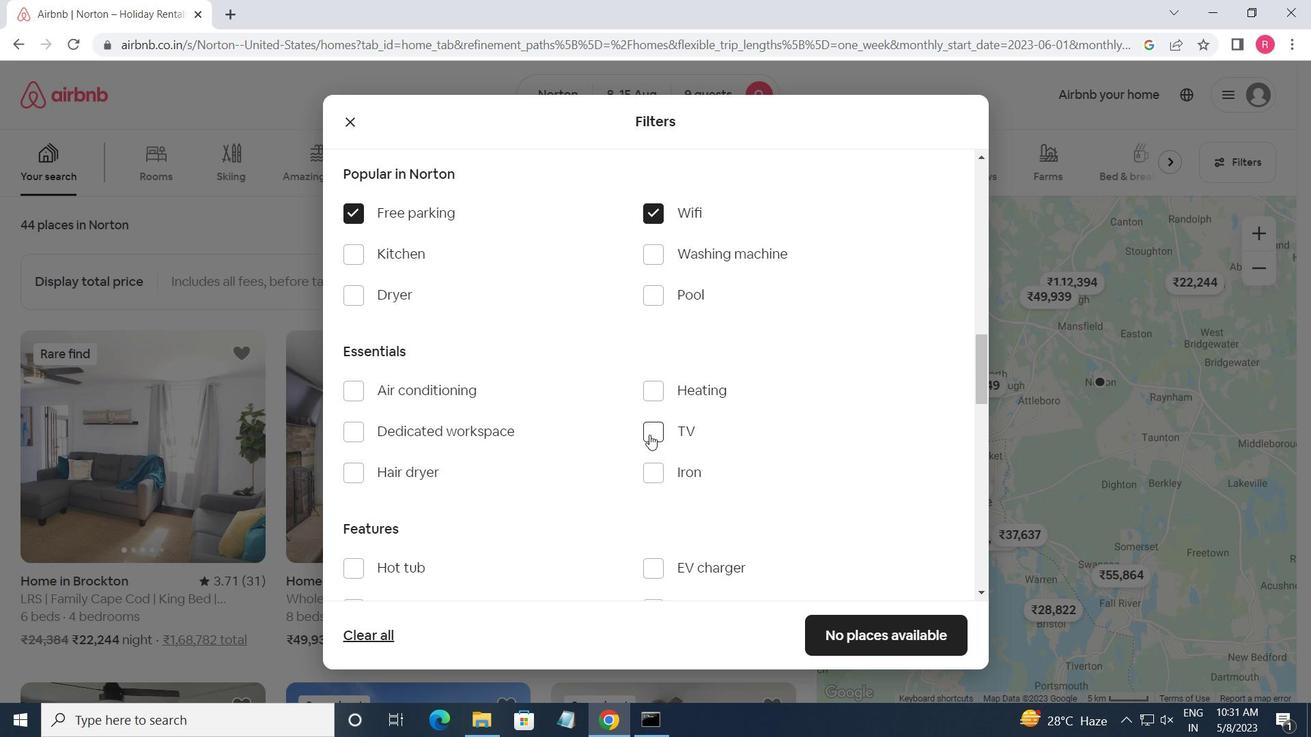 
Action: Mouse moved to (456, 456)
Screenshot: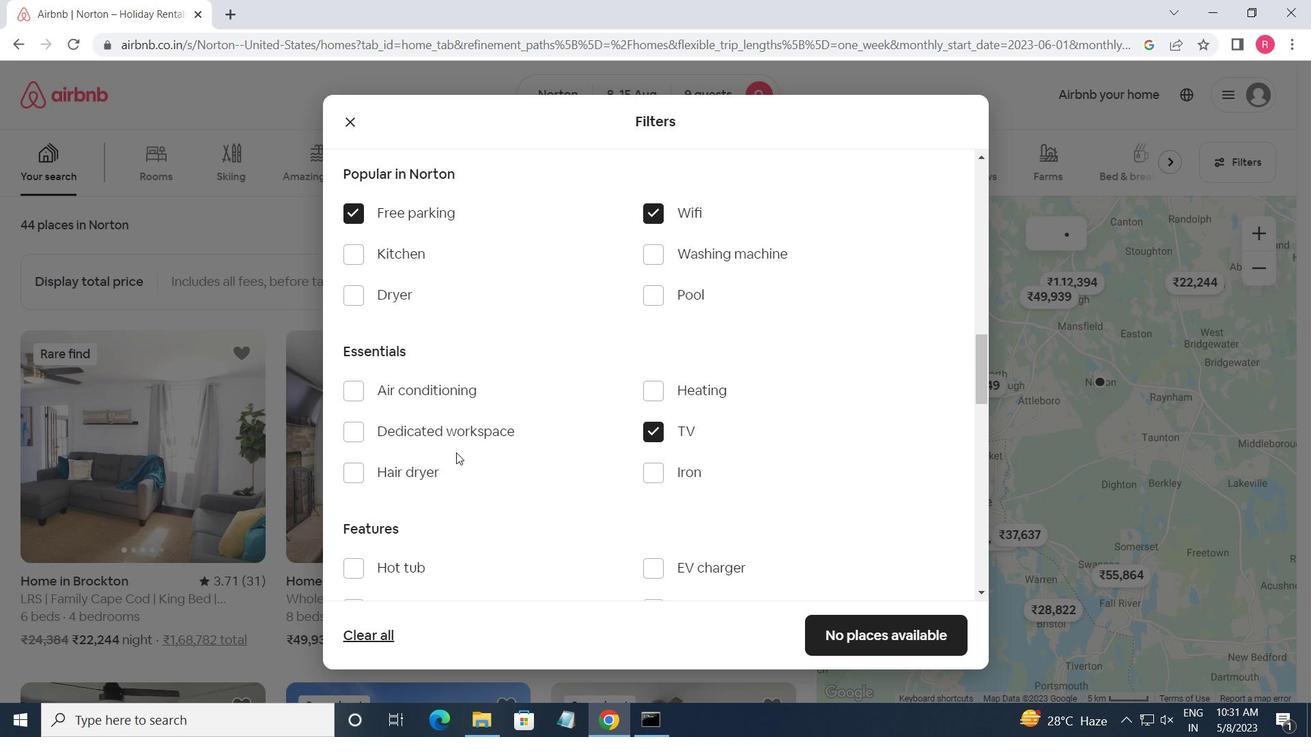 
Action: Mouse scrolled (456, 455) with delta (0, 0)
Screenshot: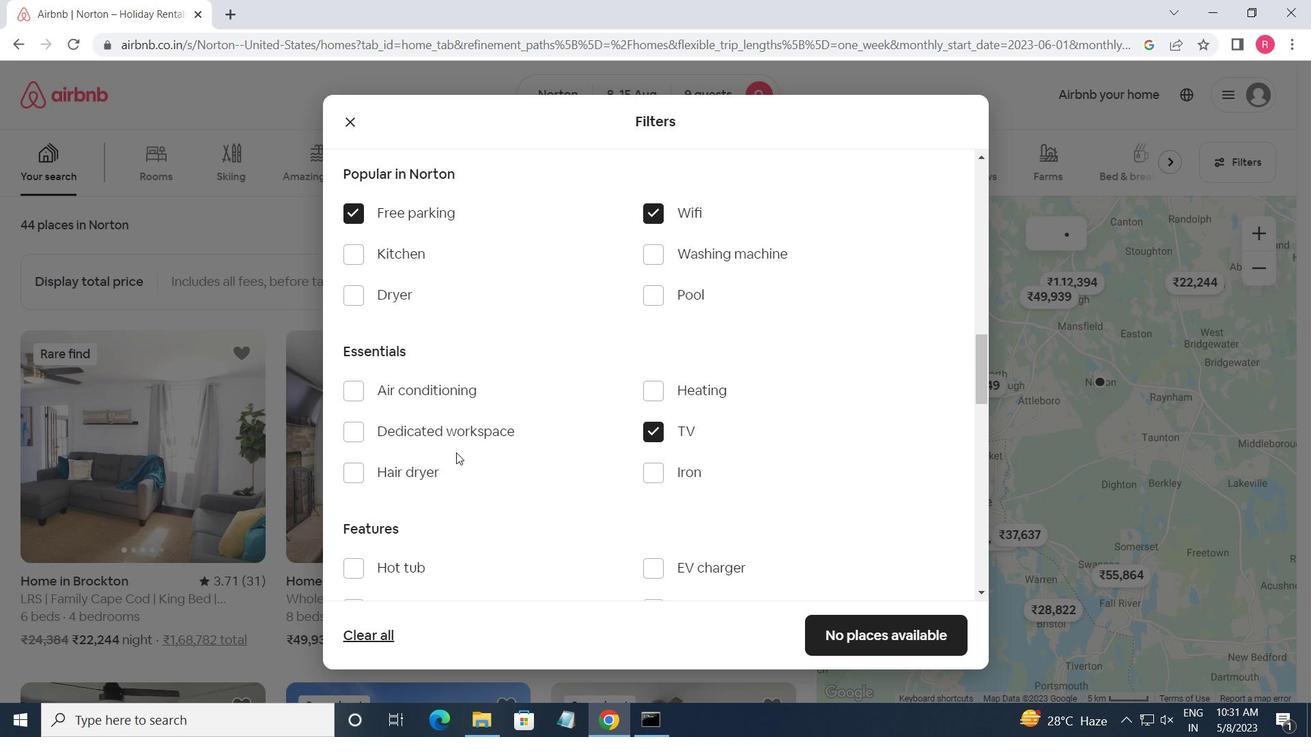 
Action: Mouse moved to (454, 460)
Screenshot: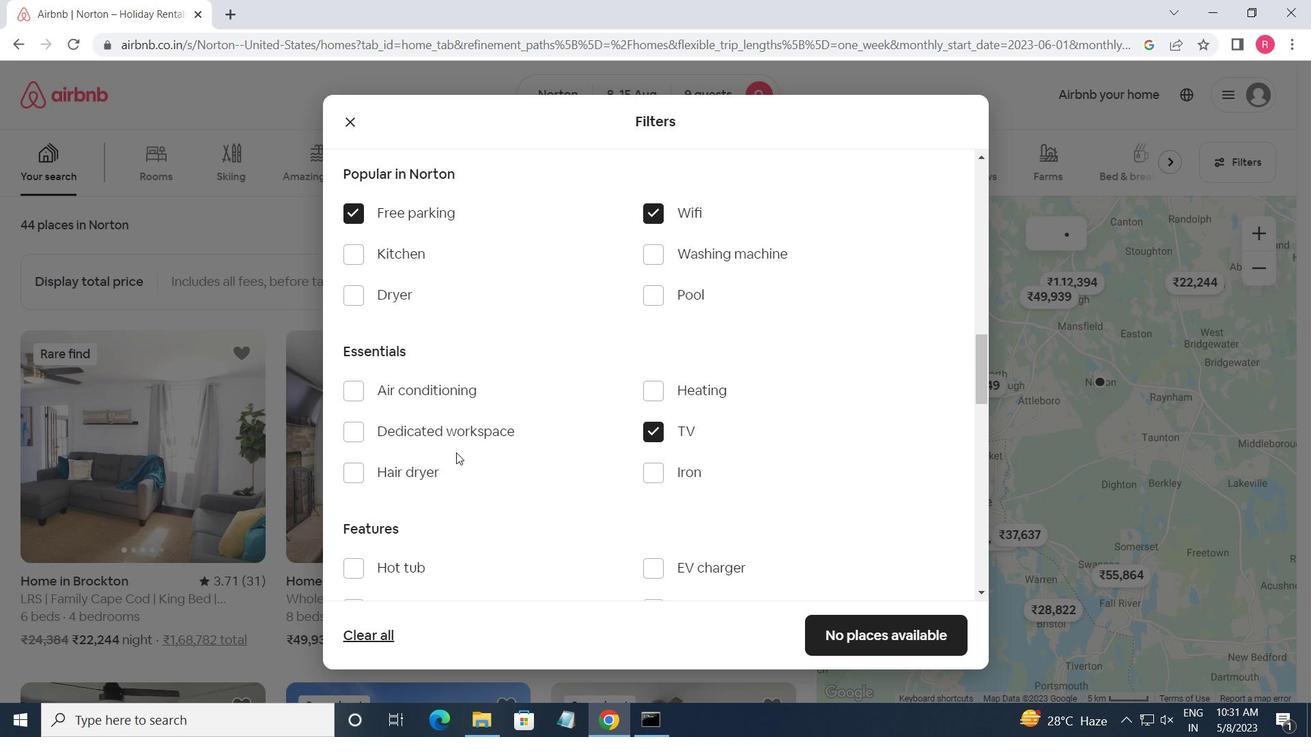 
Action: Mouse scrolled (454, 459) with delta (0, 0)
Screenshot: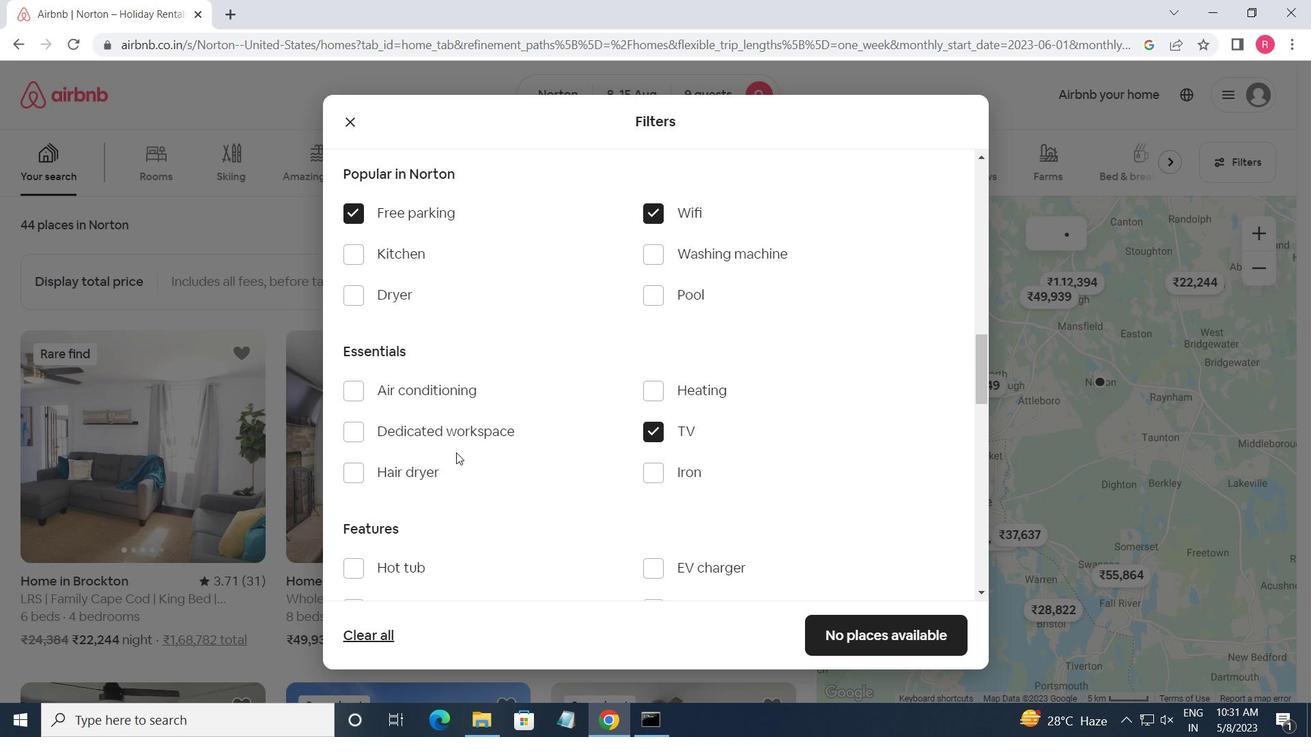 
Action: Mouse scrolled (454, 459) with delta (0, 0)
Screenshot: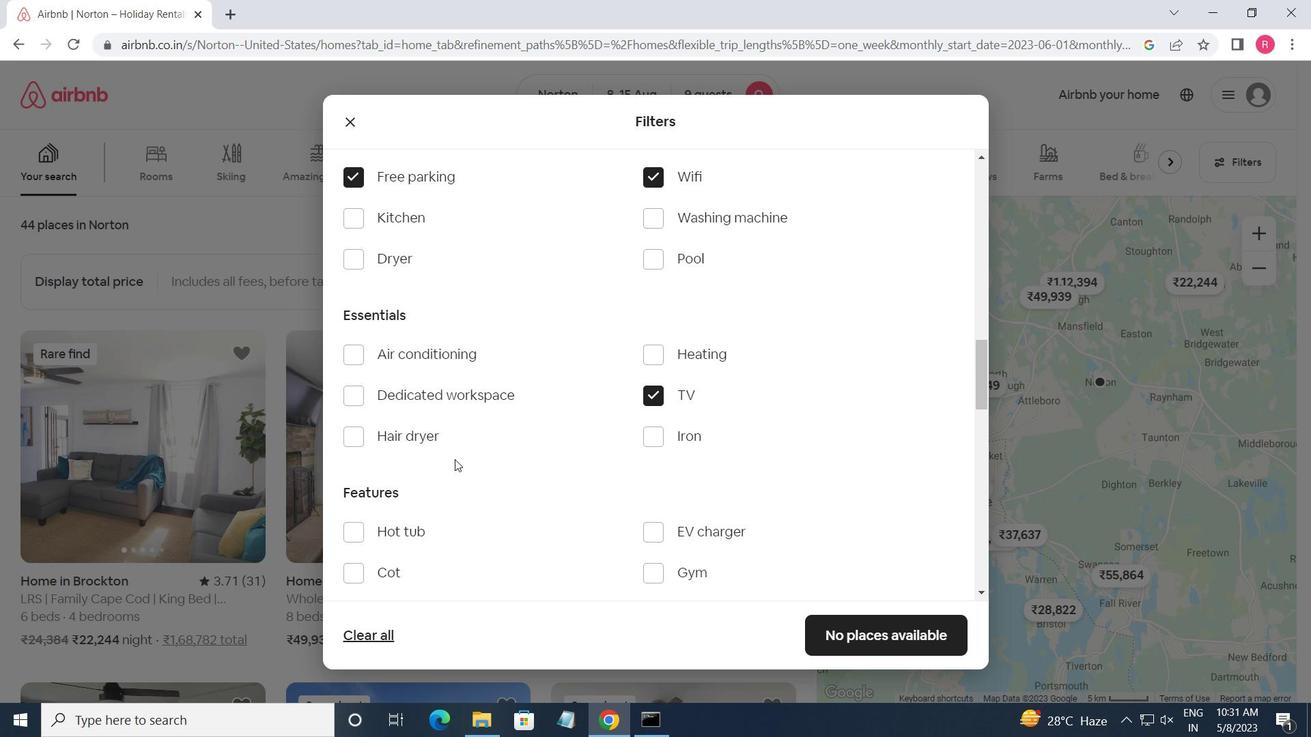 
Action: Mouse scrolled (454, 459) with delta (0, 0)
Screenshot: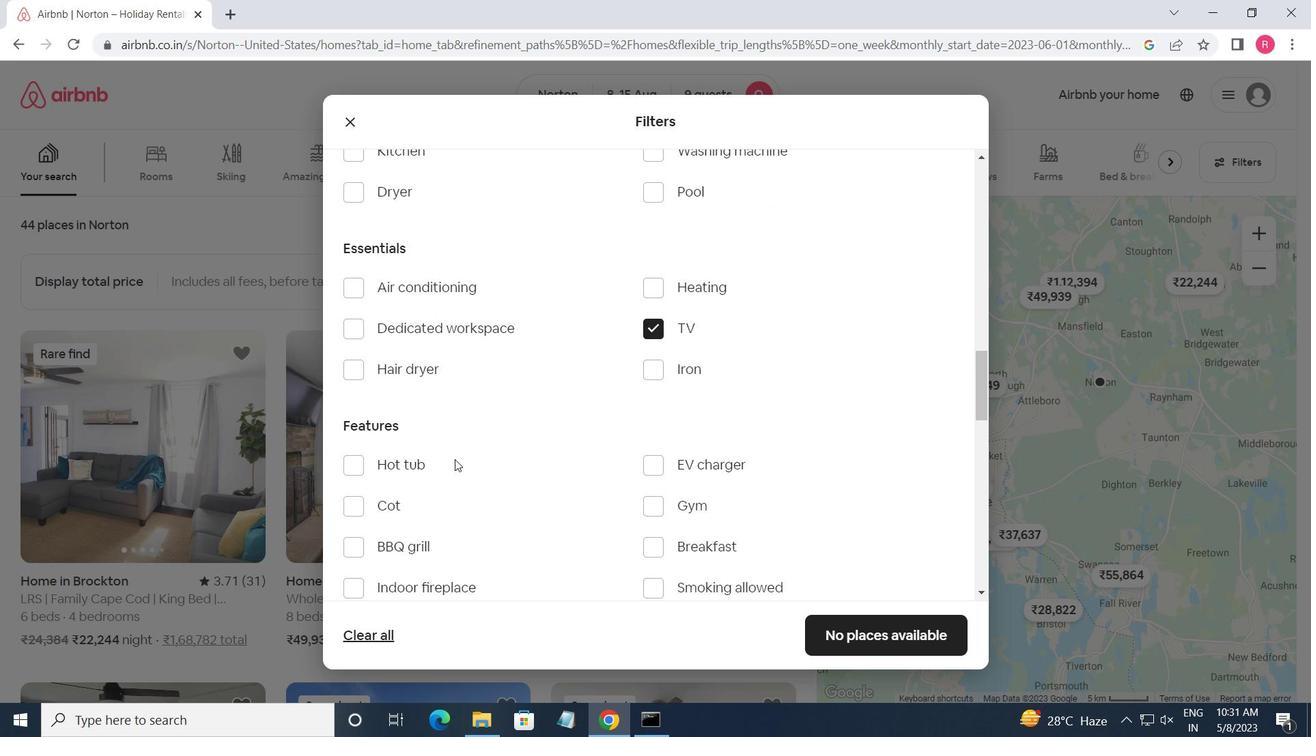 
Action: Mouse scrolled (454, 459) with delta (0, 0)
Screenshot: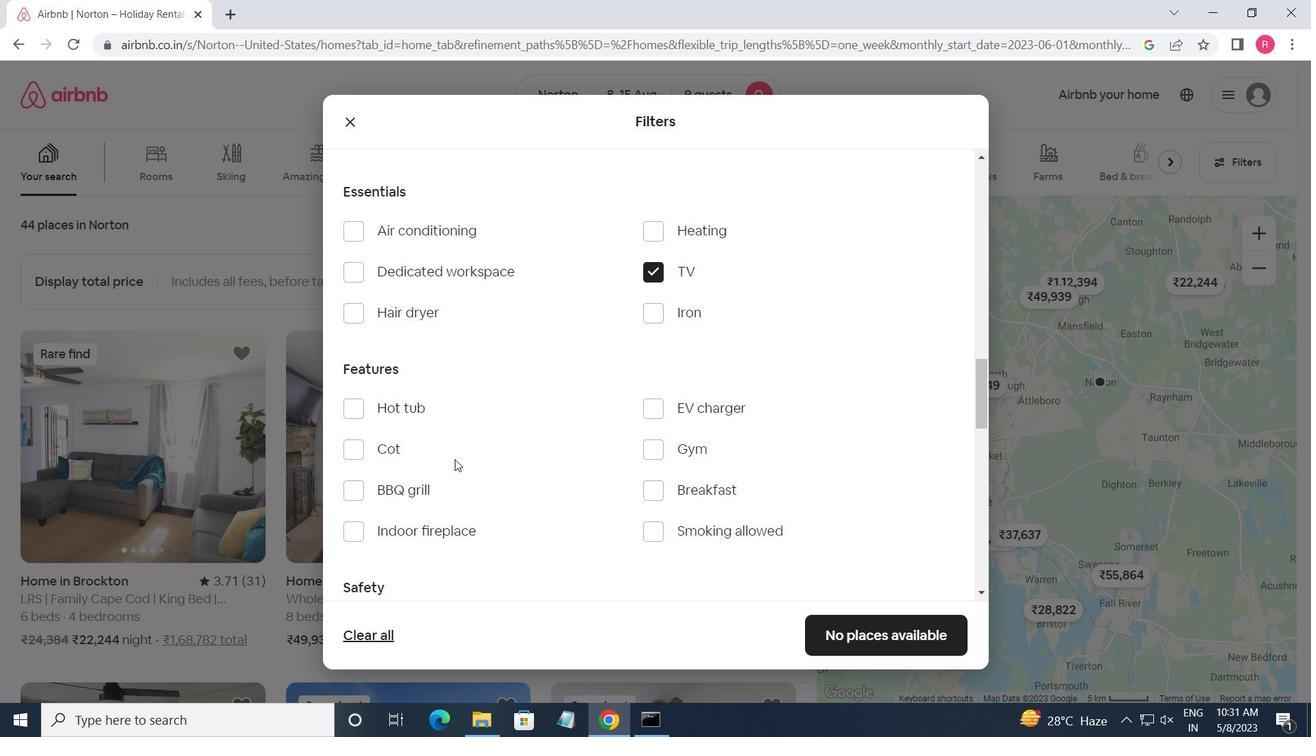 
Action: Mouse moved to (444, 443)
Screenshot: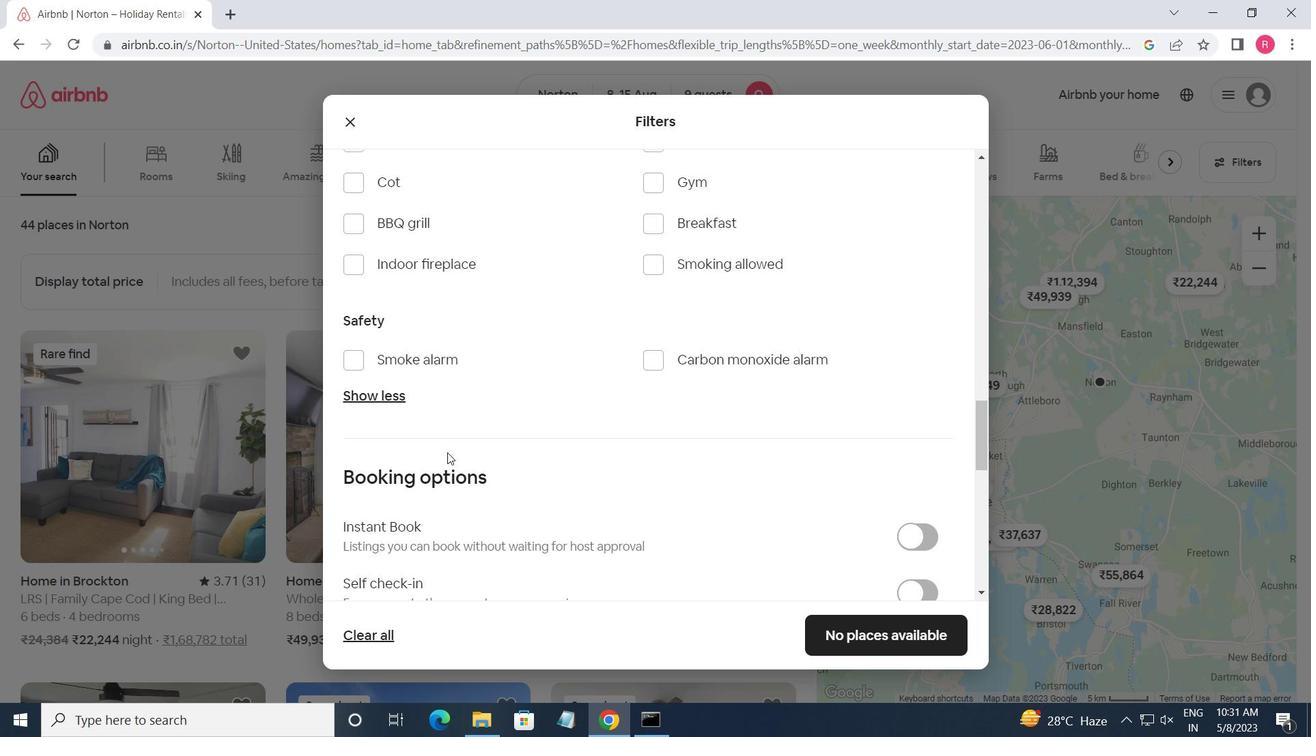 
Action: Mouse scrolled (444, 443) with delta (0, 0)
Screenshot: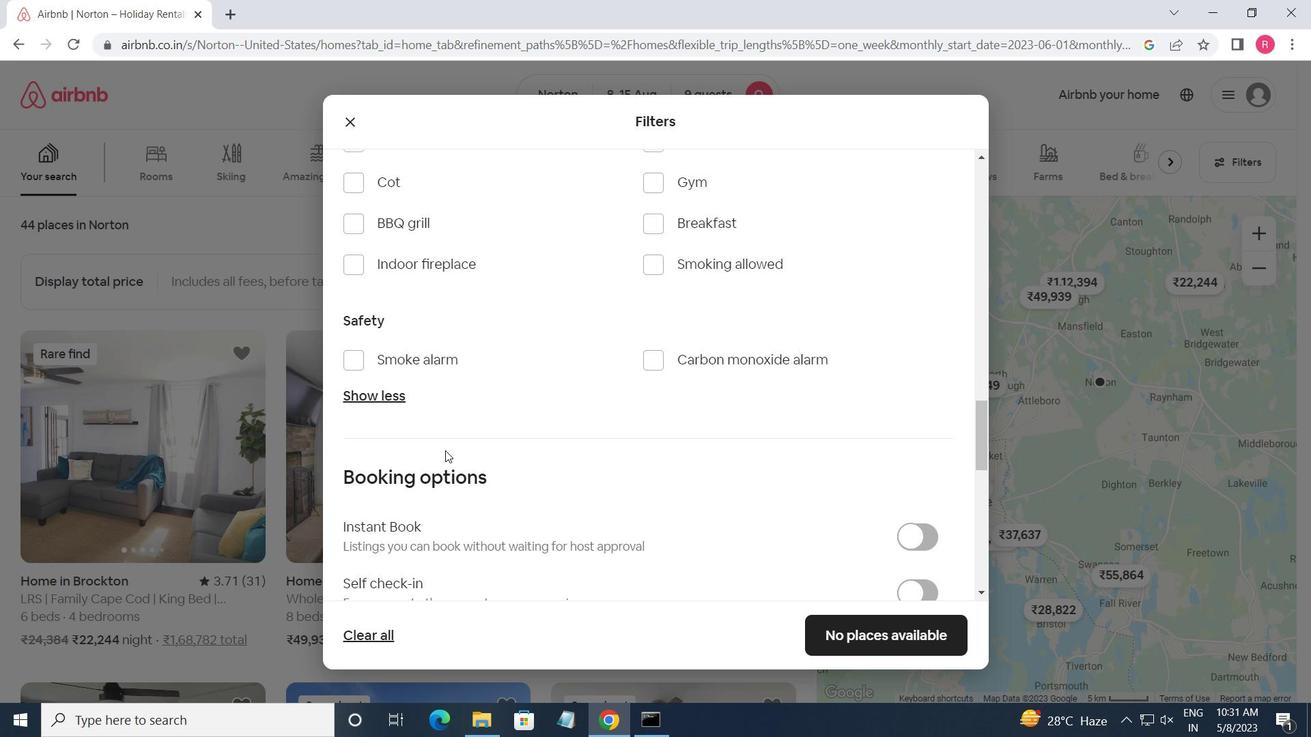 
Action: Mouse moved to (444, 441)
Screenshot: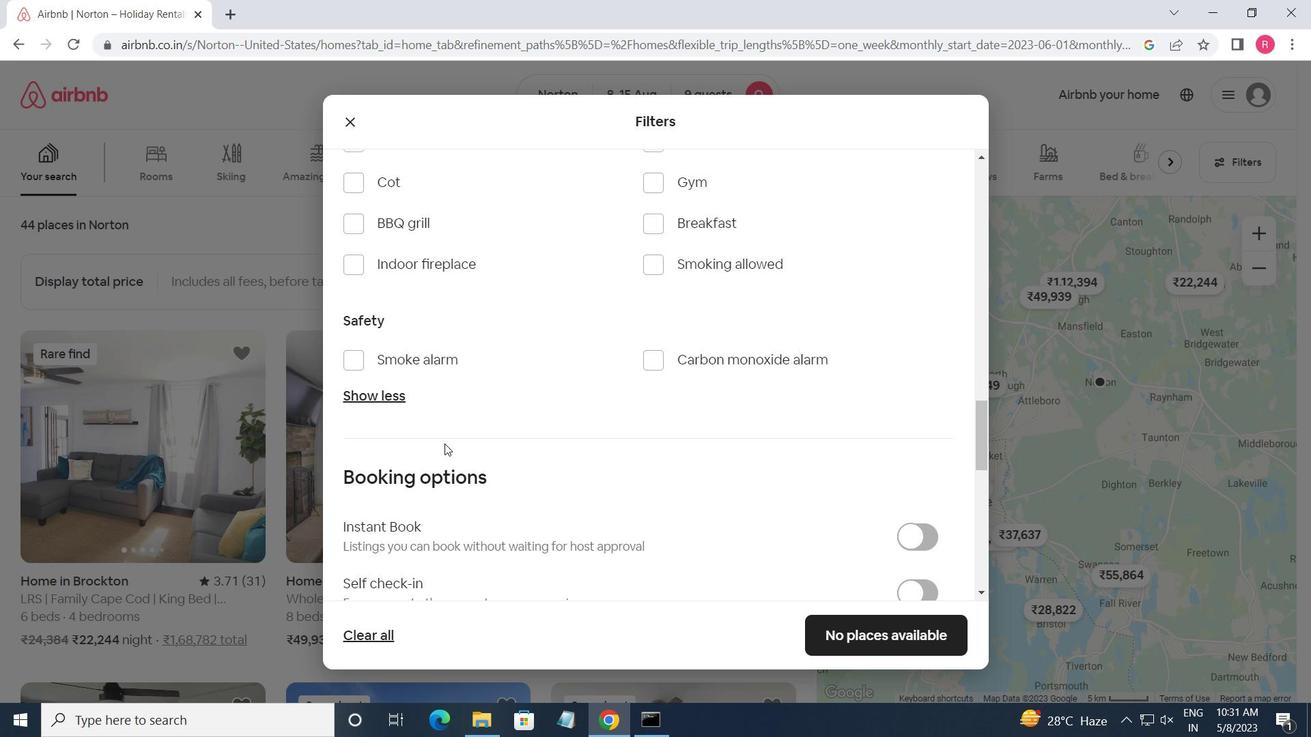 
Action: Mouse scrolled (444, 442) with delta (0, 0)
Screenshot: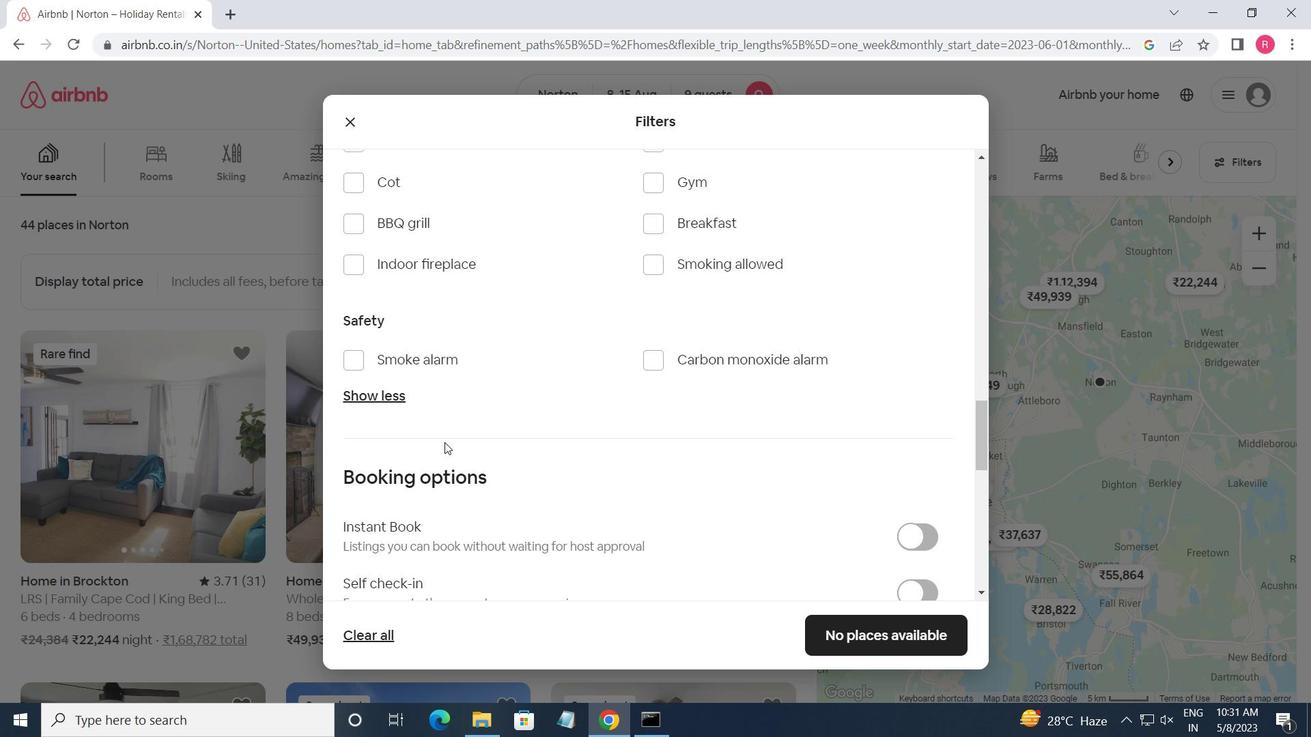 
Action: Mouse moved to (660, 355)
Screenshot: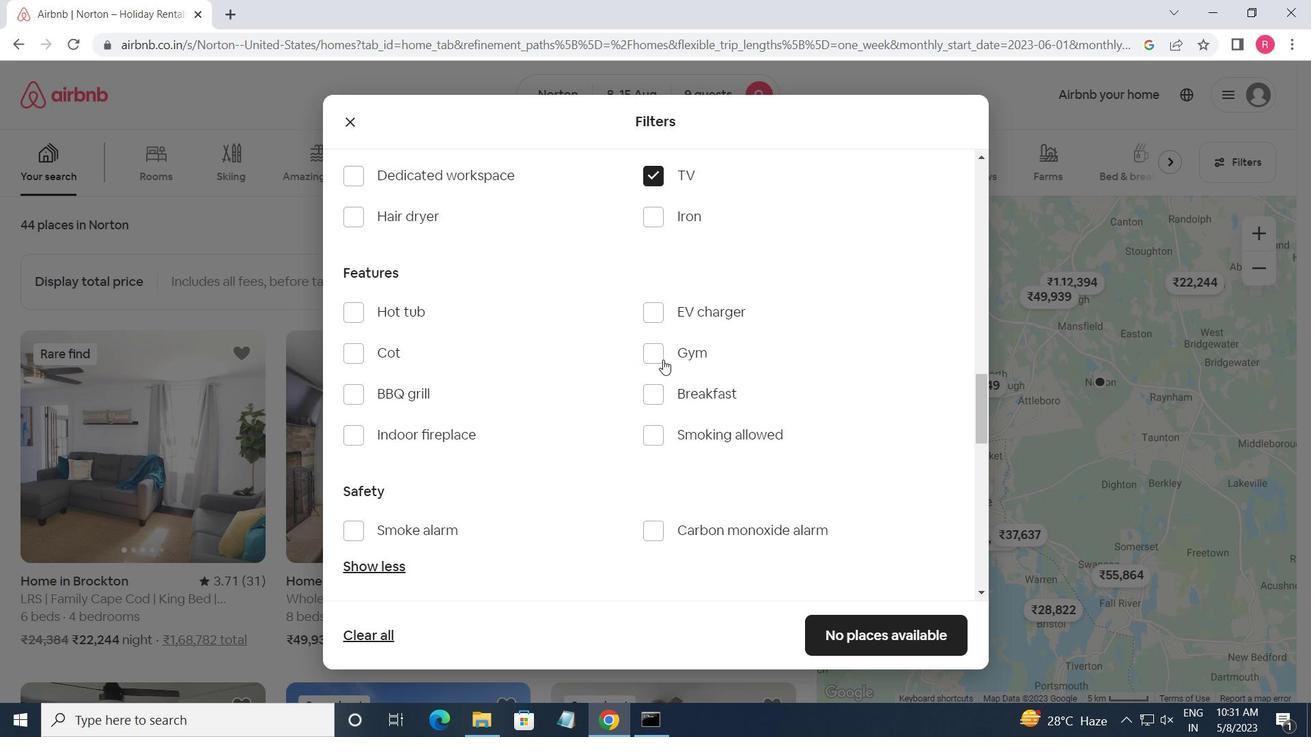 
Action: Mouse pressed left at (660, 355)
Screenshot: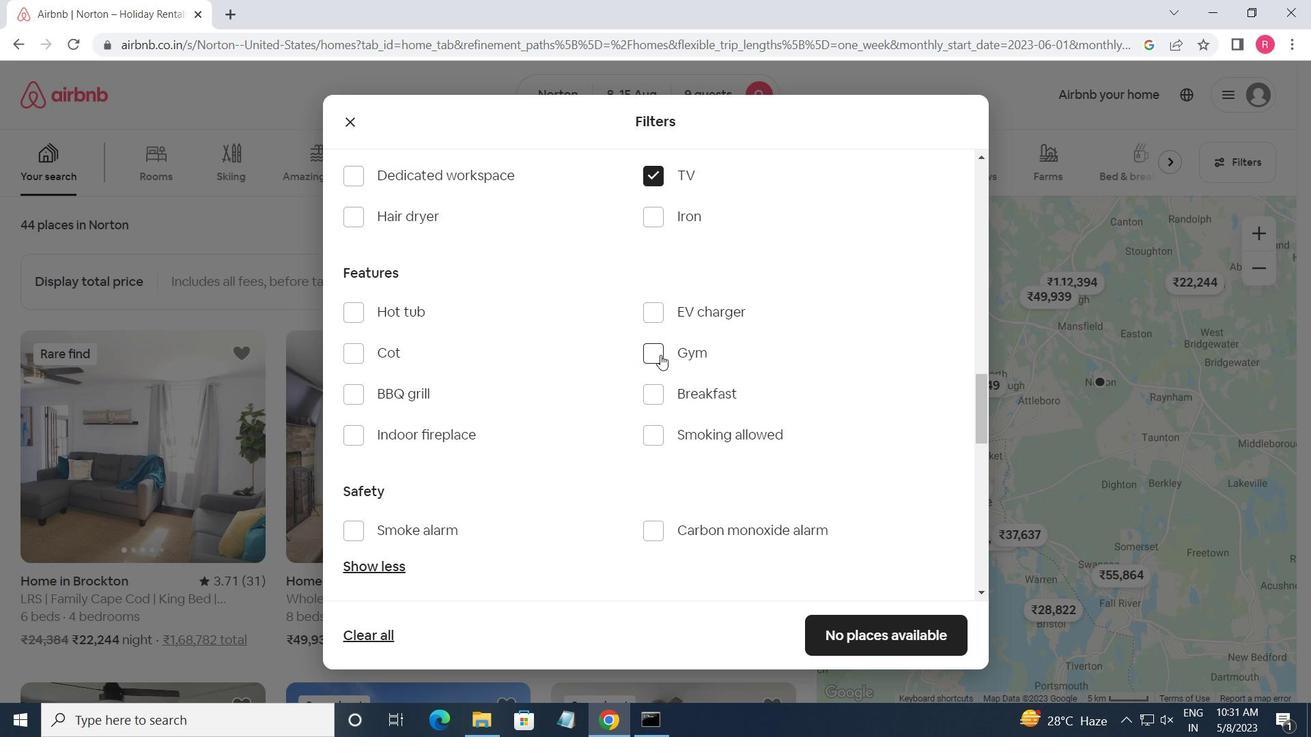 
Action: Mouse moved to (658, 396)
Screenshot: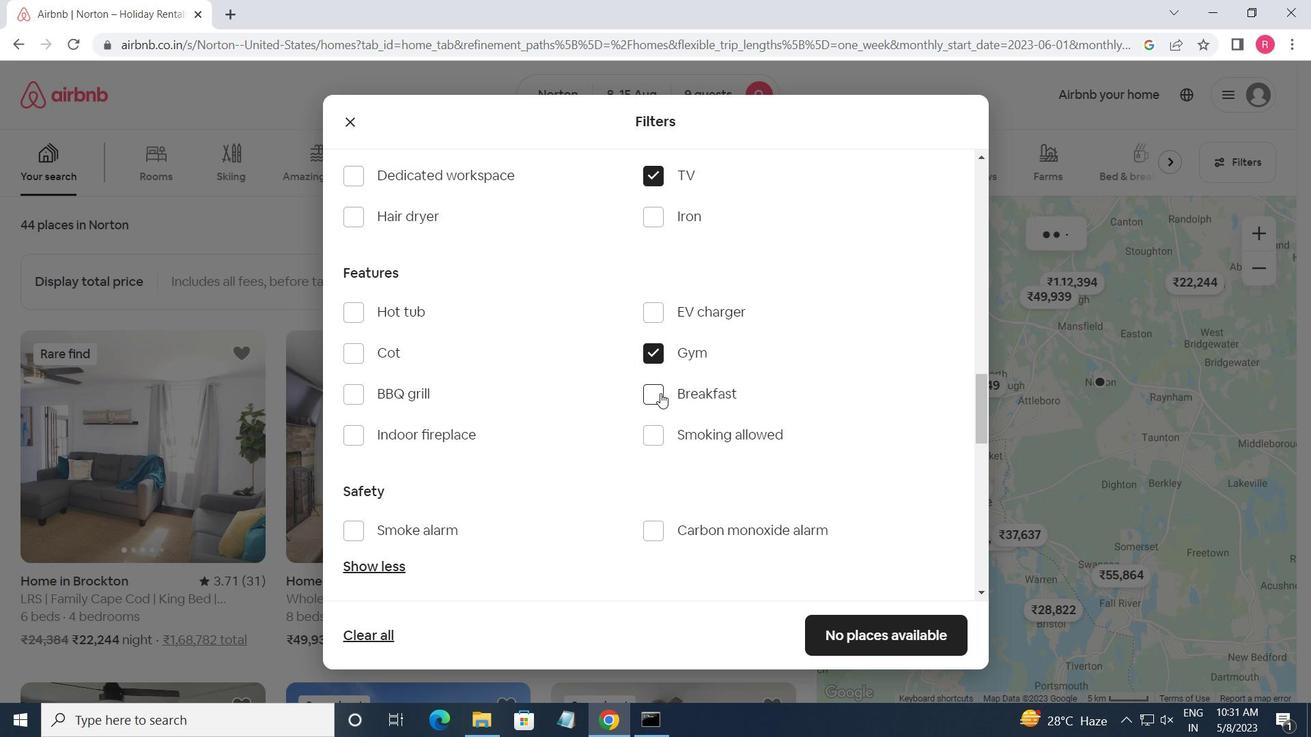 
Action: Mouse pressed left at (658, 396)
Screenshot: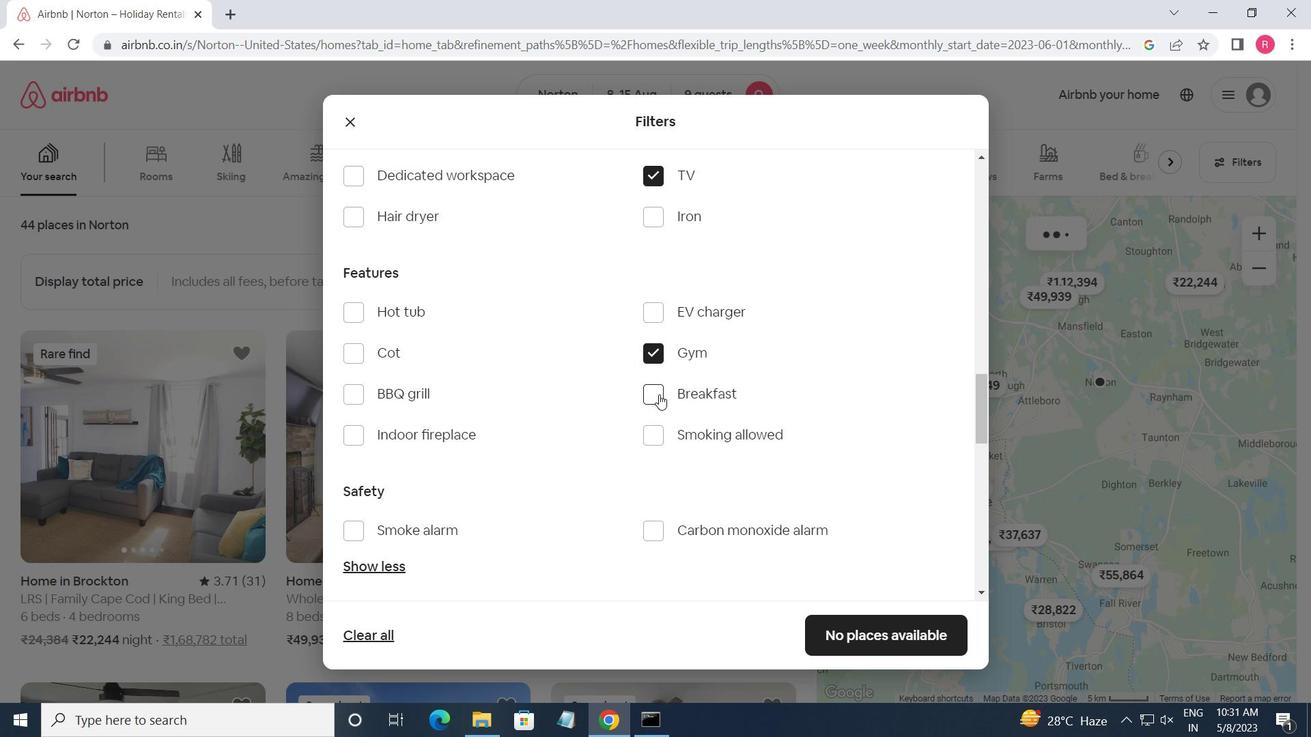 
Action: Mouse moved to (652, 424)
Screenshot: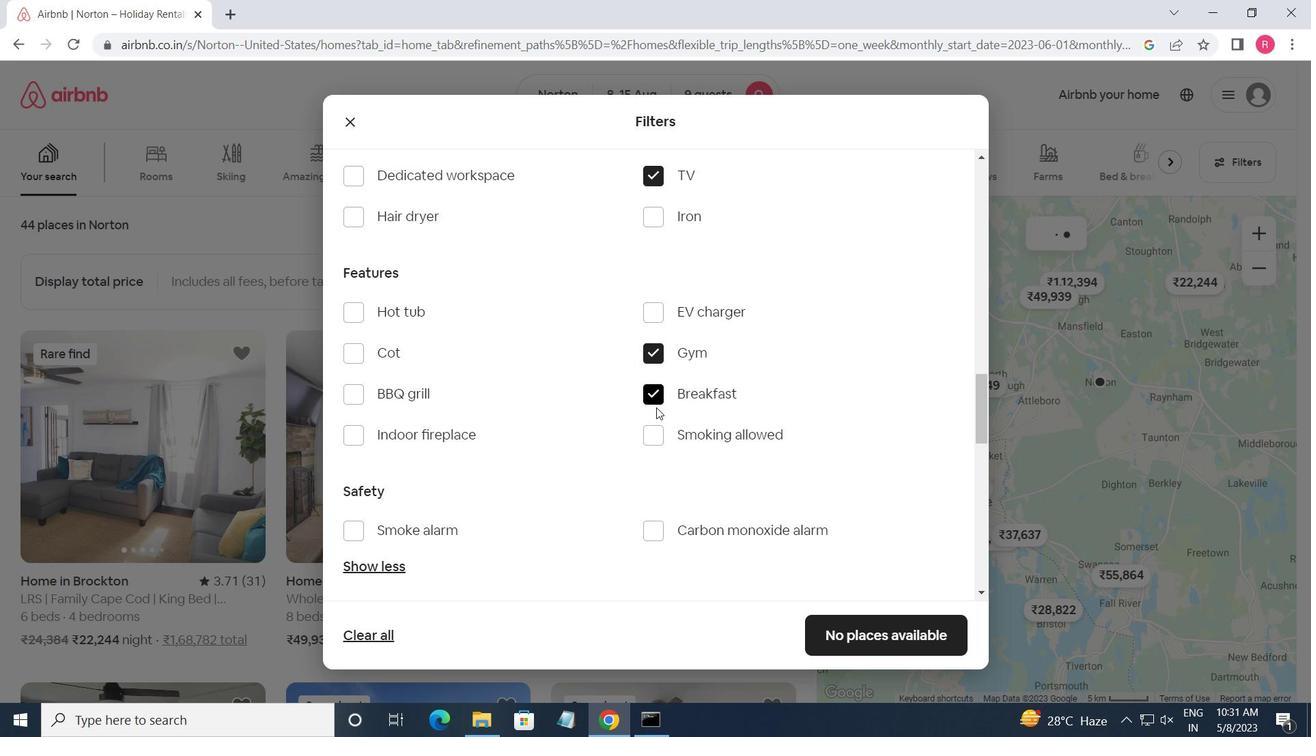 
Action: Mouse scrolled (652, 424) with delta (0, 0)
Screenshot: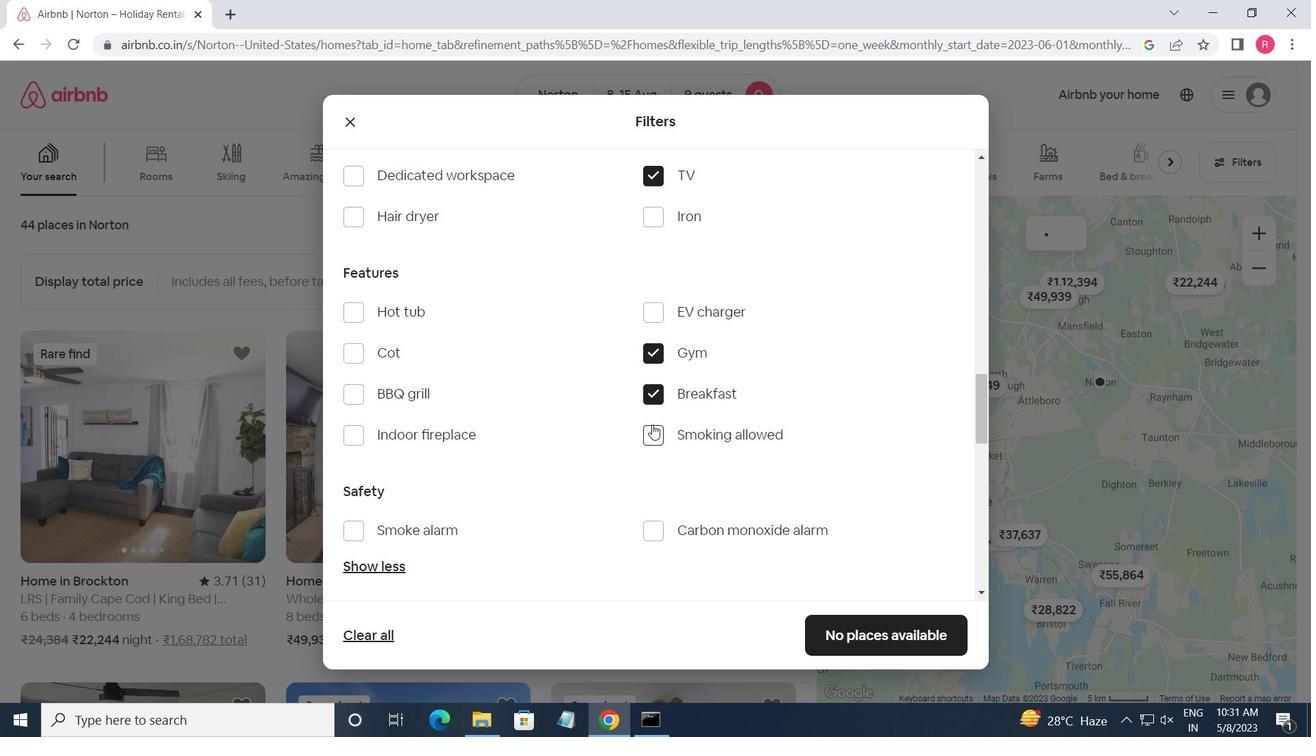 
Action: Mouse scrolled (652, 424) with delta (0, 0)
Screenshot: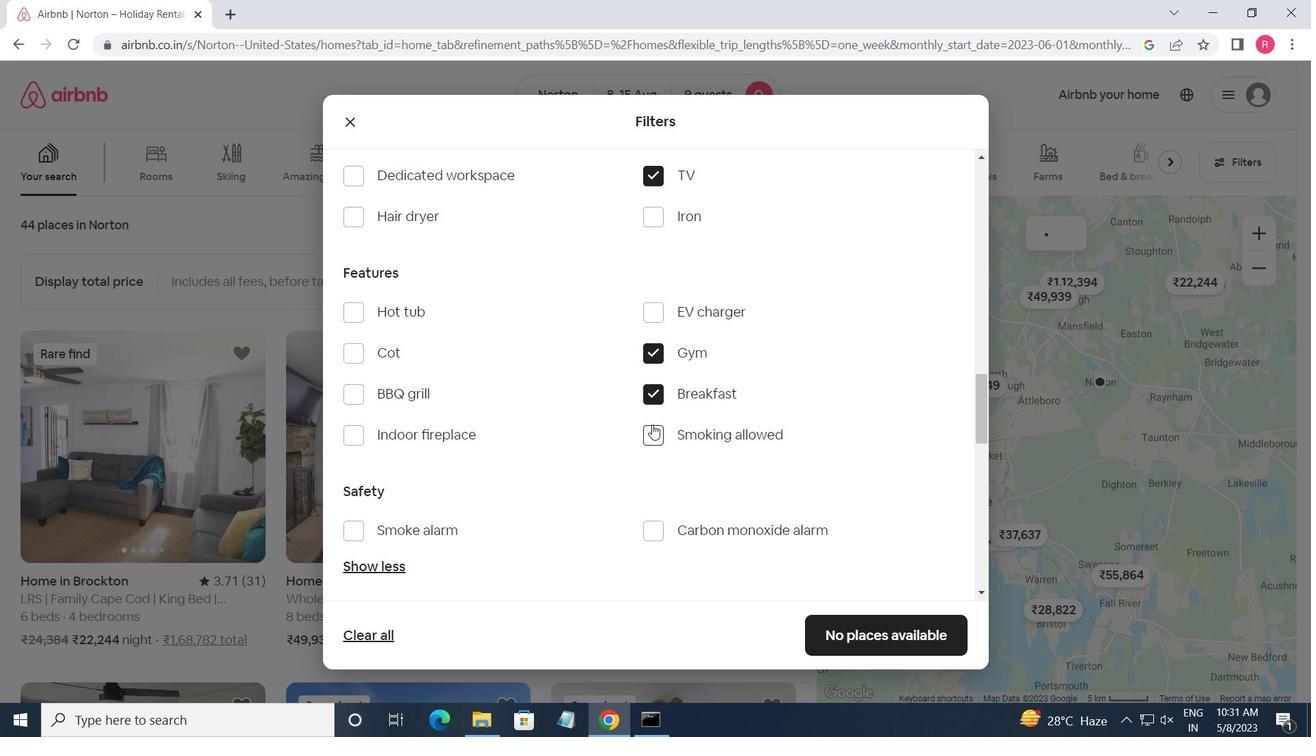 
Action: Mouse scrolled (652, 424) with delta (0, 0)
Screenshot: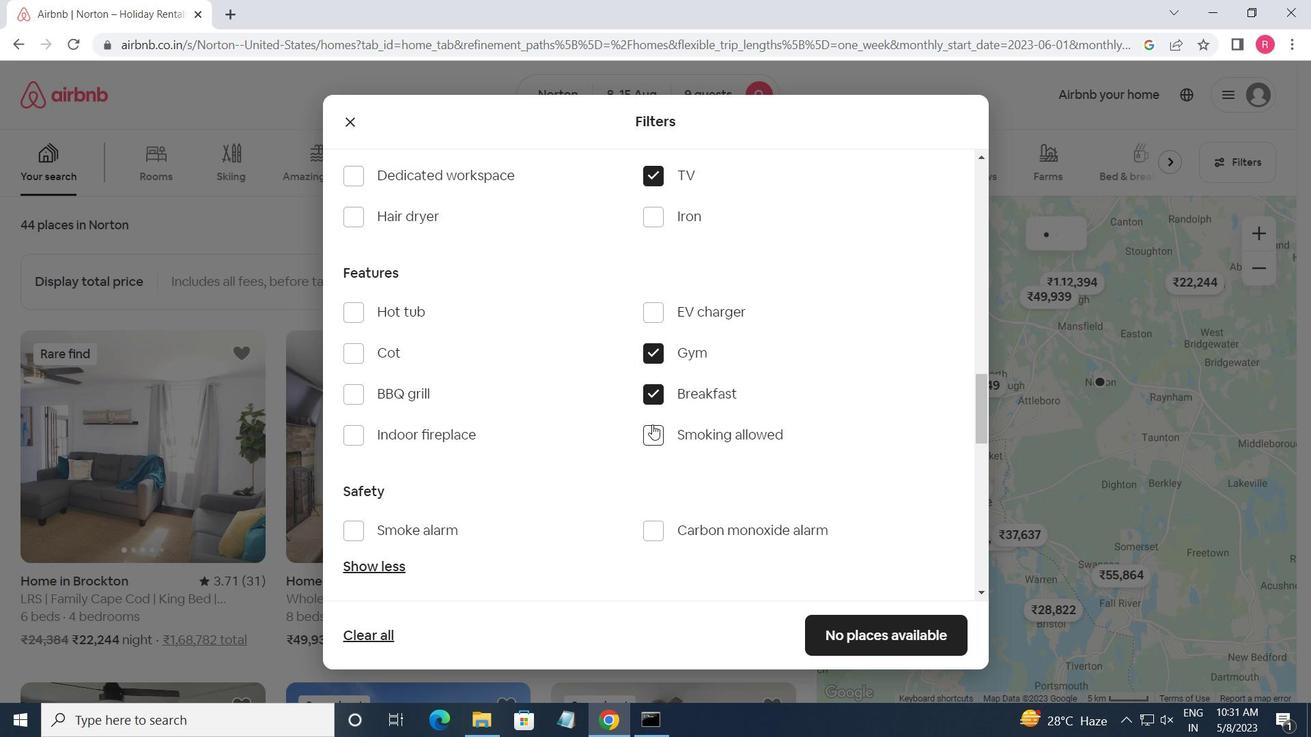 
Action: Mouse moved to (651, 425)
Screenshot: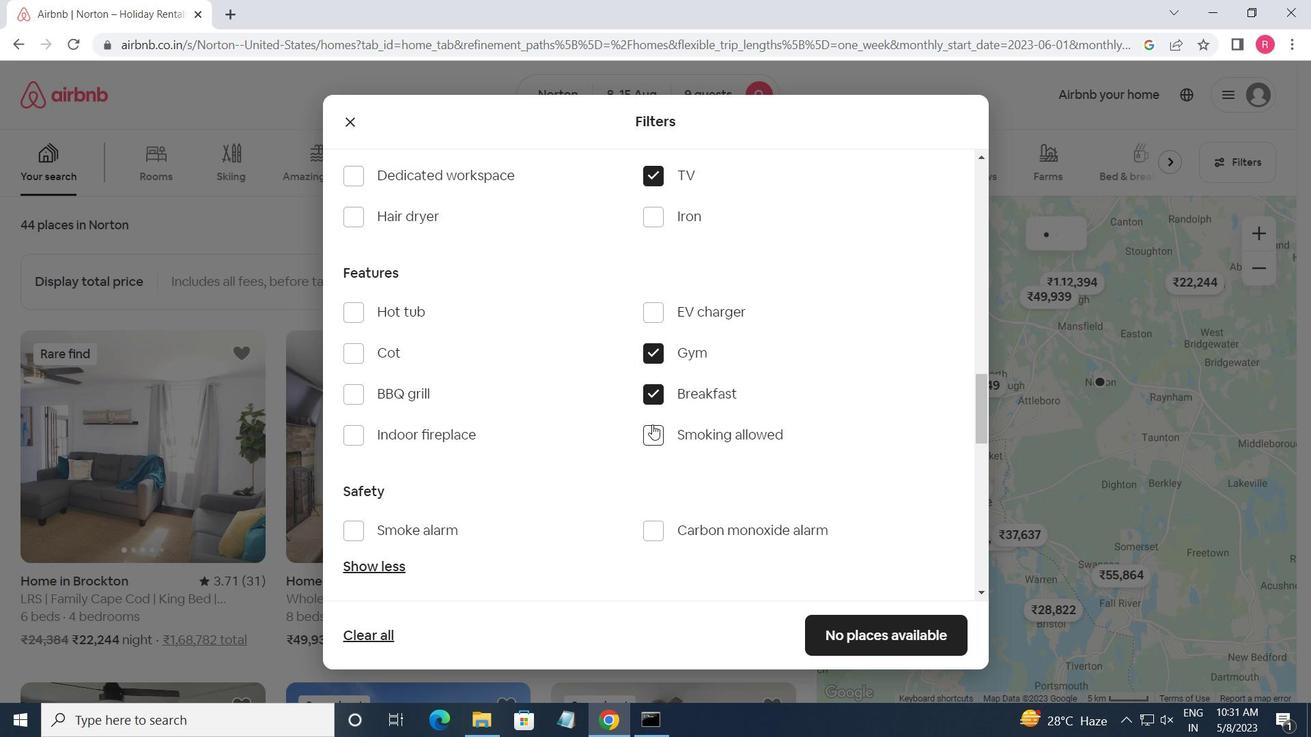 
Action: Mouse scrolled (651, 424) with delta (0, 0)
Screenshot: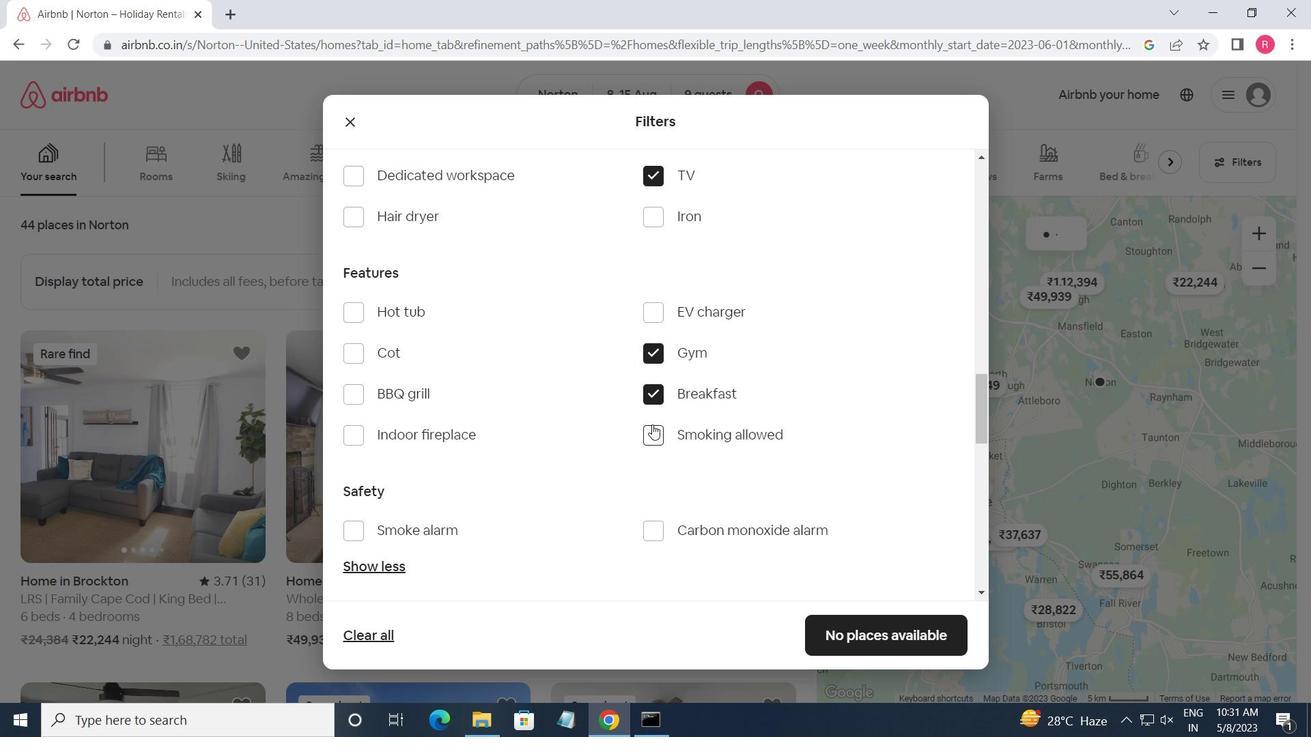 
Action: Mouse moved to (919, 424)
Screenshot: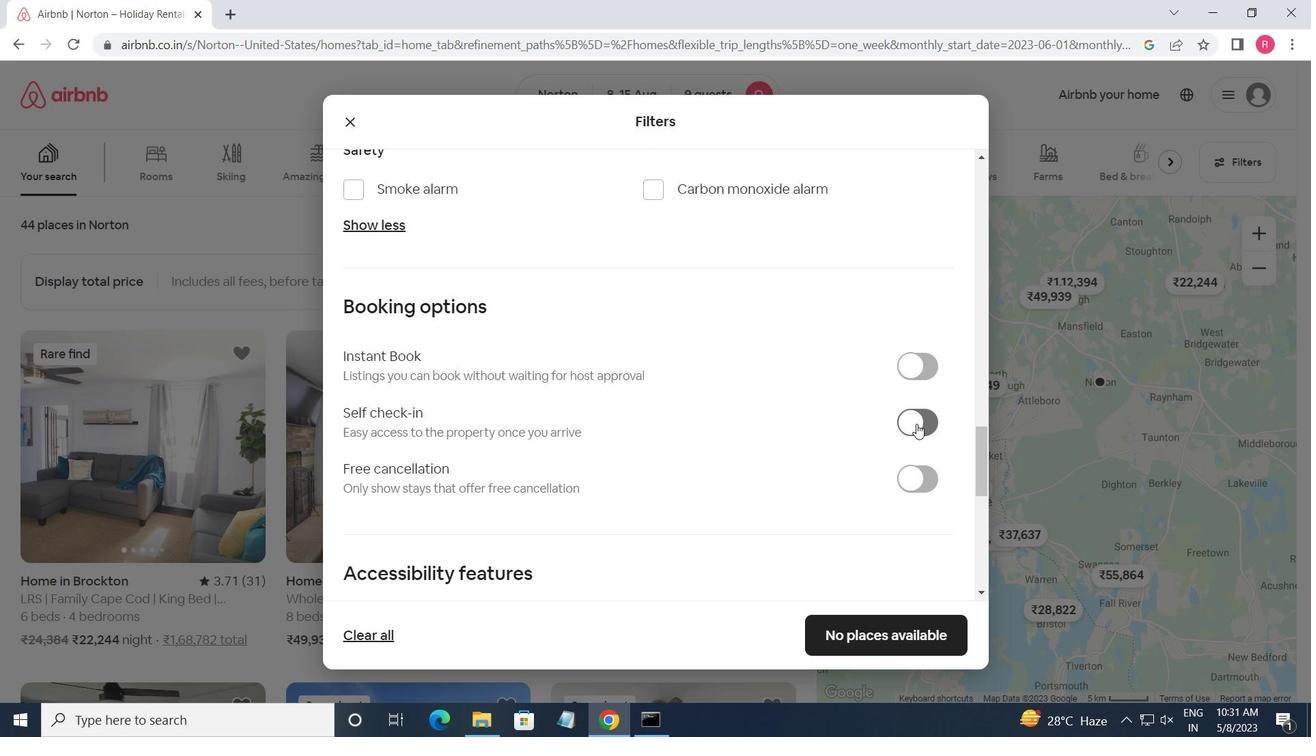 
Action: Mouse pressed left at (919, 424)
Screenshot: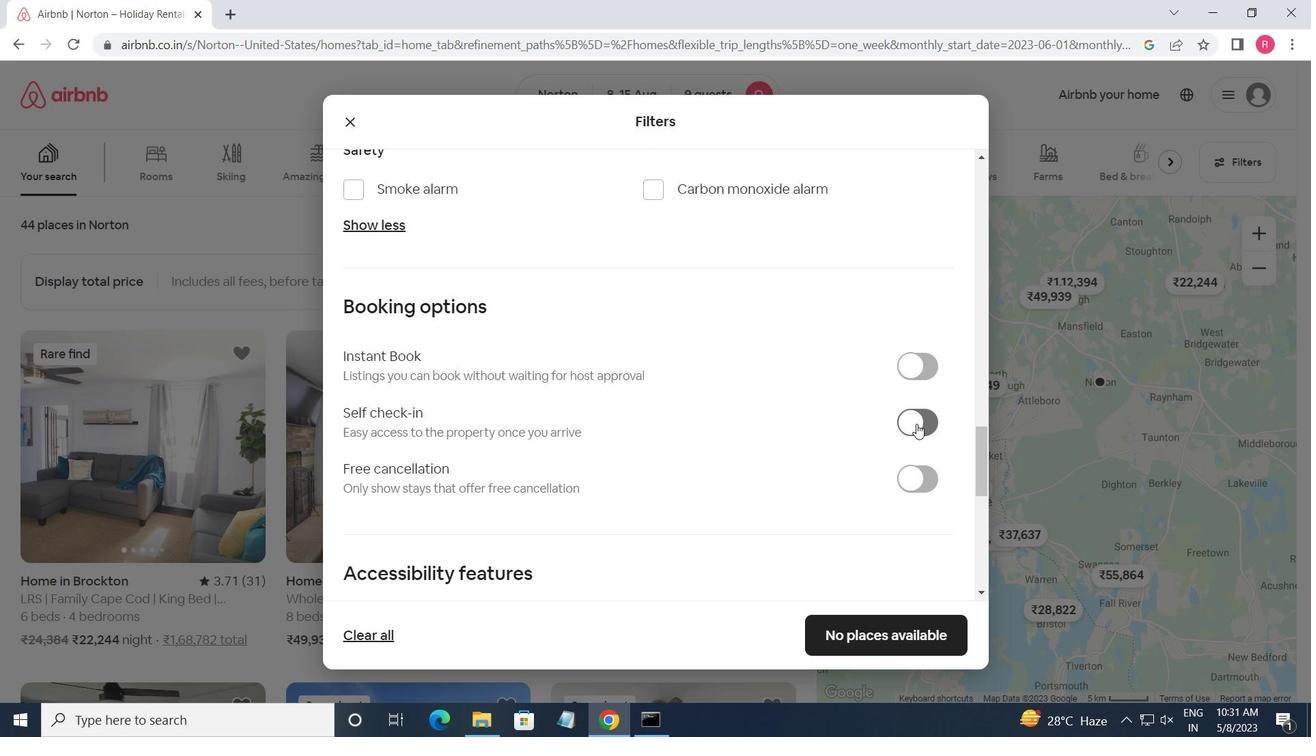 
Action: Mouse moved to (703, 469)
Screenshot: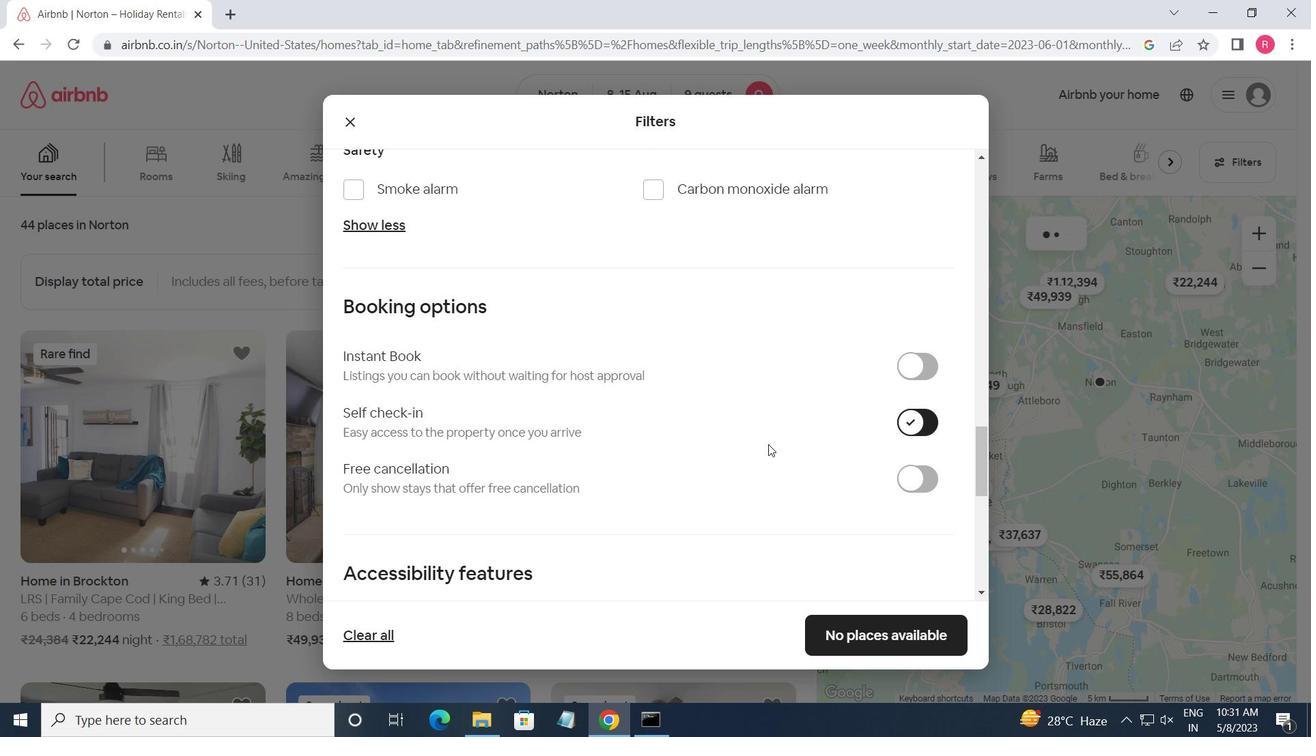 
Action: Mouse scrolled (703, 468) with delta (0, 0)
Screenshot: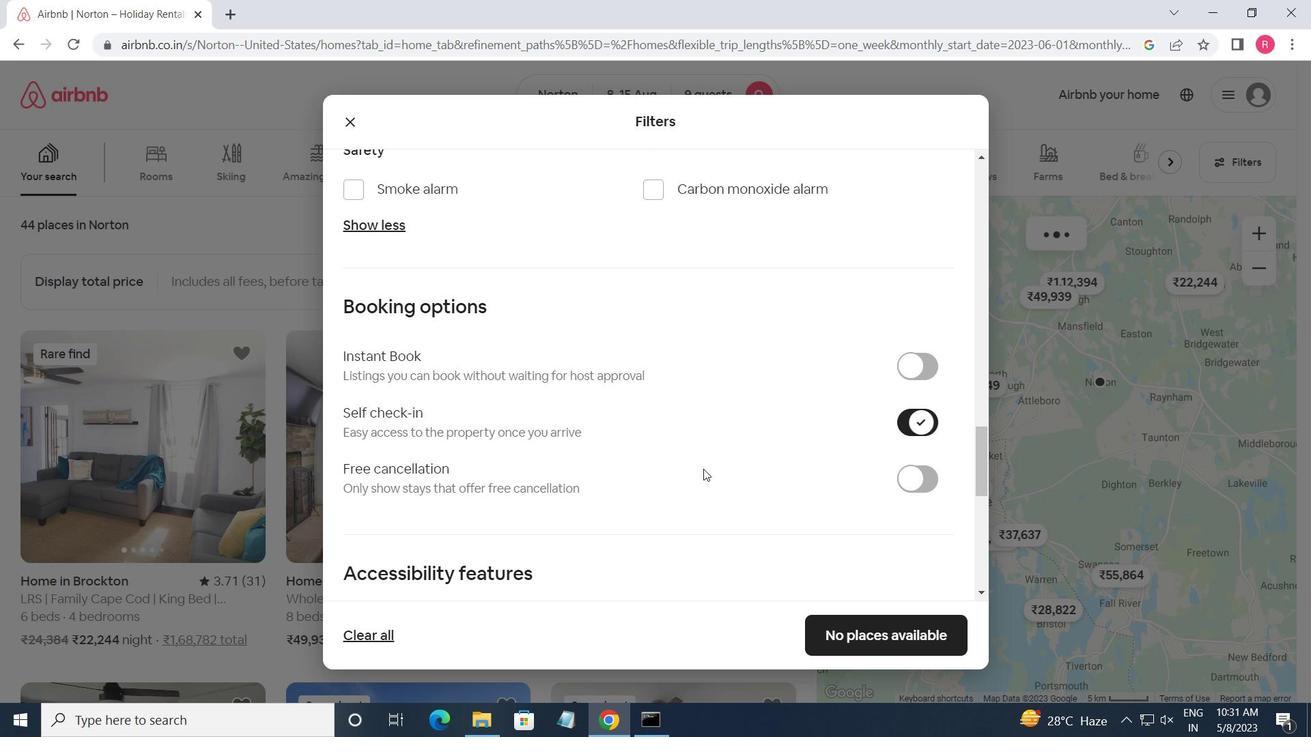 
Action: Mouse scrolled (703, 468) with delta (0, 0)
Screenshot: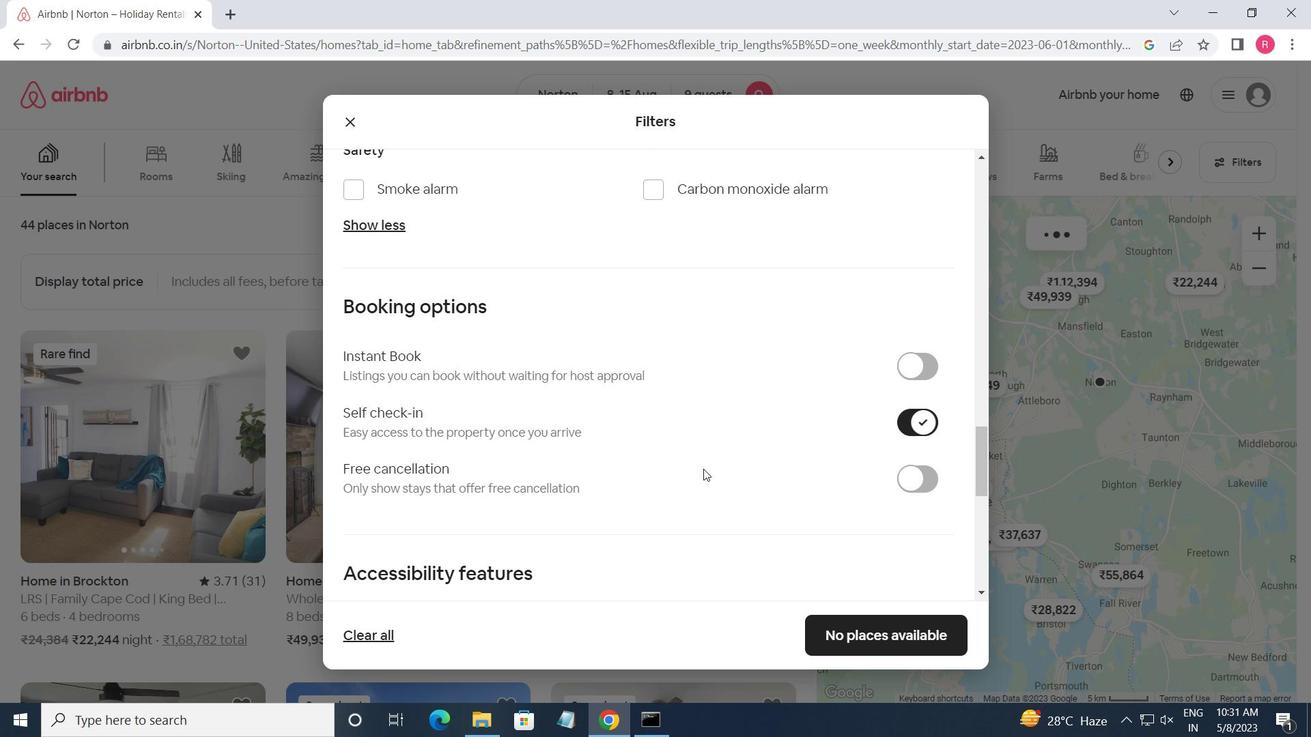 
Action: Mouse scrolled (703, 468) with delta (0, 0)
Screenshot: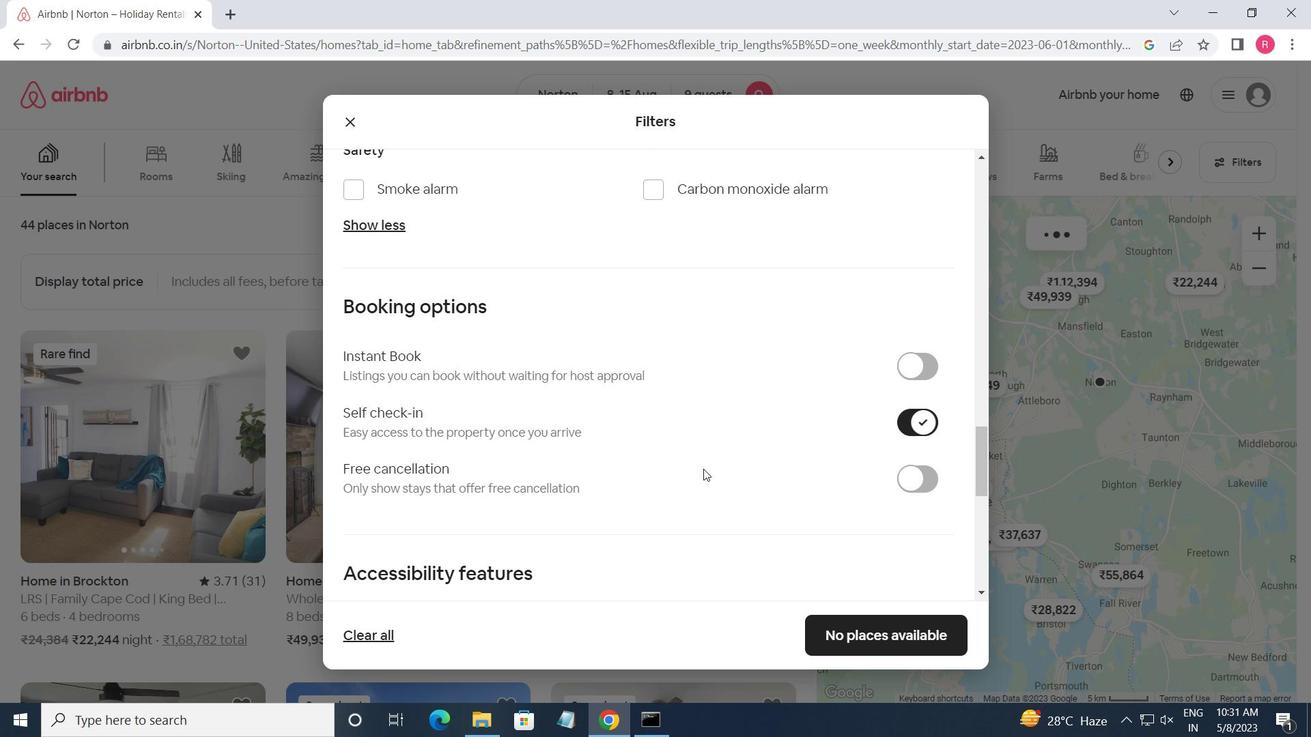 
Action: Mouse scrolled (703, 468) with delta (0, 0)
Screenshot: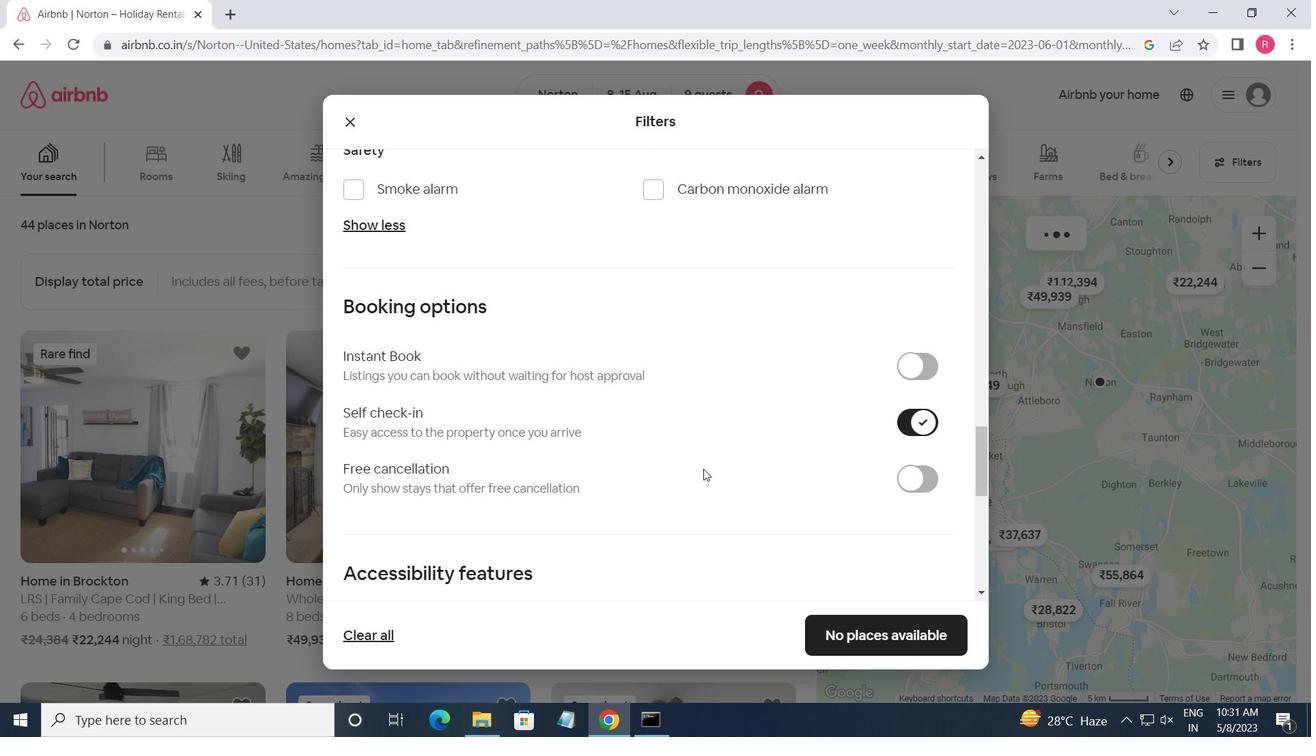
Action: Mouse scrolled (703, 468) with delta (0, 0)
Screenshot: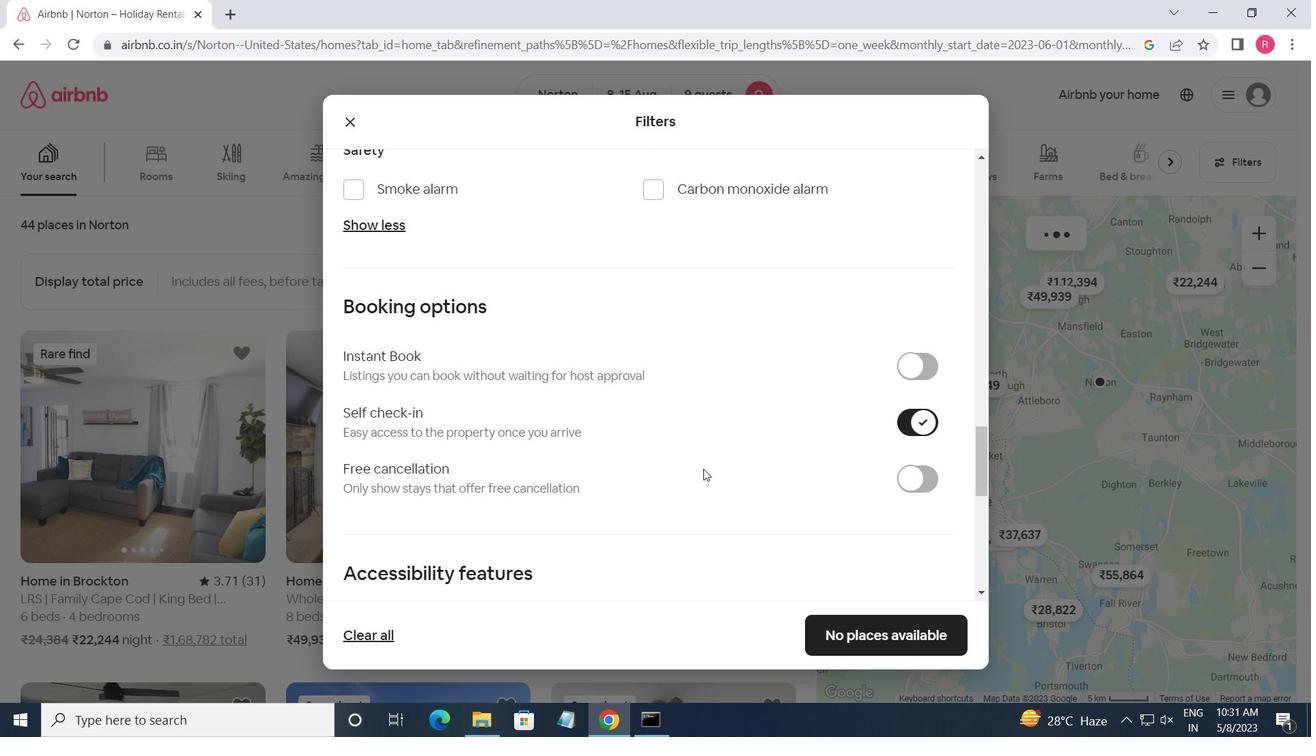 
Action: Mouse scrolled (703, 468) with delta (0, 0)
Screenshot: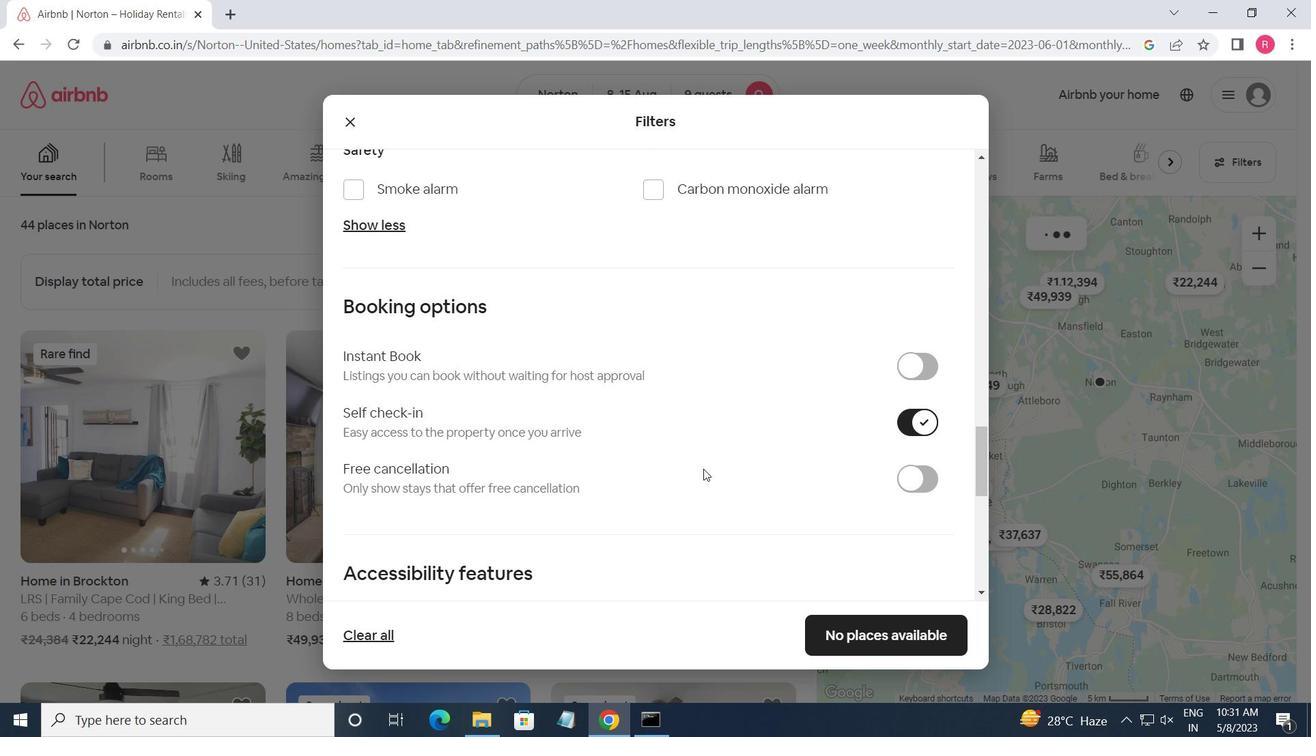 
Action: Mouse moved to (704, 469)
Screenshot: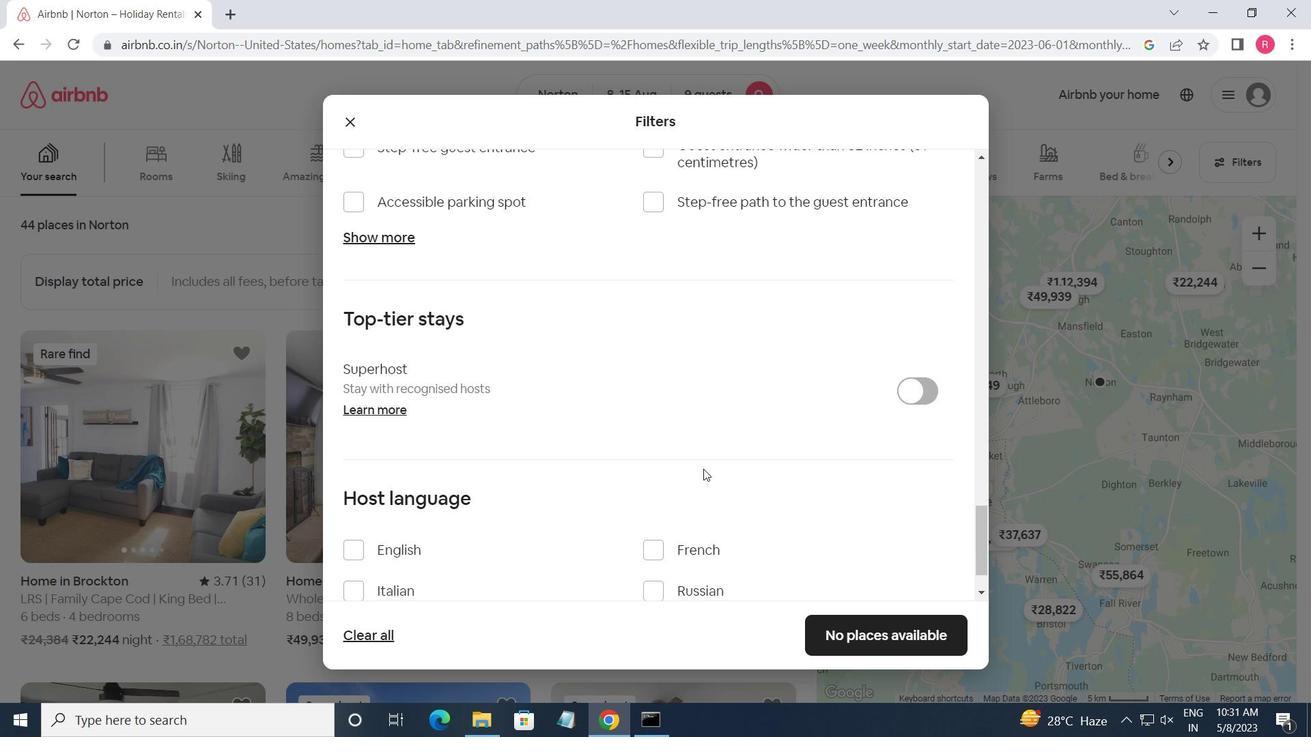 
Action: Mouse scrolled (704, 469) with delta (0, 0)
Screenshot: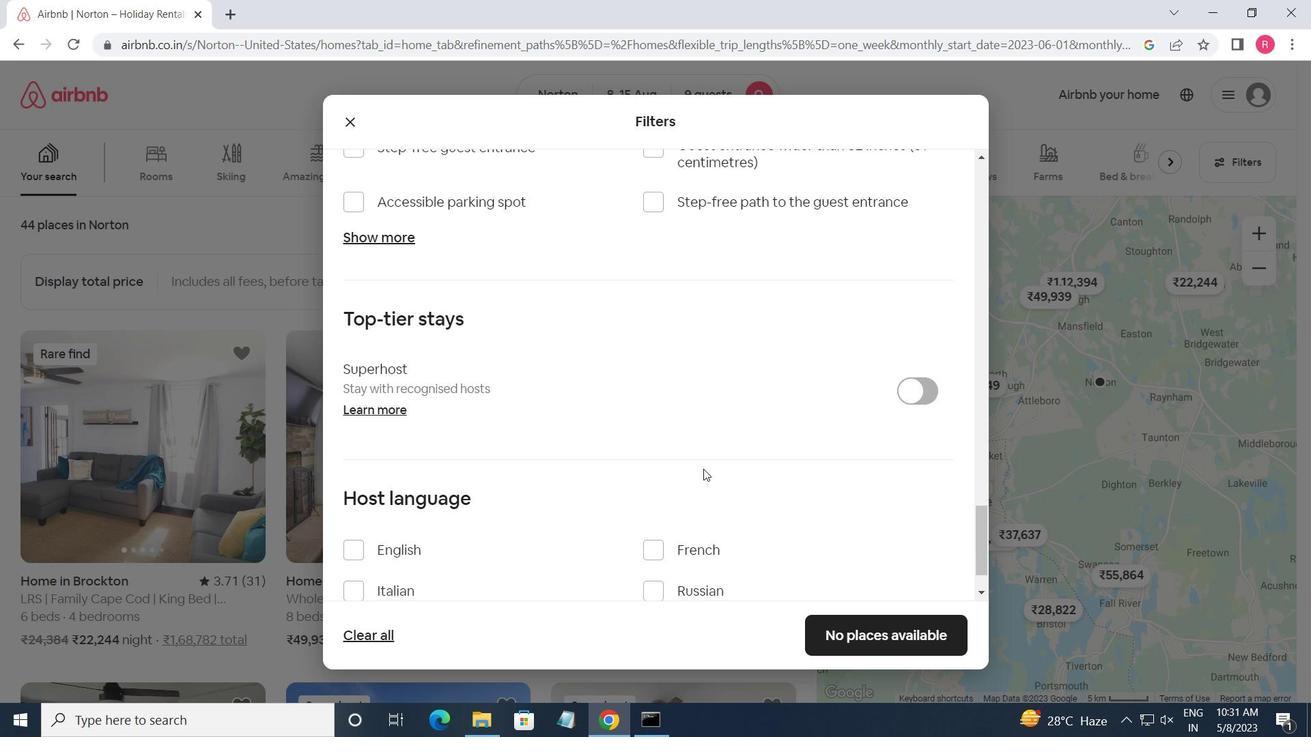 
Action: Mouse moved to (706, 471)
Screenshot: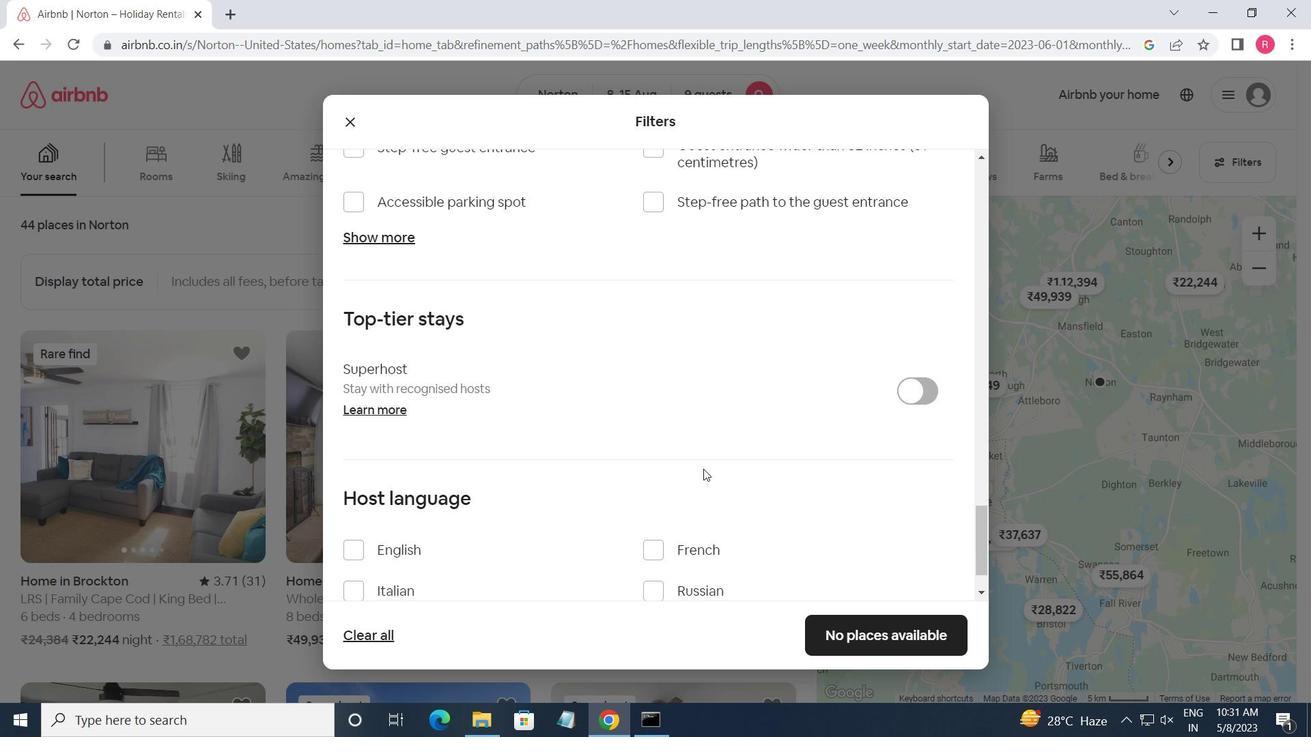 
Action: Mouse scrolled (706, 470) with delta (0, 0)
Screenshot: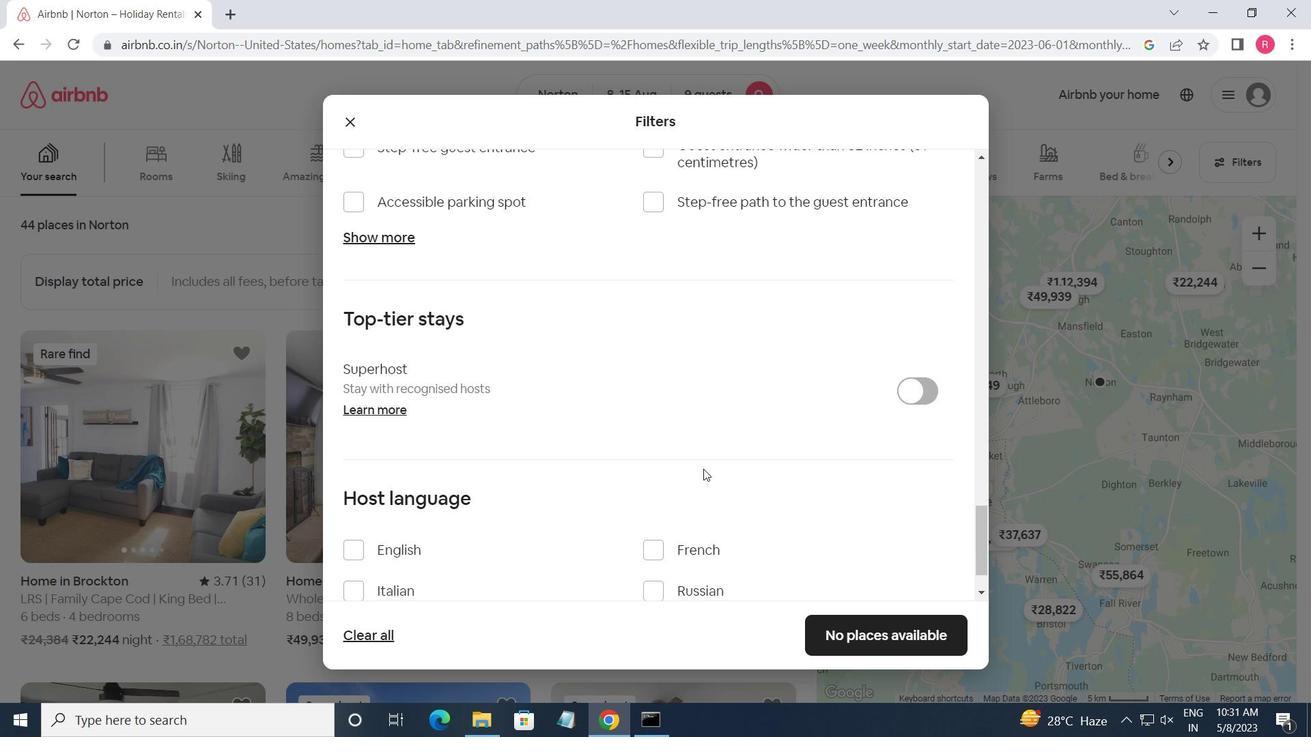 
Action: Mouse moved to (707, 471)
Screenshot: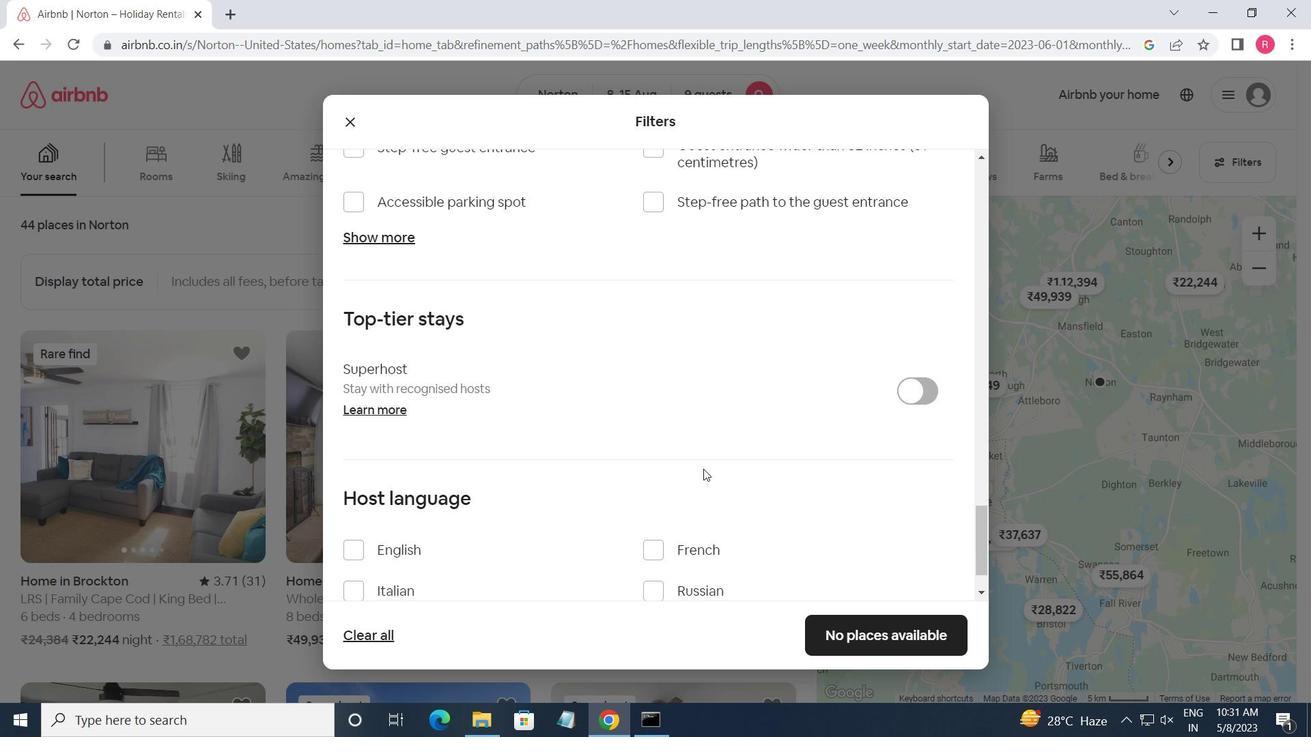 
Action: Mouse scrolled (707, 471) with delta (0, 0)
Screenshot: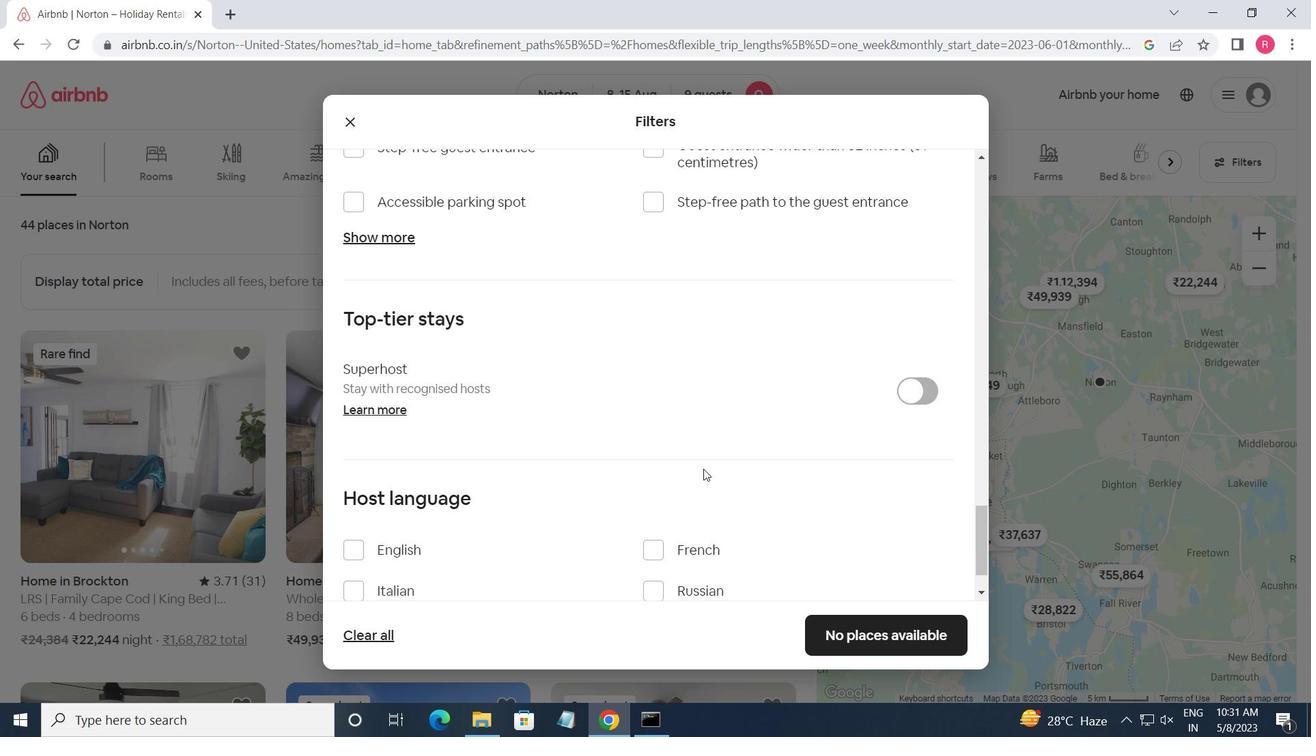 
Action: Mouse moved to (357, 480)
Screenshot: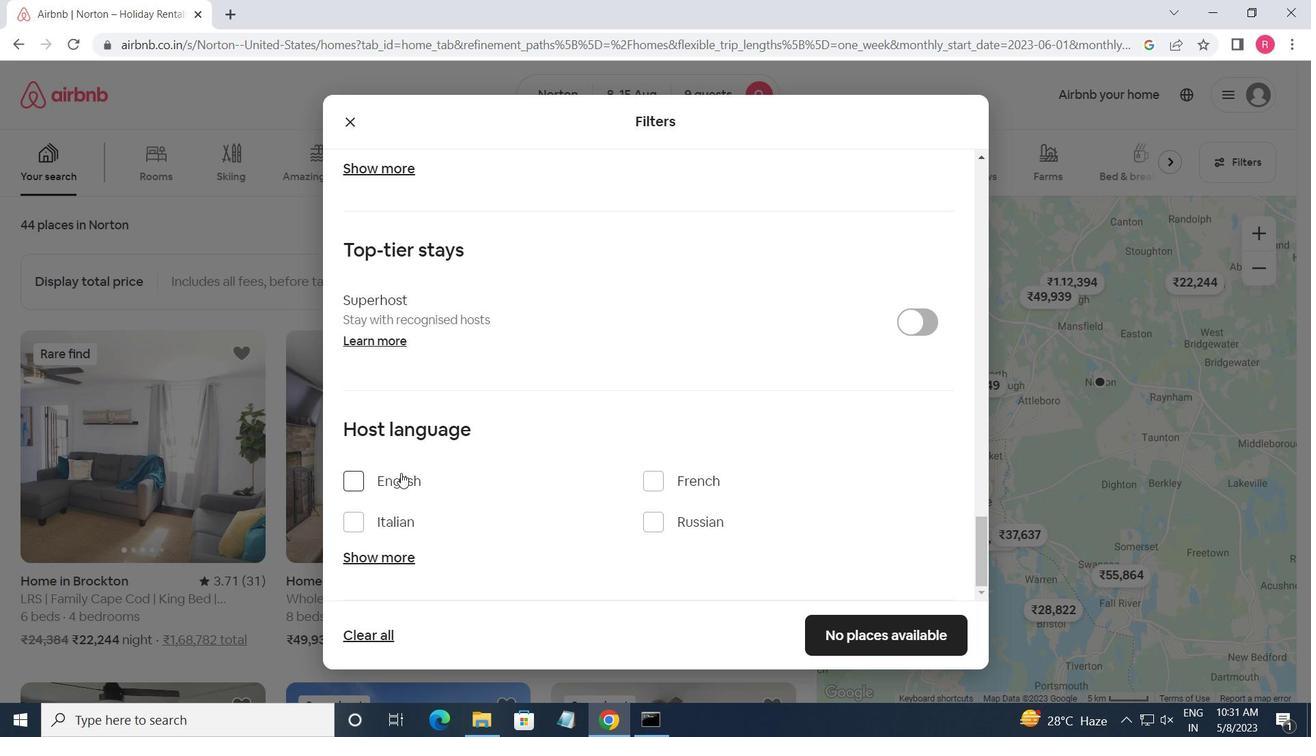 
Action: Mouse pressed left at (357, 480)
Screenshot: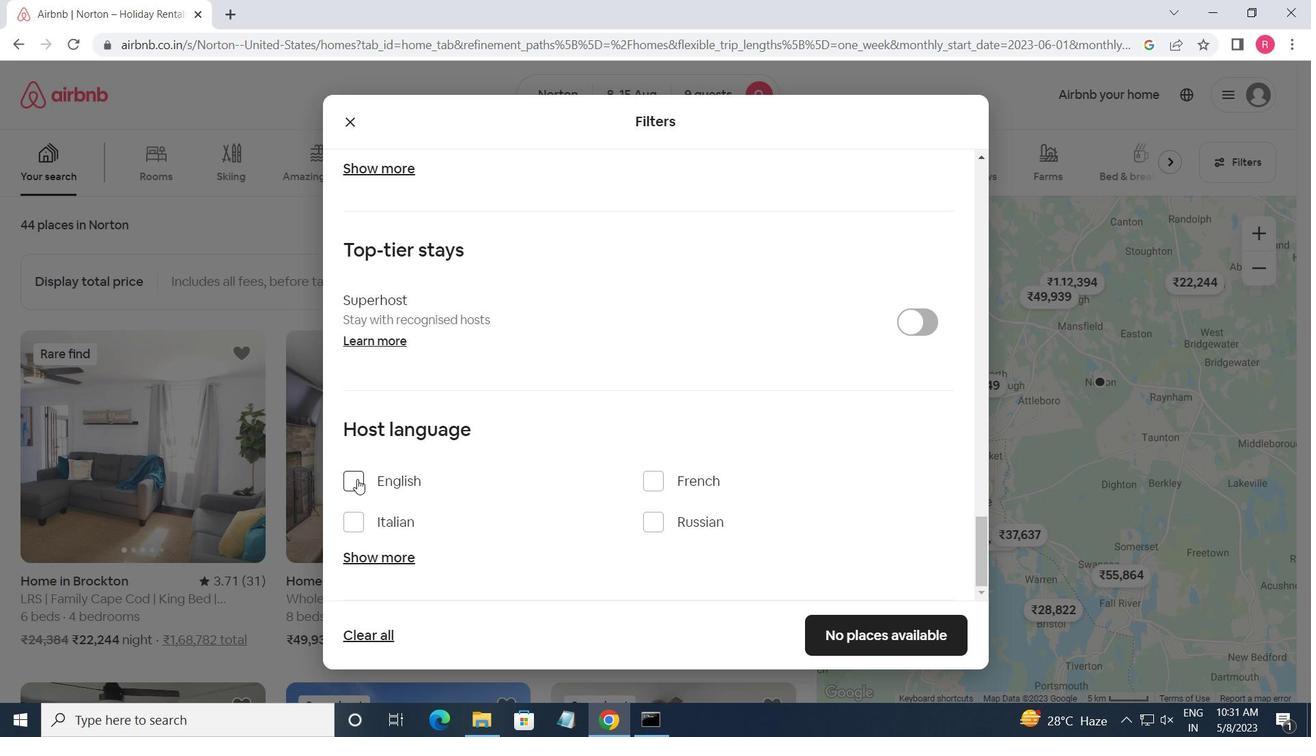 
Action: Mouse moved to (834, 633)
Screenshot: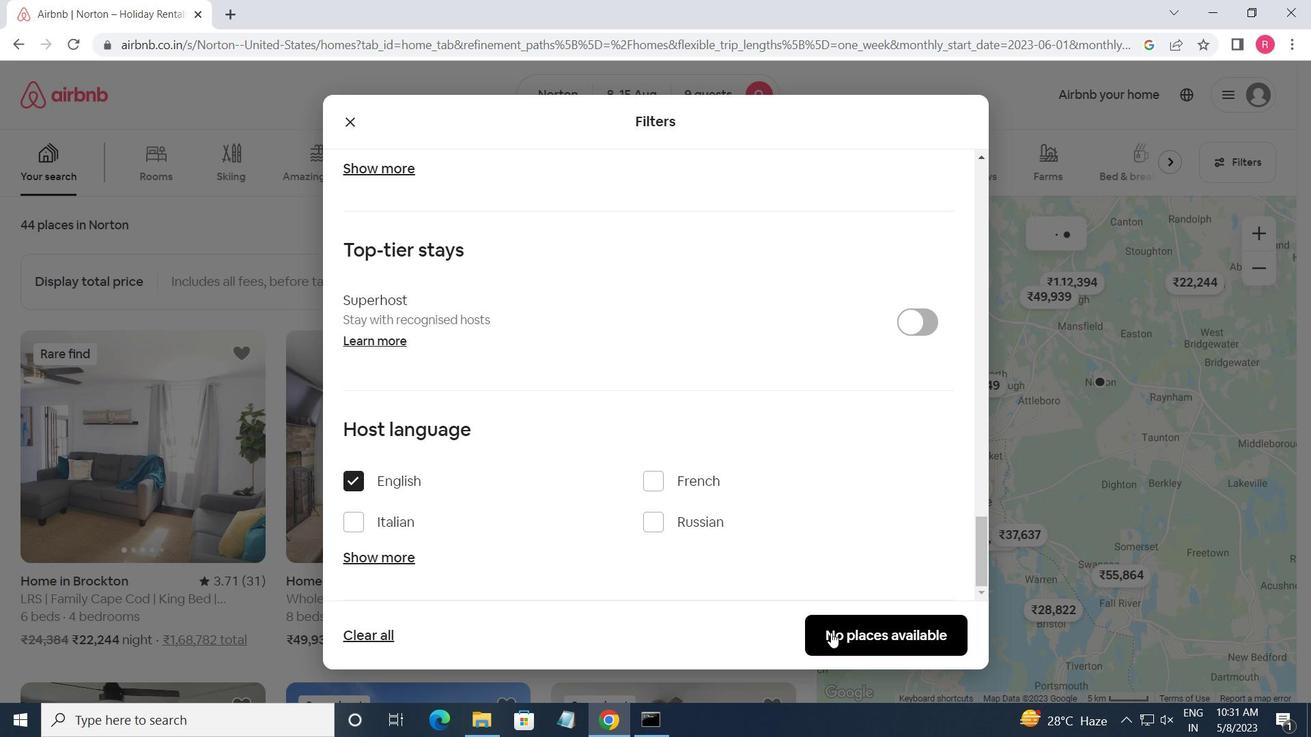 
Action: Mouse pressed left at (834, 633)
Screenshot: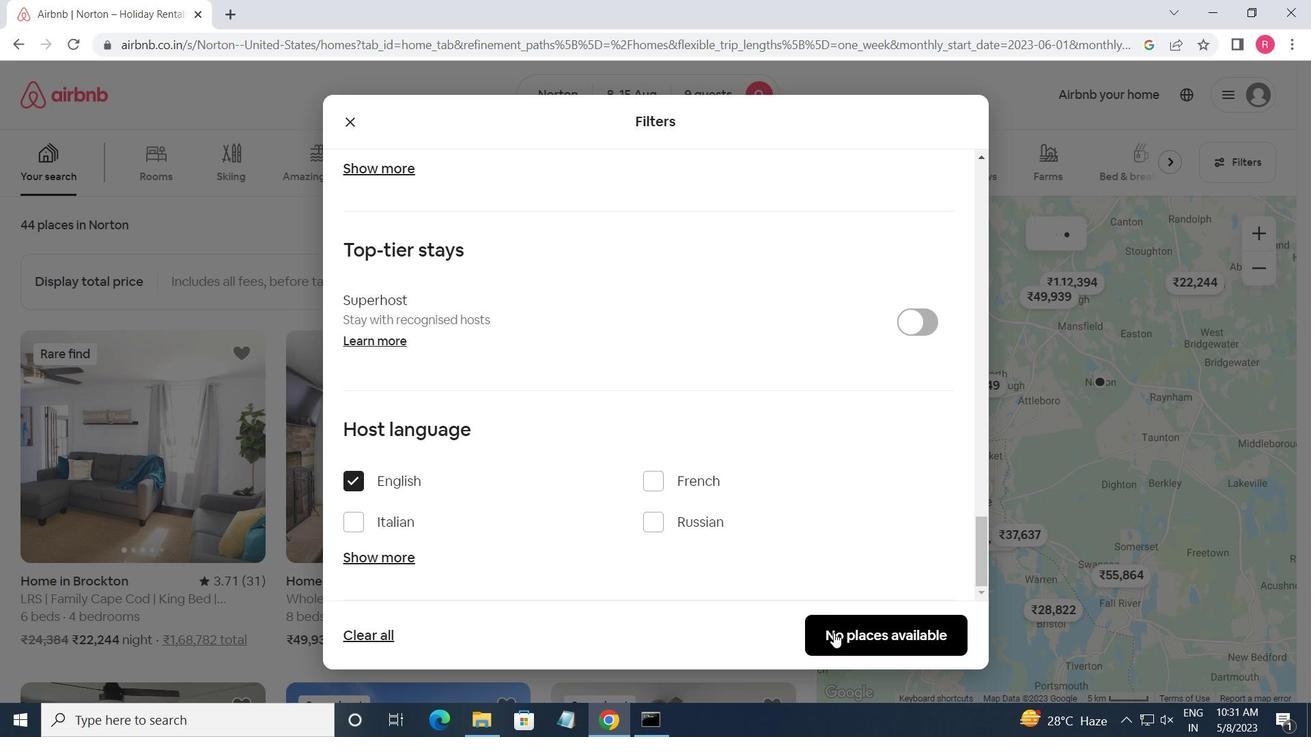 
